 Task: Look for Airbnb options in Bistrita, Romania from 6th January 2024 to 15th January 2024 for 6 adults. Place can be entire room or private room with 6 bedrooms having 6 beds and 6 bathrooms. Property type can be house. Amenities needed are: wifi, TV, free parkinig on premises, gym, breakfast.
Action: Mouse moved to (425, 105)
Screenshot: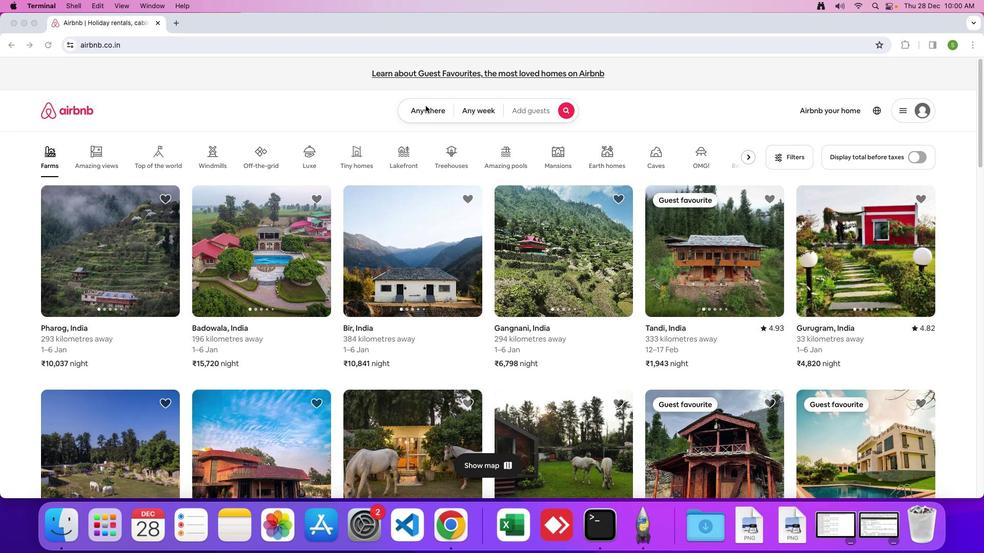 
Action: Mouse pressed left at (425, 105)
Screenshot: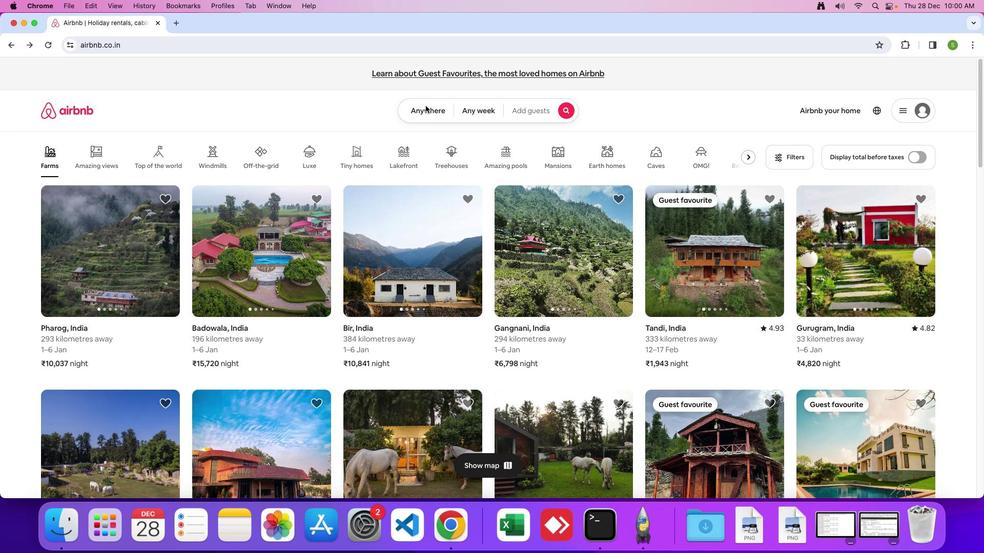 
Action: Mouse moved to (422, 106)
Screenshot: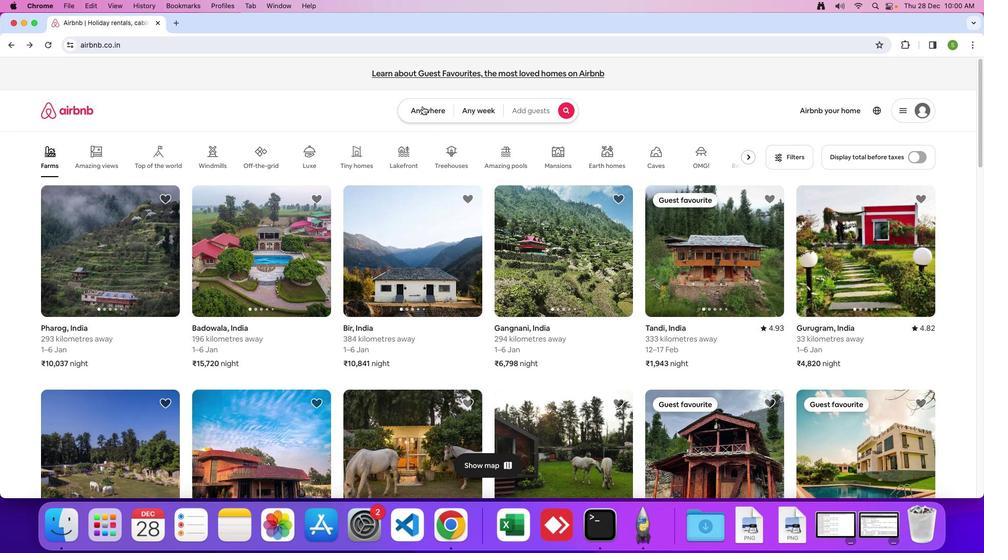 
Action: Mouse pressed left at (422, 106)
Screenshot: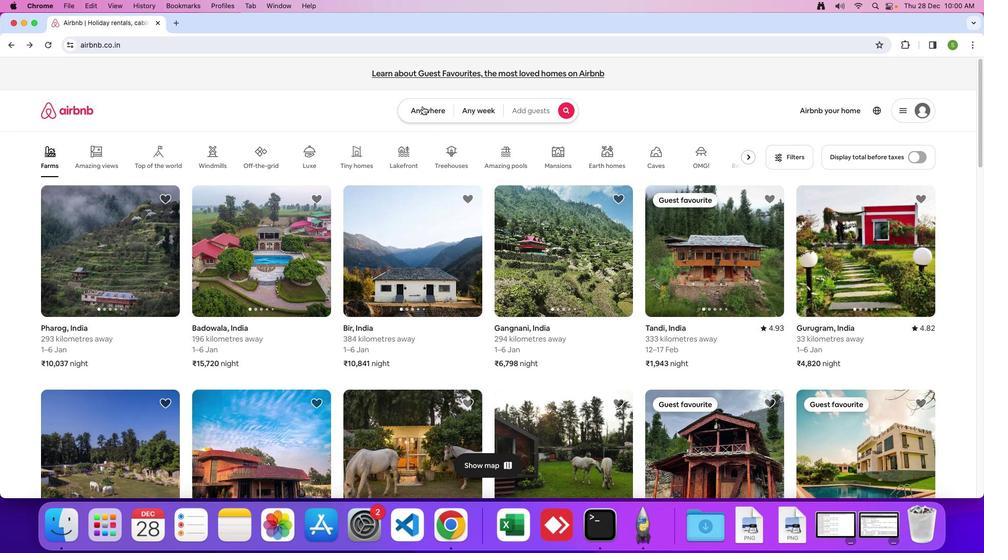 
Action: Mouse moved to (341, 144)
Screenshot: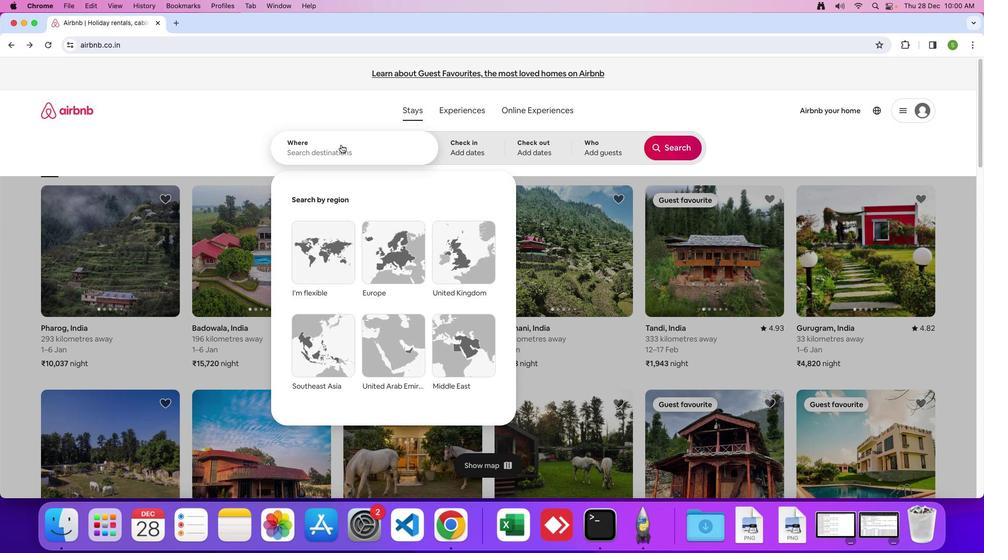 
Action: Mouse pressed left at (341, 144)
Screenshot: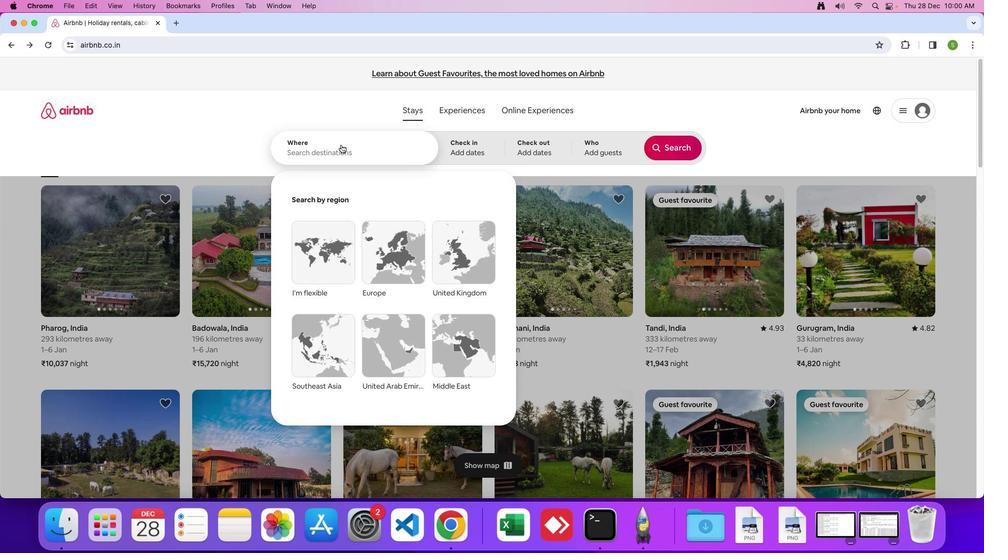 
Action: Key pressed 'B'Key.caps_lock'i''s''t''r''i''t''a'','Key.spaceKey.shift'R''o''m''a''n''i''a'Key.enter
Screenshot: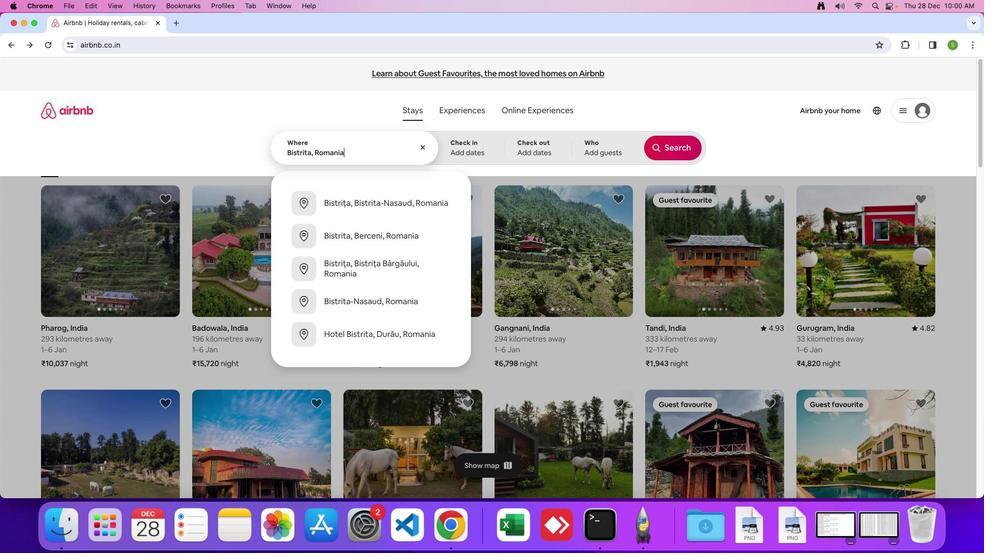
Action: Mouse moved to (656, 273)
Screenshot: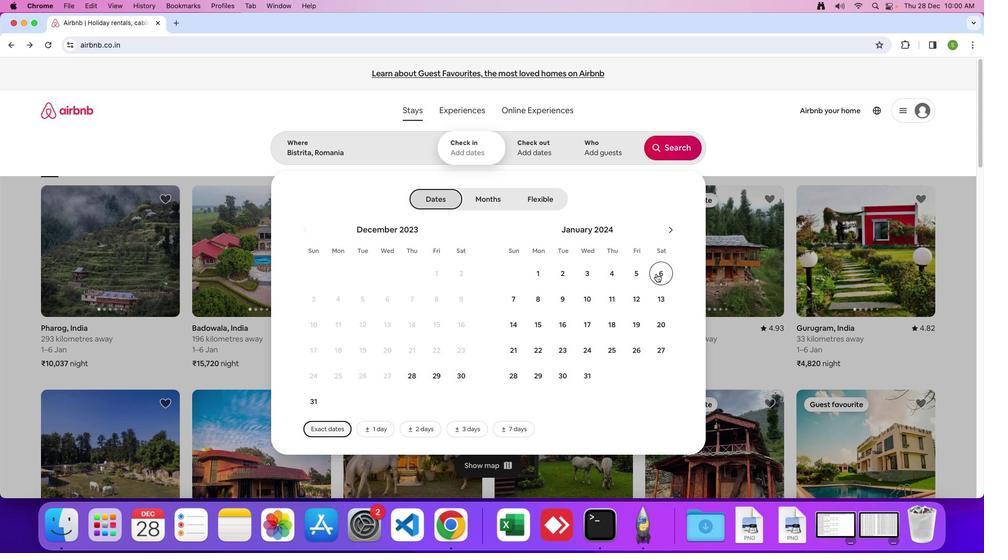 
Action: Mouse pressed left at (656, 273)
Screenshot: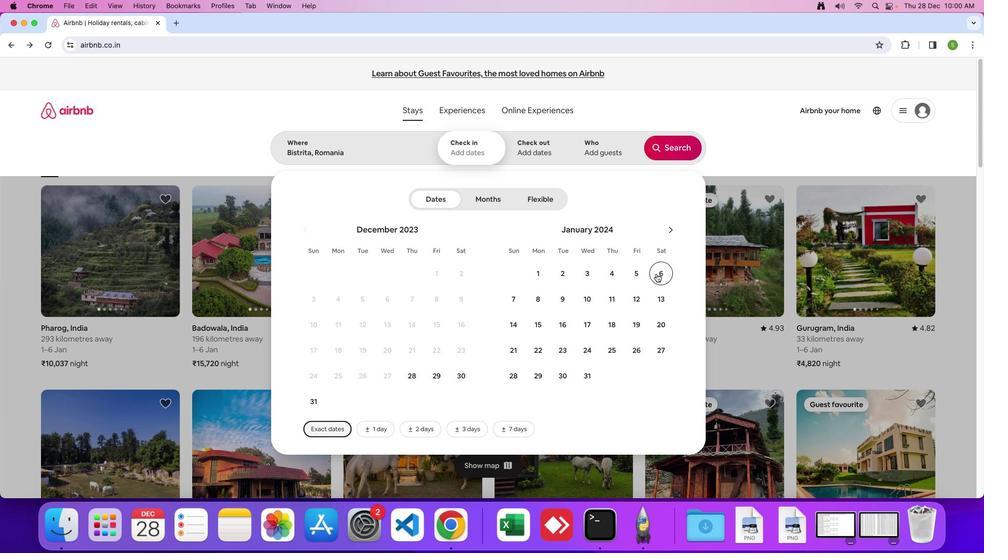 
Action: Mouse moved to (534, 326)
Screenshot: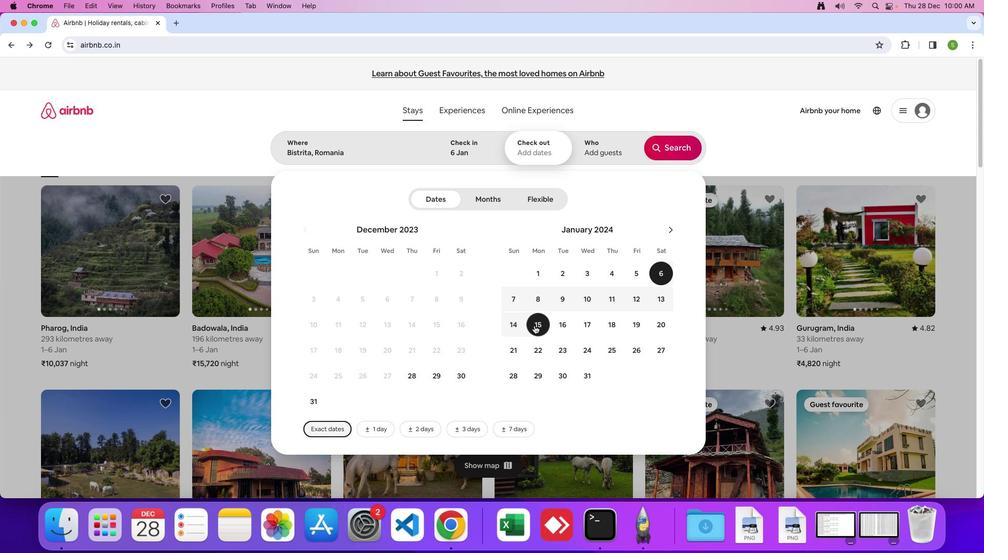 
Action: Mouse pressed left at (534, 326)
Screenshot: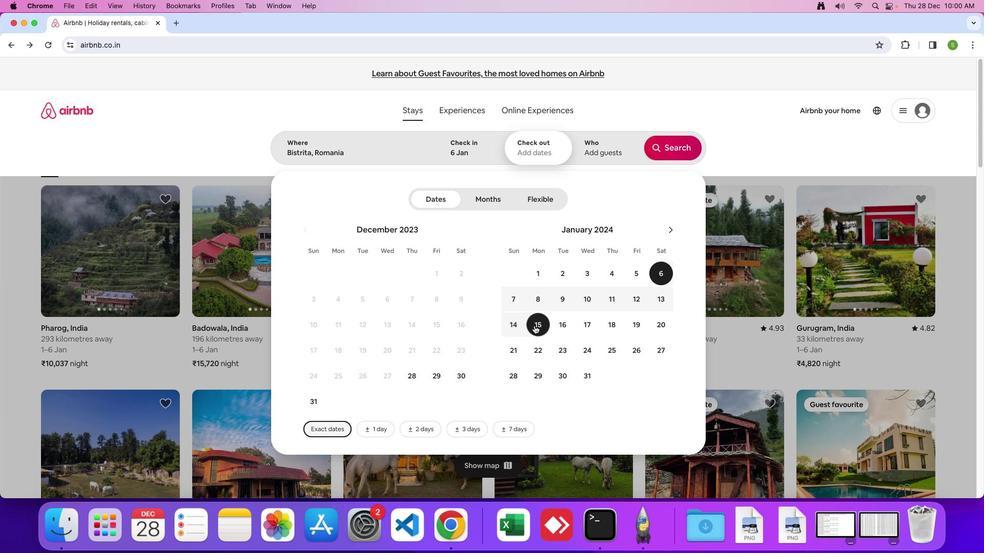 
Action: Mouse moved to (598, 140)
Screenshot: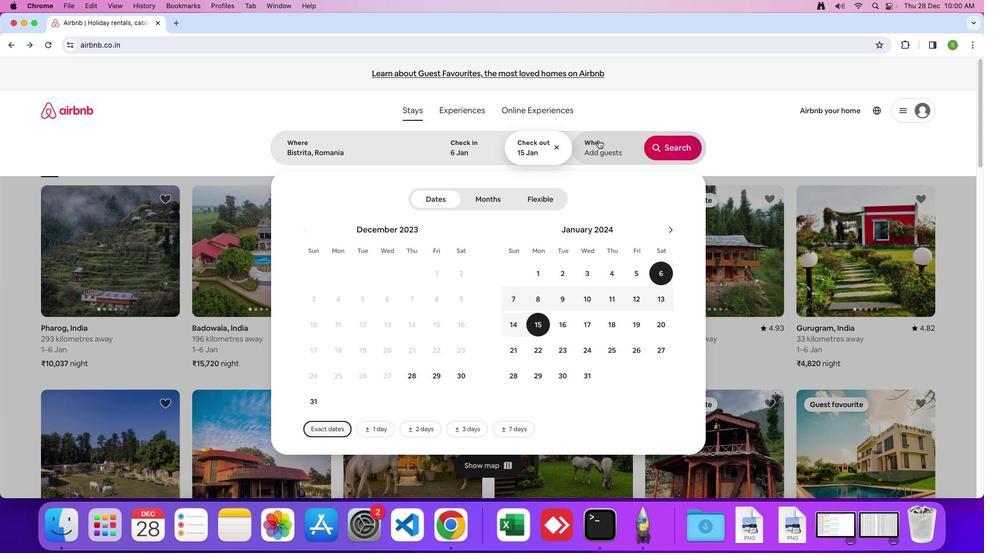 
Action: Mouse pressed left at (598, 140)
Screenshot: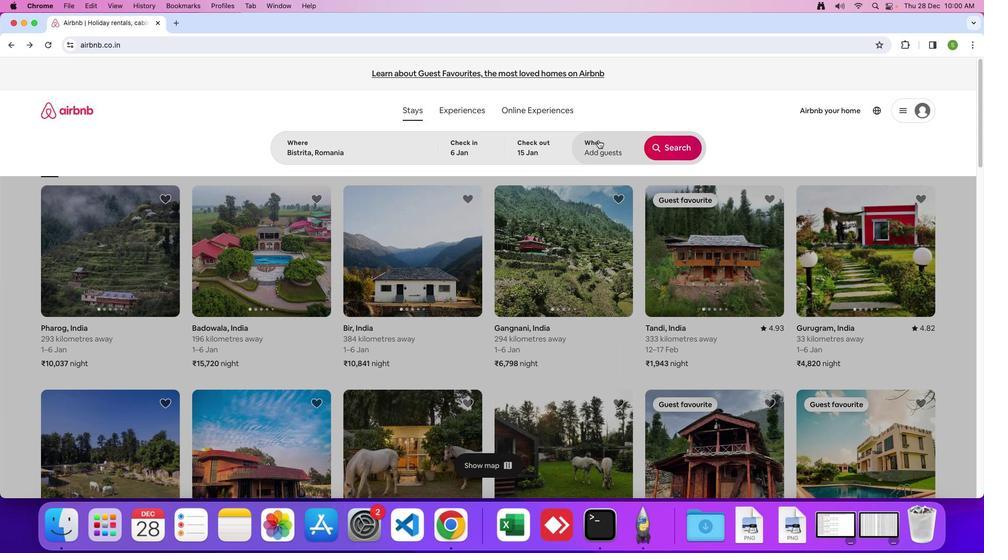 
Action: Mouse moved to (681, 204)
Screenshot: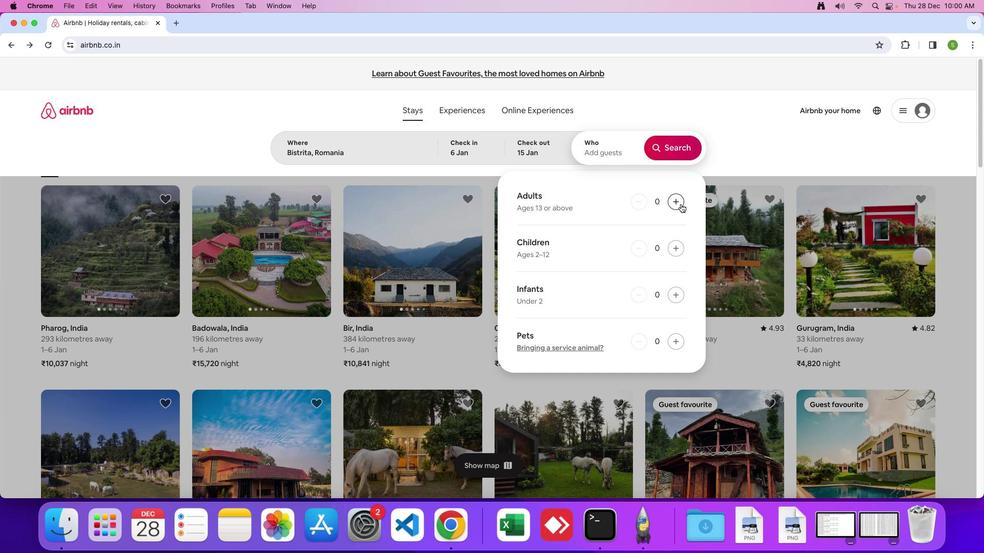 
Action: Mouse pressed left at (681, 204)
Screenshot: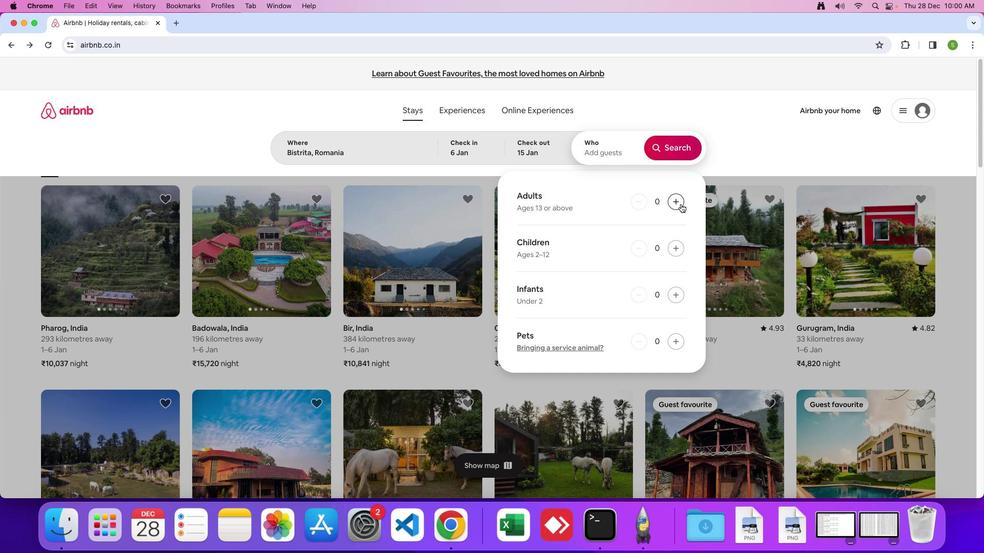 
Action: Mouse pressed left at (681, 204)
Screenshot: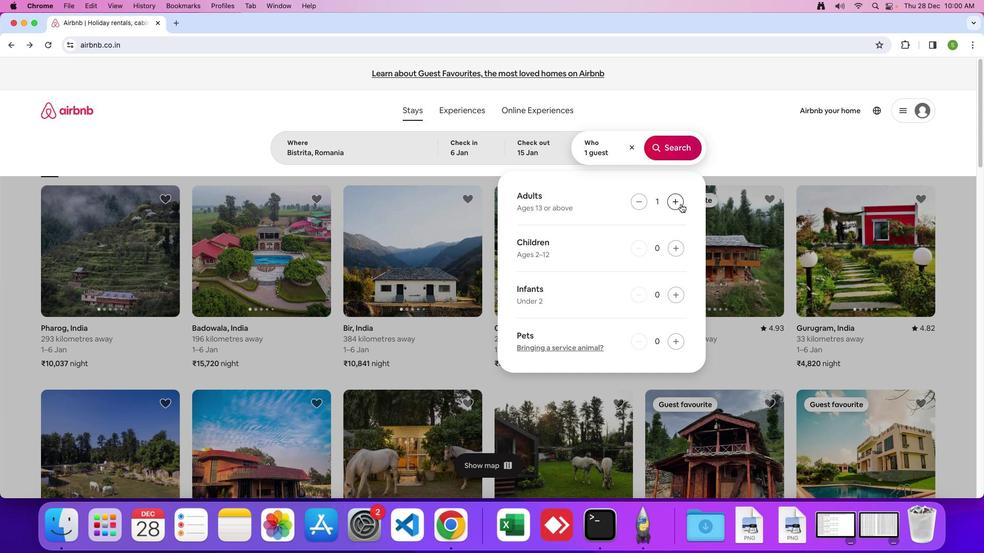 
Action: Mouse pressed left at (681, 204)
Screenshot: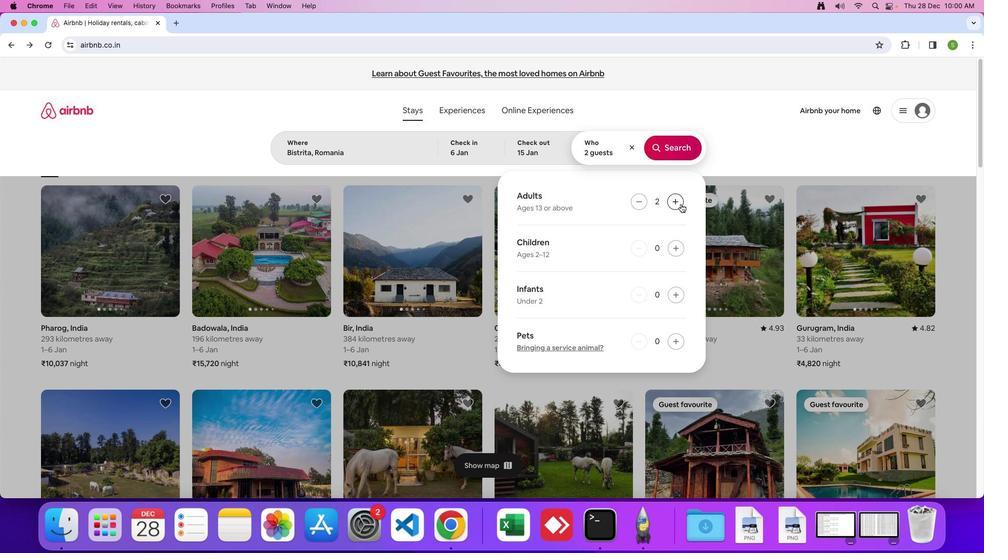 
Action: Mouse pressed left at (681, 204)
Screenshot: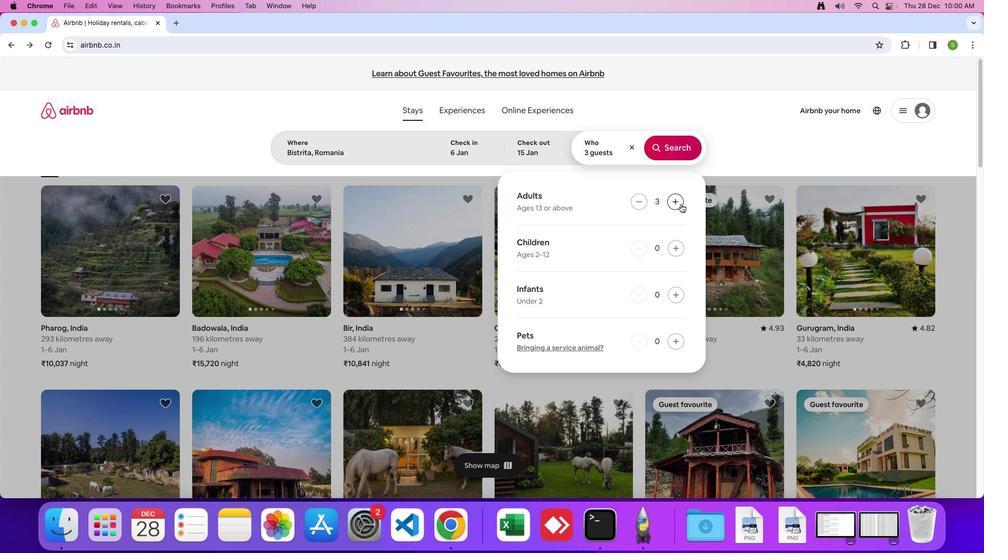 
Action: Mouse pressed left at (681, 204)
Screenshot: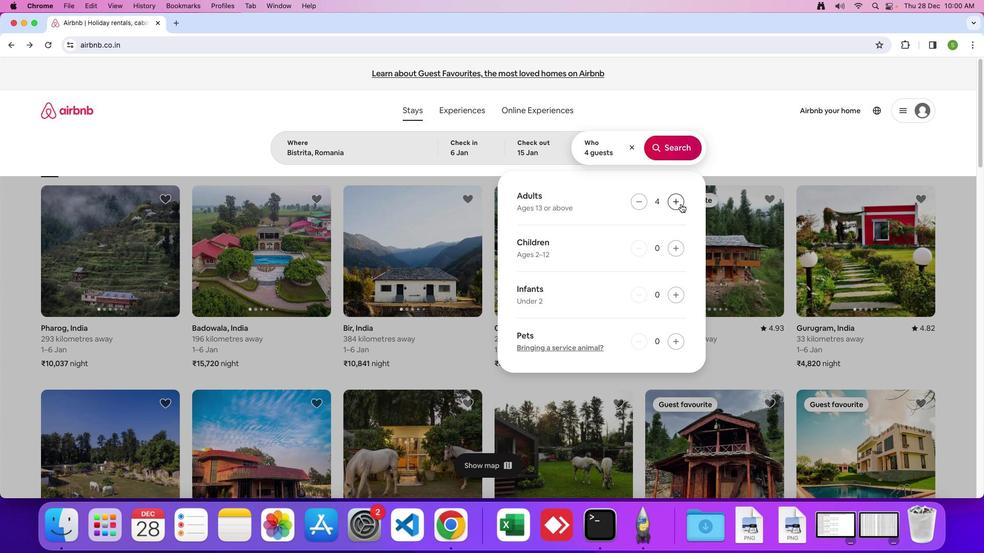 
Action: Mouse pressed left at (681, 204)
Screenshot: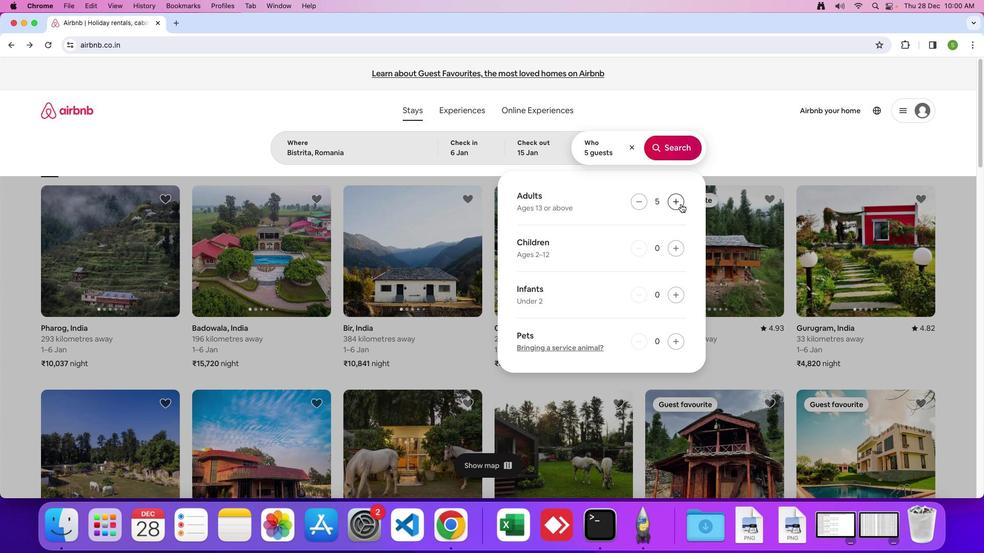 
Action: Mouse moved to (673, 144)
Screenshot: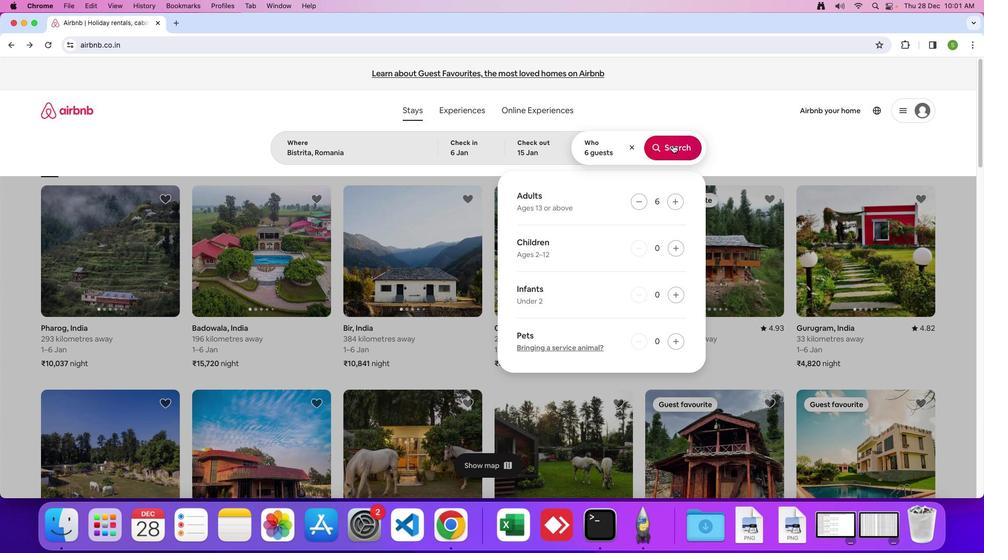 
Action: Mouse pressed left at (673, 144)
Screenshot: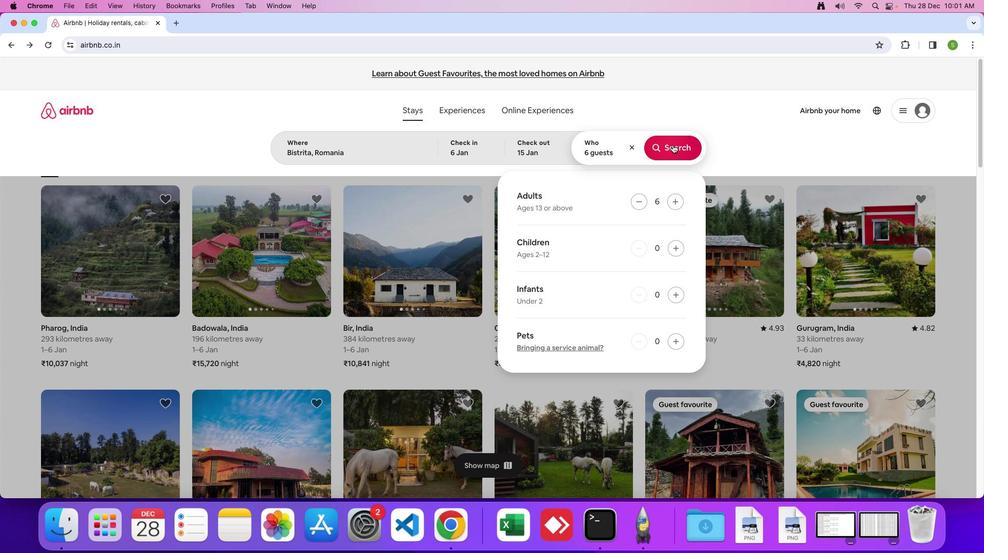 
Action: Mouse moved to (815, 124)
Screenshot: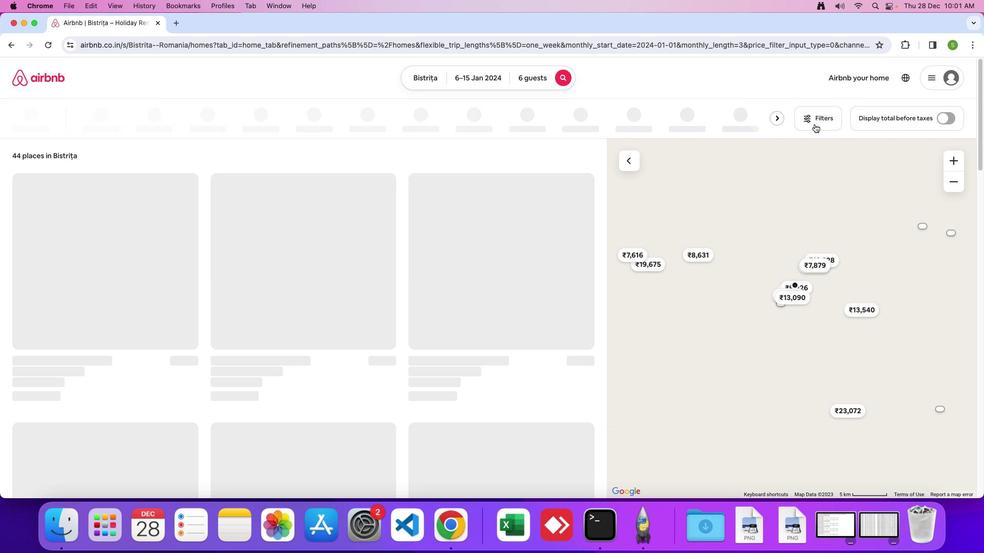 
Action: Mouse pressed left at (815, 124)
Screenshot: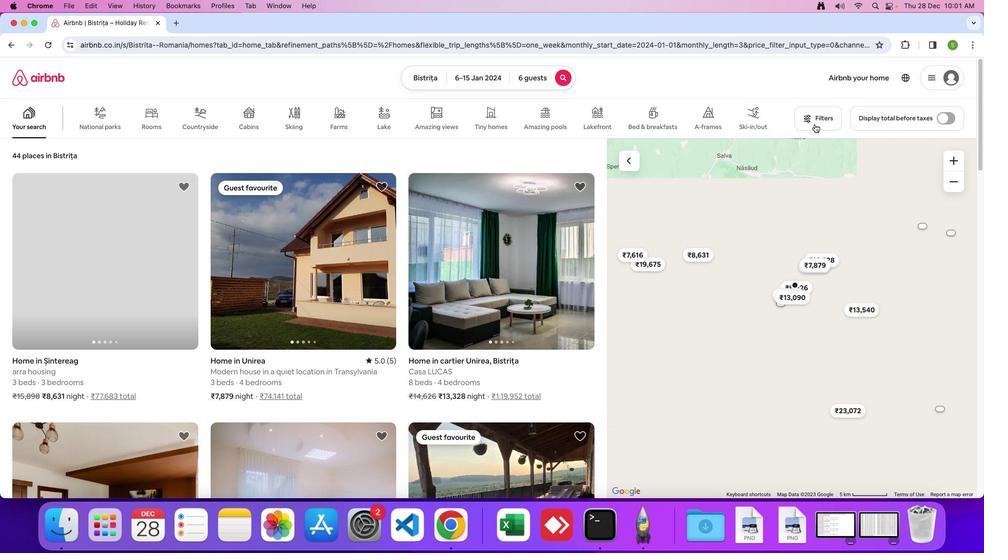 
Action: Mouse moved to (490, 346)
Screenshot: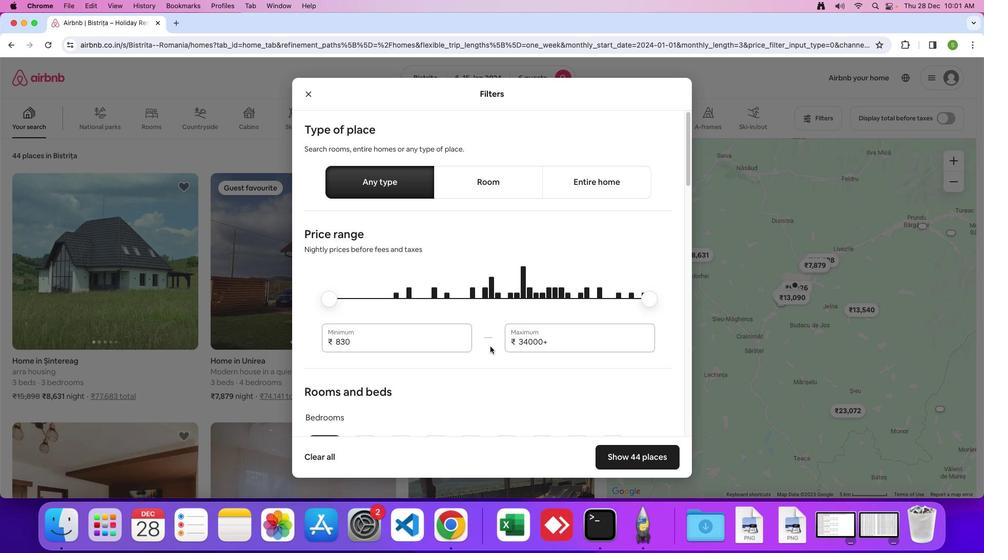 
Action: Mouse scrolled (490, 346) with delta (0, 0)
Screenshot: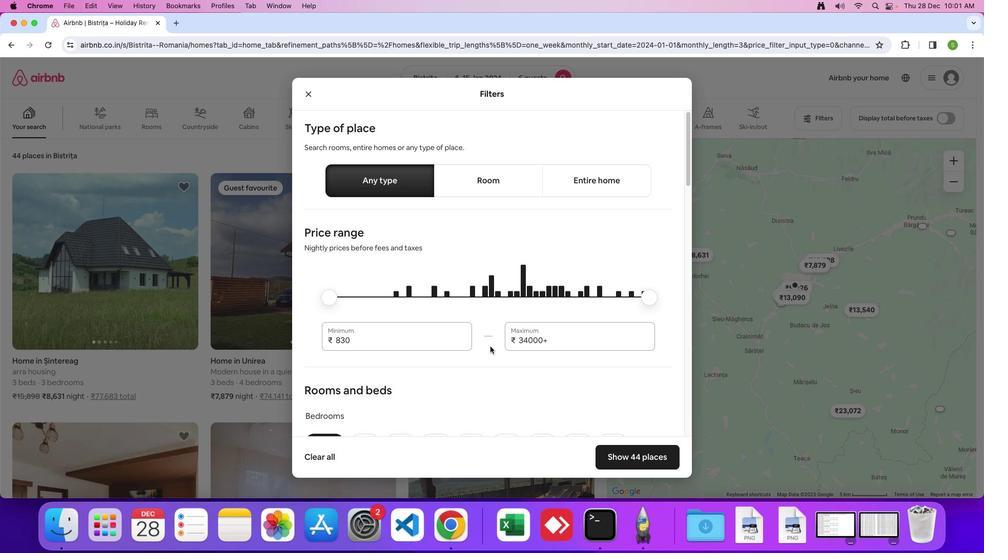 
Action: Mouse scrolled (490, 346) with delta (0, 0)
Screenshot: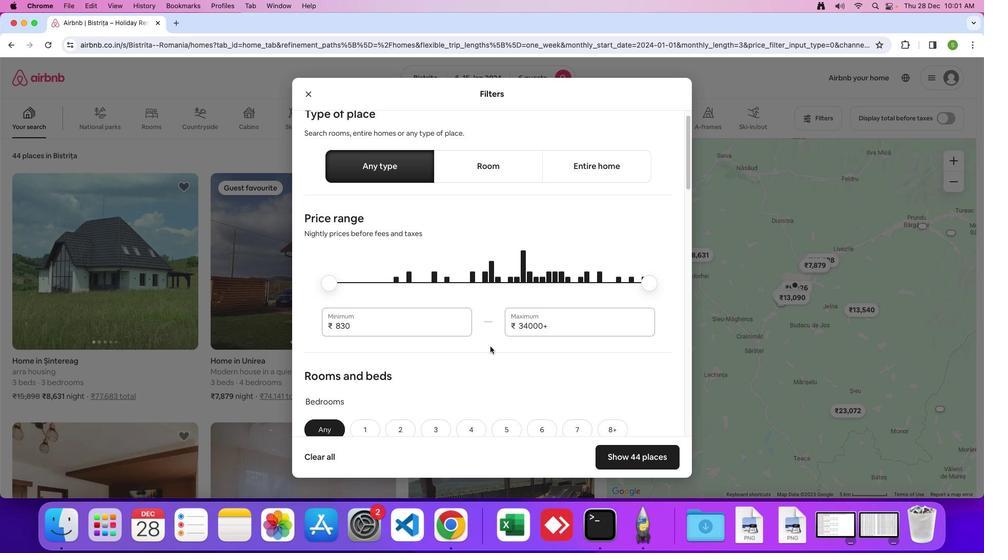 
Action: Mouse scrolled (490, 346) with delta (0, 0)
Screenshot: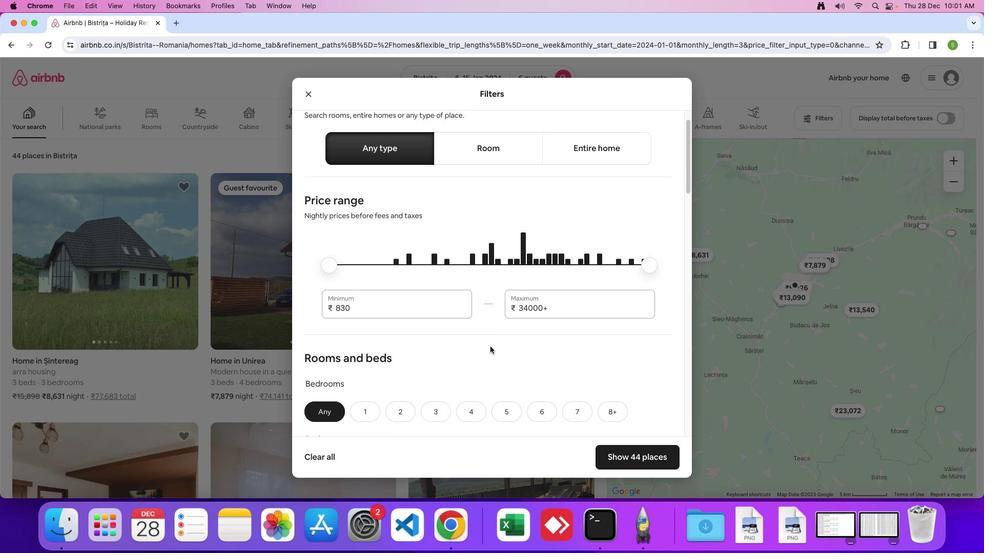 
Action: Mouse moved to (491, 346)
Screenshot: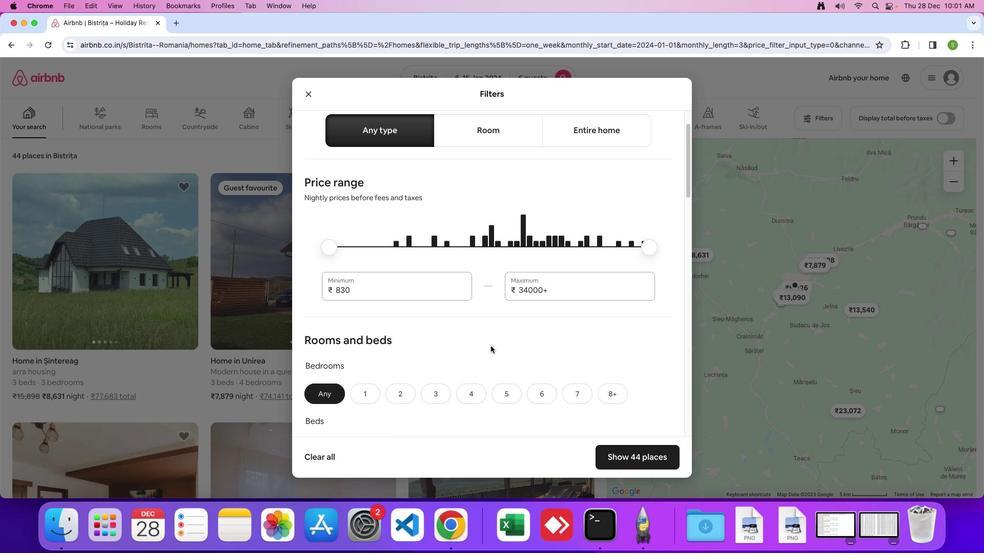 
Action: Mouse scrolled (491, 346) with delta (0, 0)
Screenshot: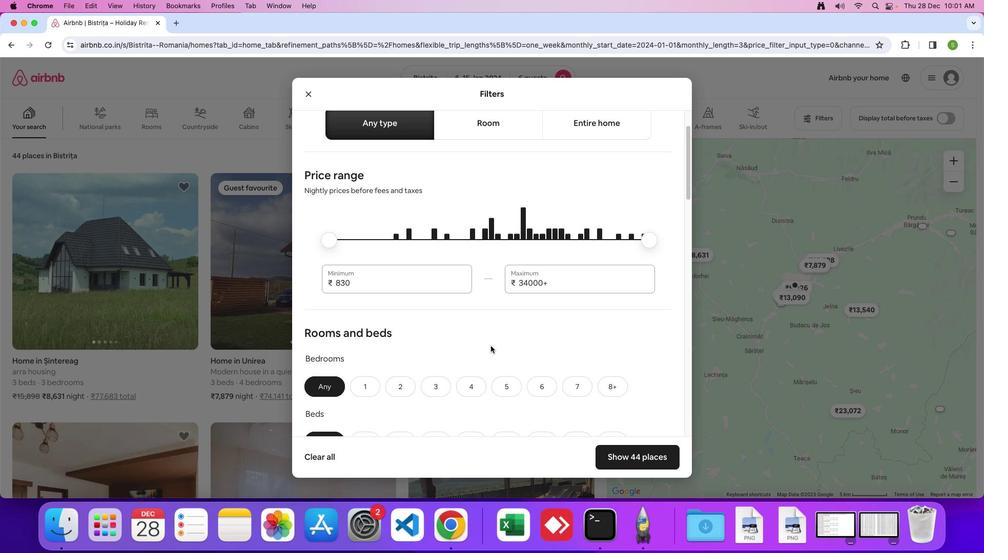 
Action: Mouse scrolled (491, 346) with delta (0, 0)
Screenshot: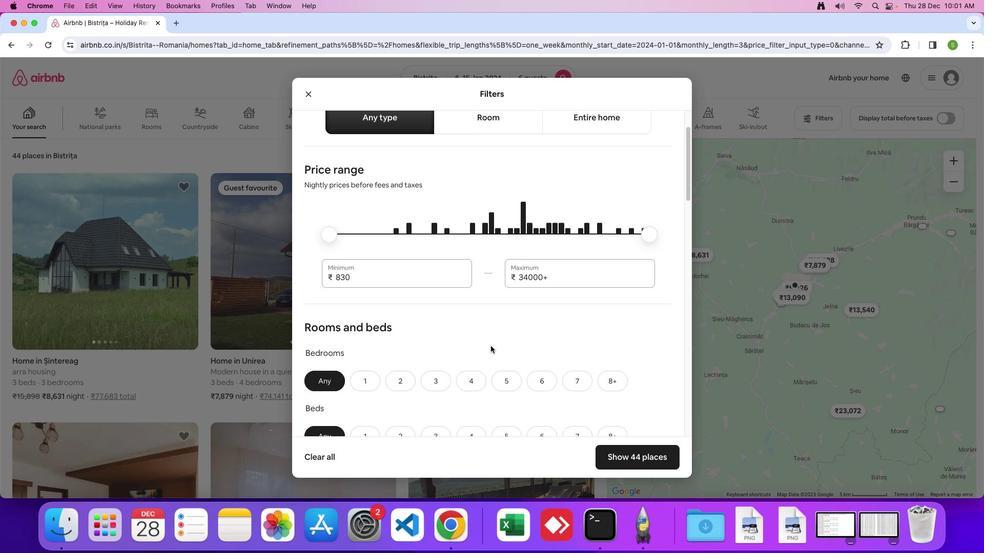 
Action: Mouse scrolled (491, 346) with delta (0, 0)
Screenshot: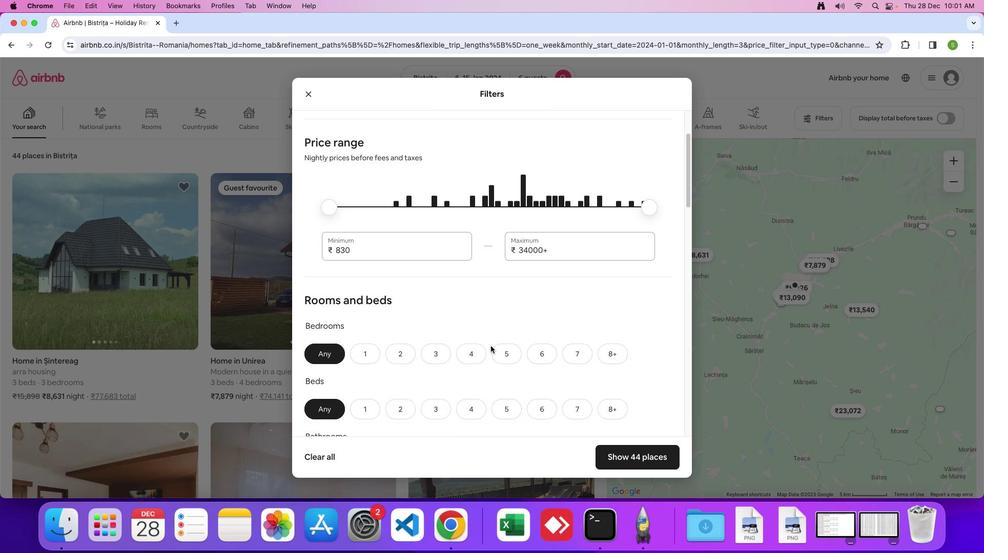 
Action: Mouse scrolled (491, 346) with delta (0, 0)
Screenshot: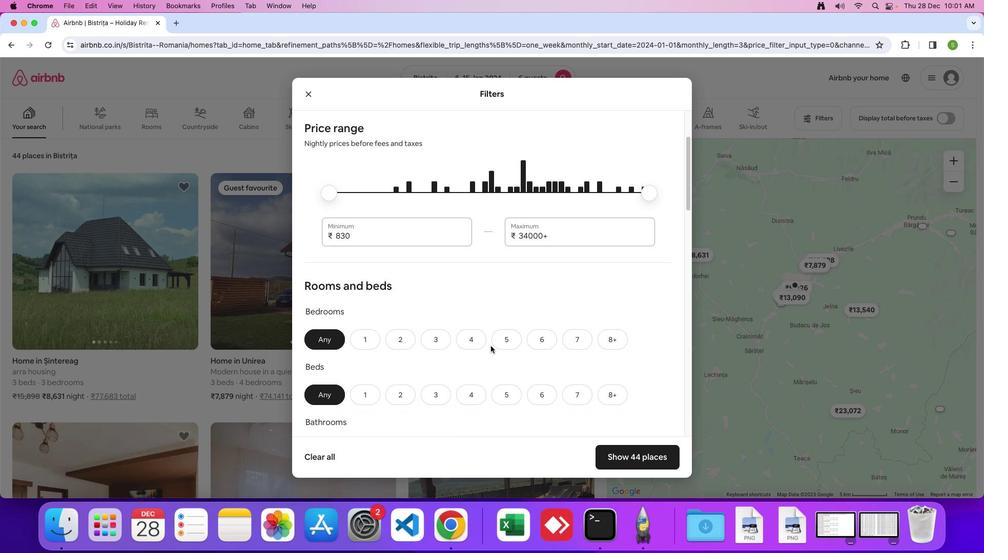 
Action: Mouse scrolled (491, 346) with delta (0, 0)
Screenshot: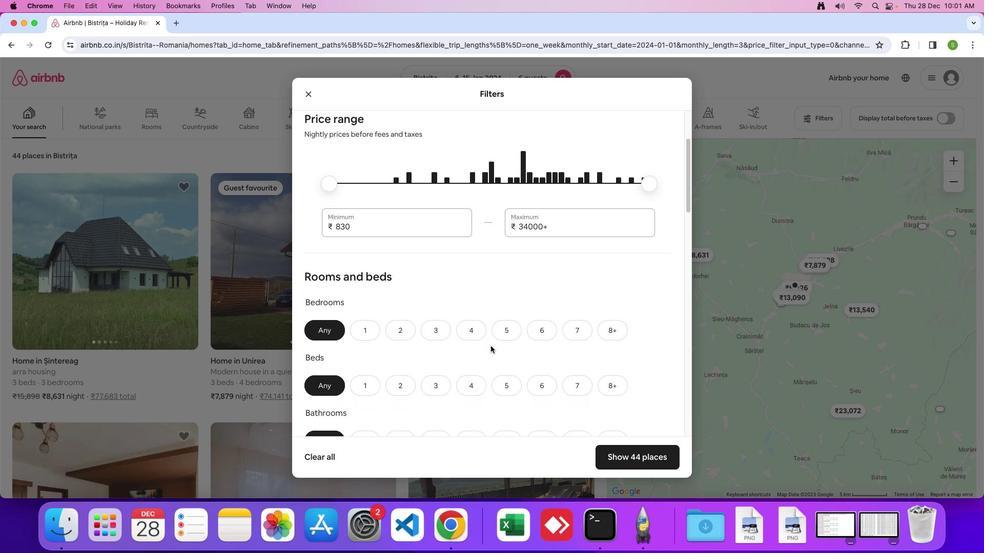 
Action: Mouse scrolled (491, 346) with delta (0, 0)
Screenshot: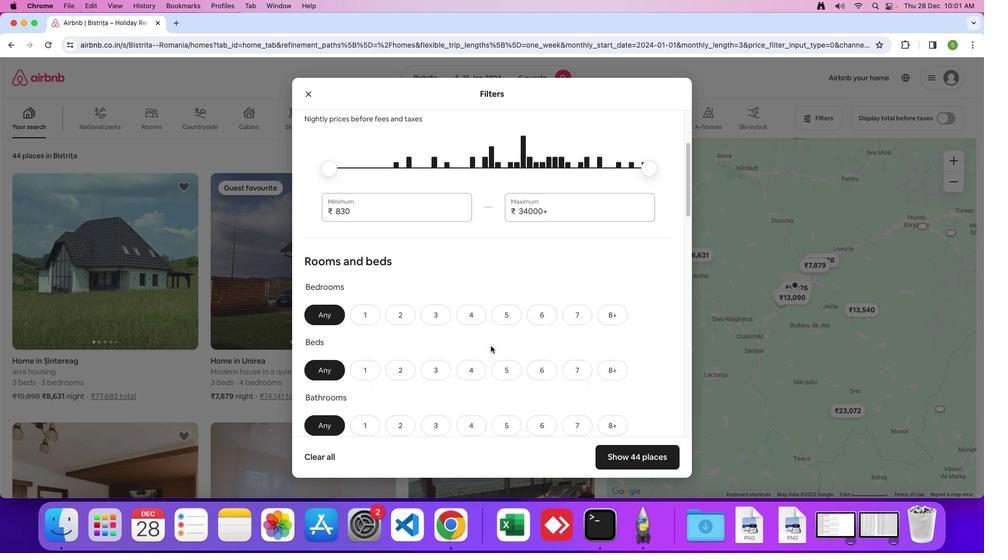 
Action: Mouse scrolled (491, 346) with delta (0, 0)
Screenshot: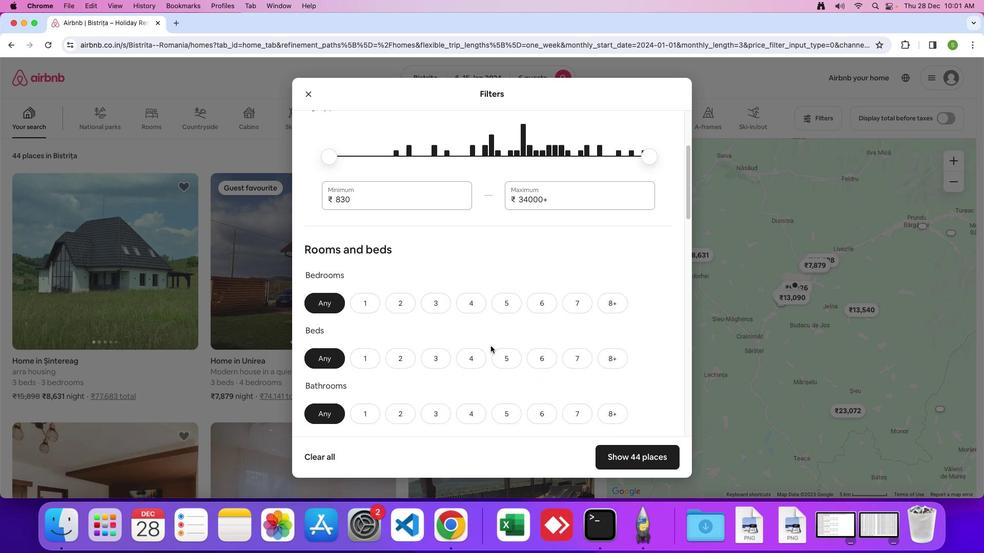 
Action: Mouse scrolled (491, 346) with delta (0, 0)
Screenshot: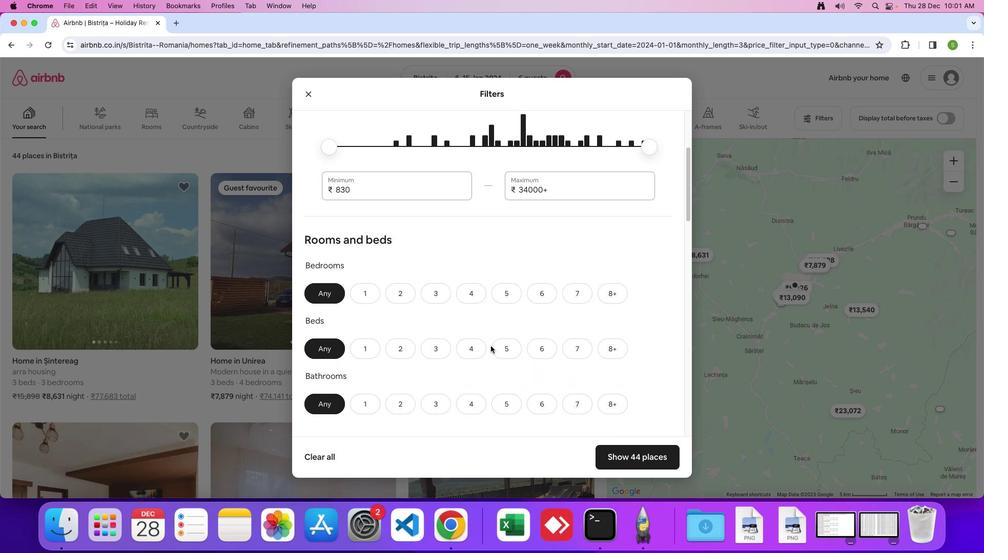 
Action: Mouse scrolled (491, 346) with delta (0, 0)
Screenshot: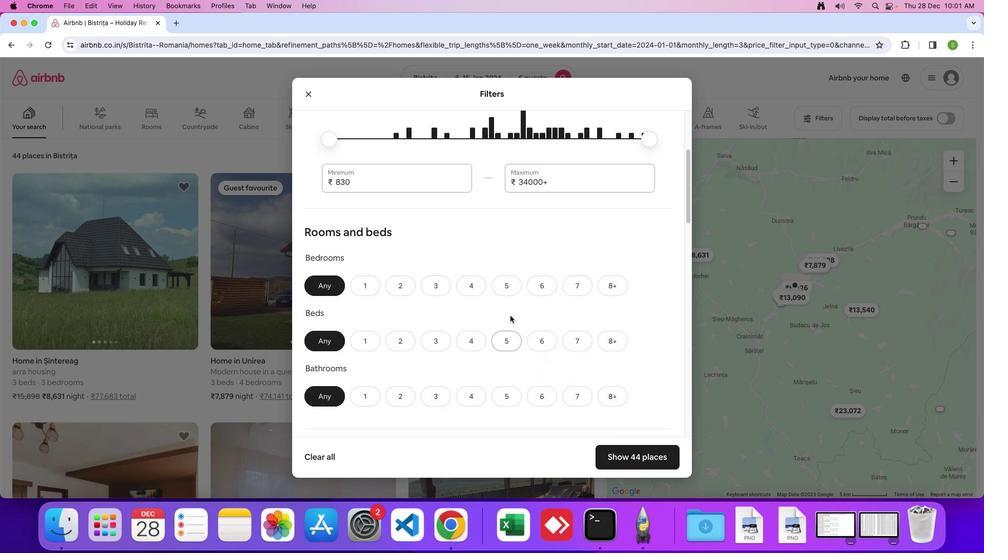 
Action: Mouse moved to (545, 280)
Screenshot: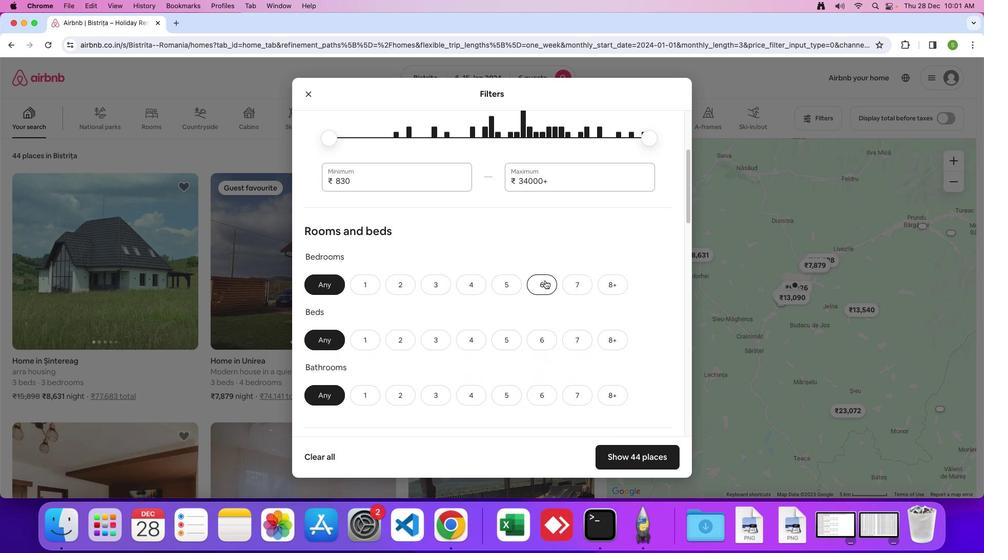 
Action: Mouse pressed left at (545, 280)
Screenshot: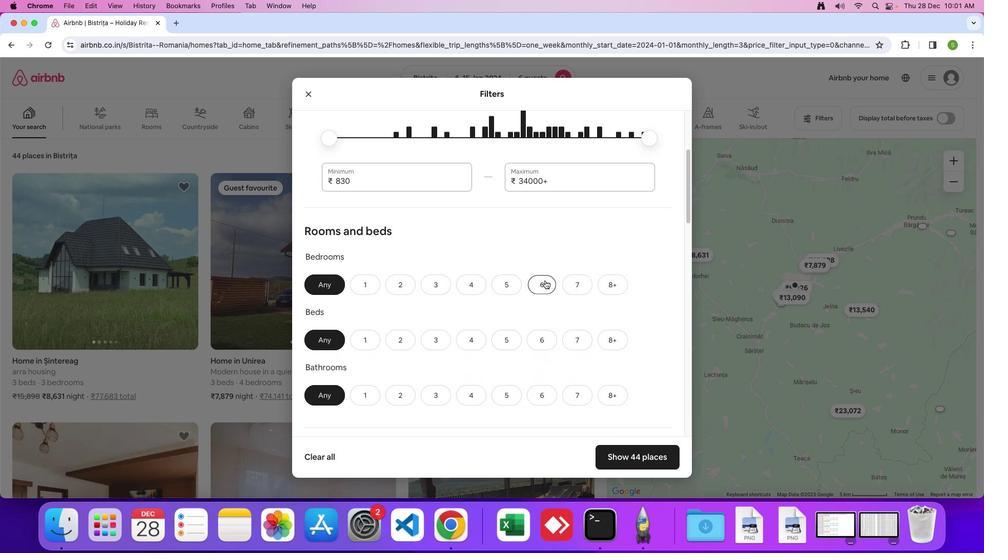 
Action: Mouse moved to (532, 339)
Screenshot: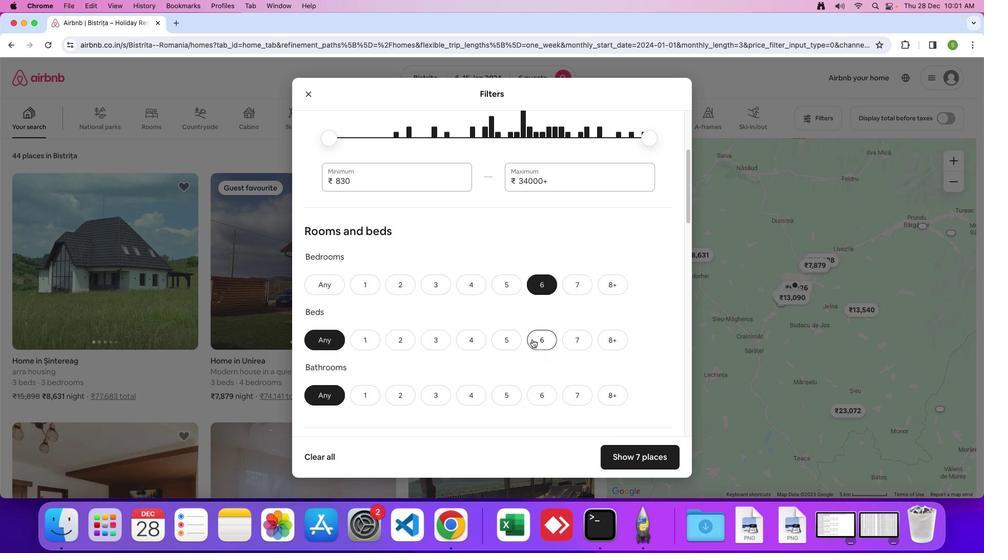 
Action: Mouse pressed left at (532, 339)
Screenshot: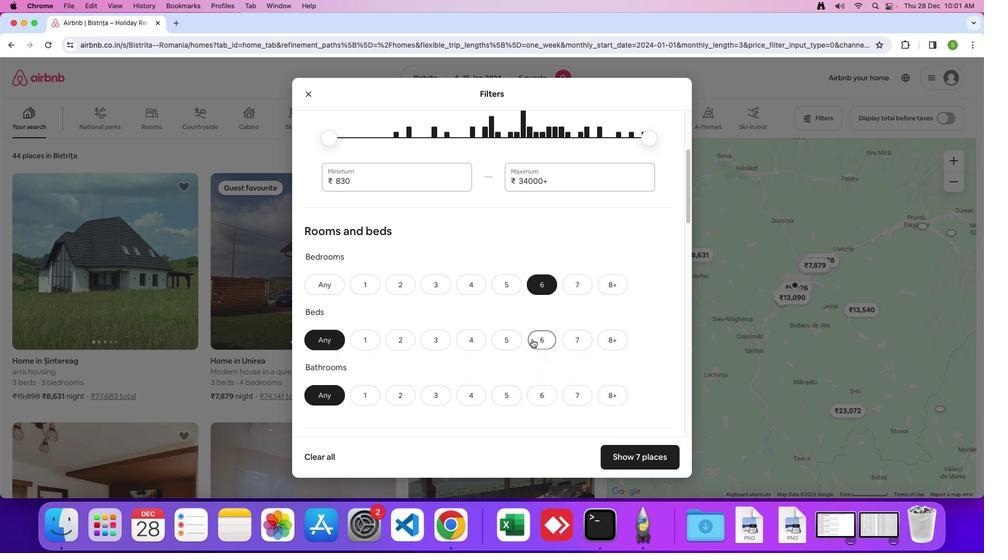 
Action: Mouse moved to (551, 392)
Screenshot: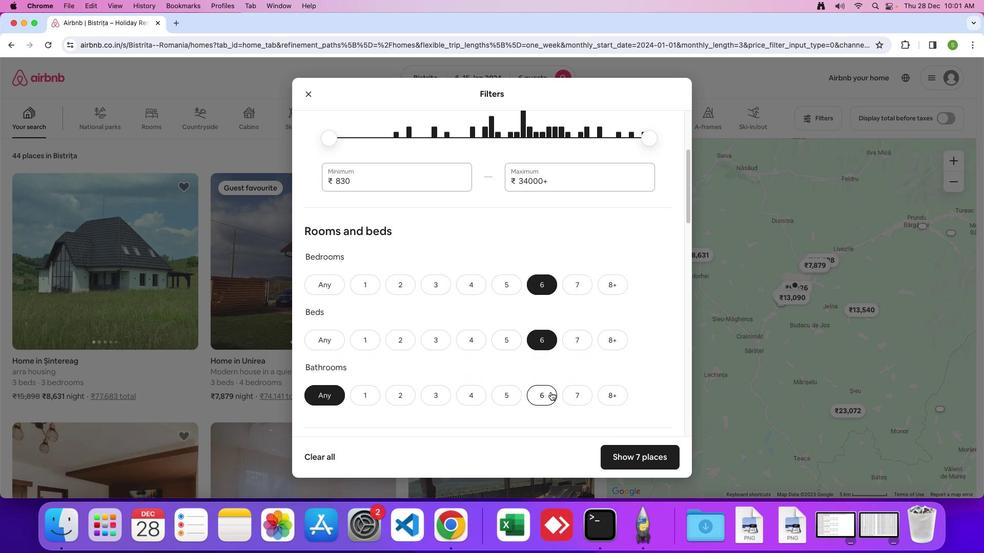 
Action: Mouse pressed left at (551, 392)
Screenshot: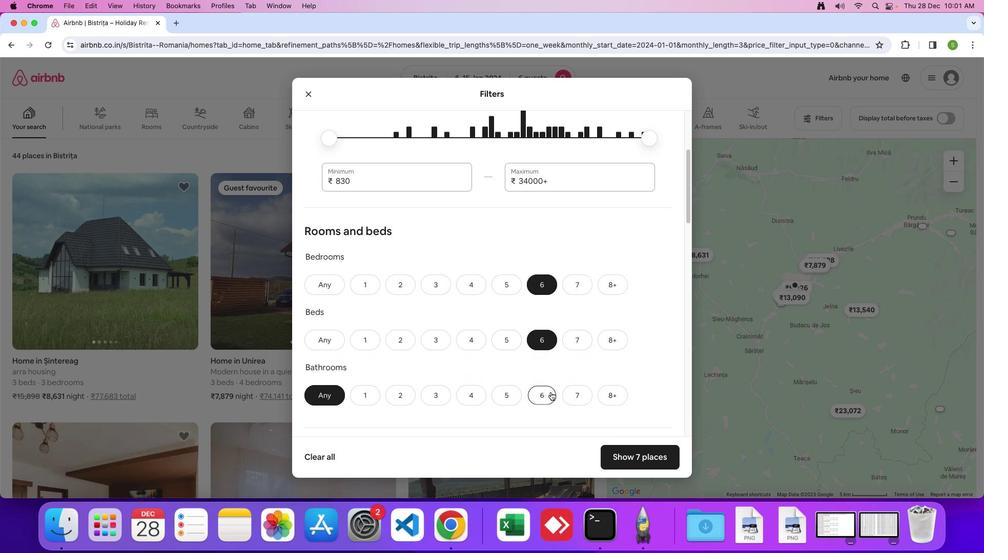 
Action: Mouse moved to (497, 359)
Screenshot: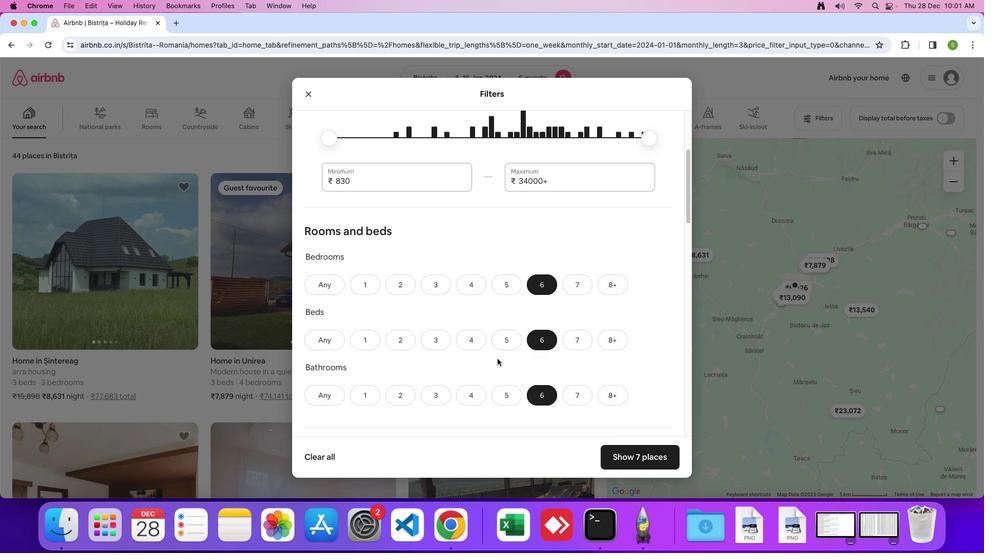 
Action: Mouse scrolled (497, 359) with delta (0, 0)
Screenshot: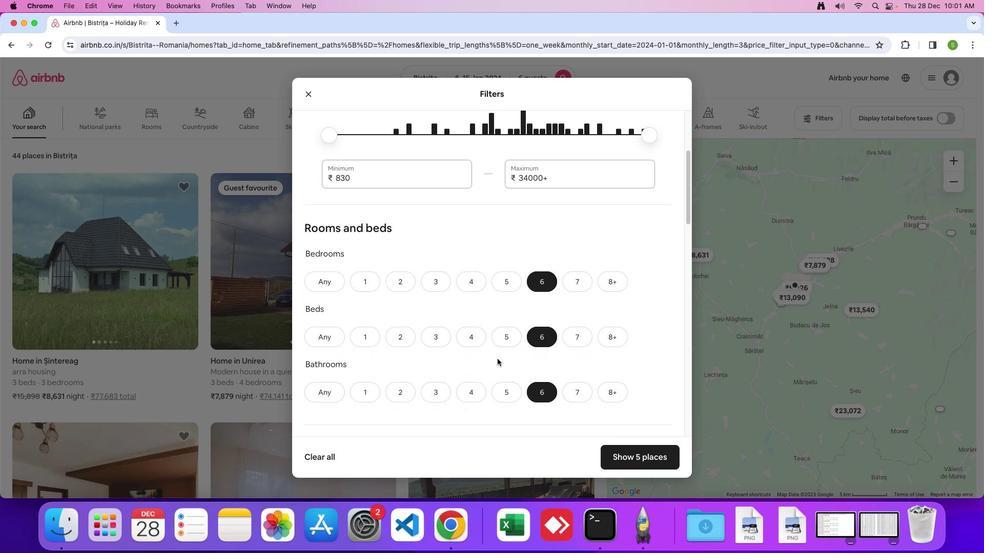 
Action: Mouse scrolled (497, 359) with delta (0, 0)
Screenshot: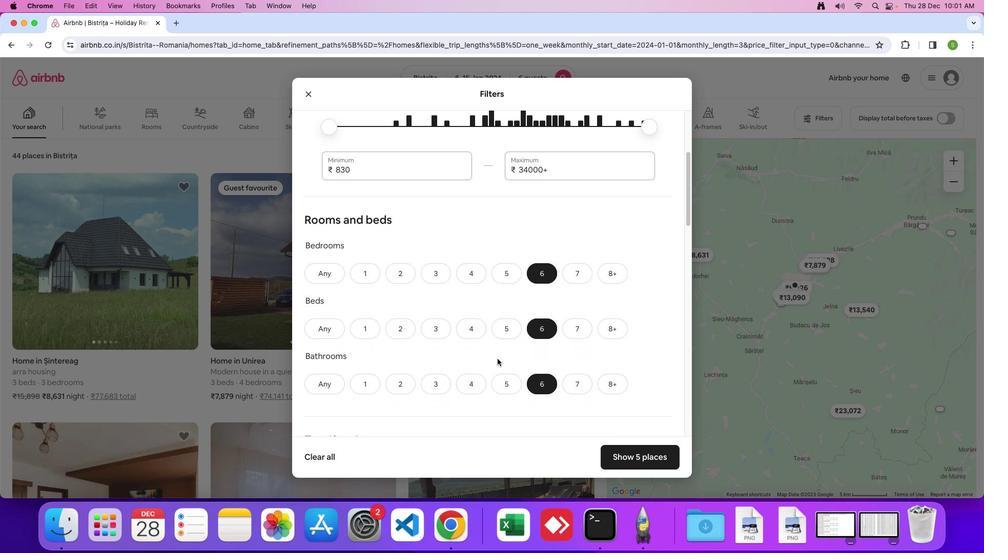 
Action: Mouse scrolled (497, 359) with delta (0, 0)
Screenshot: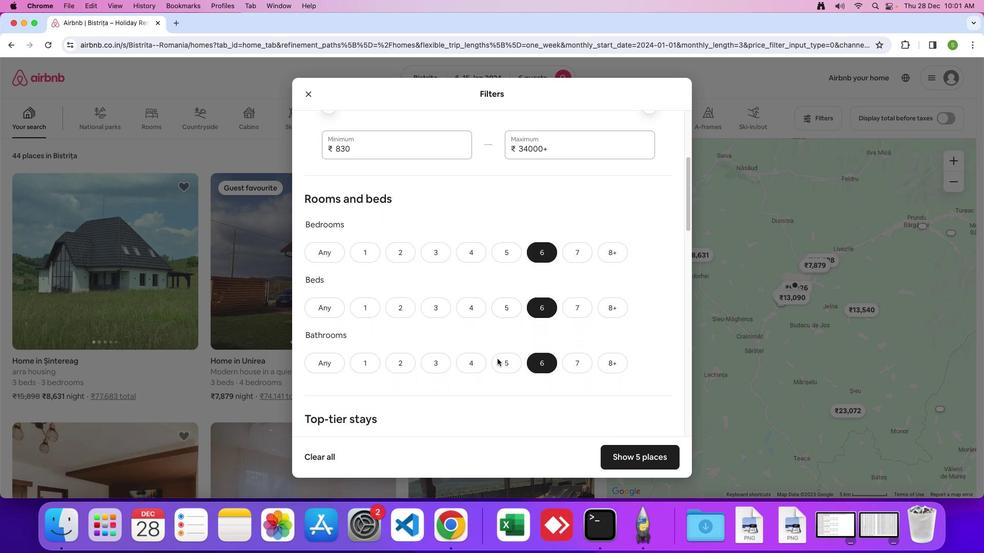 
Action: Mouse scrolled (497, 359) with delta (0, 0)
Screenshot: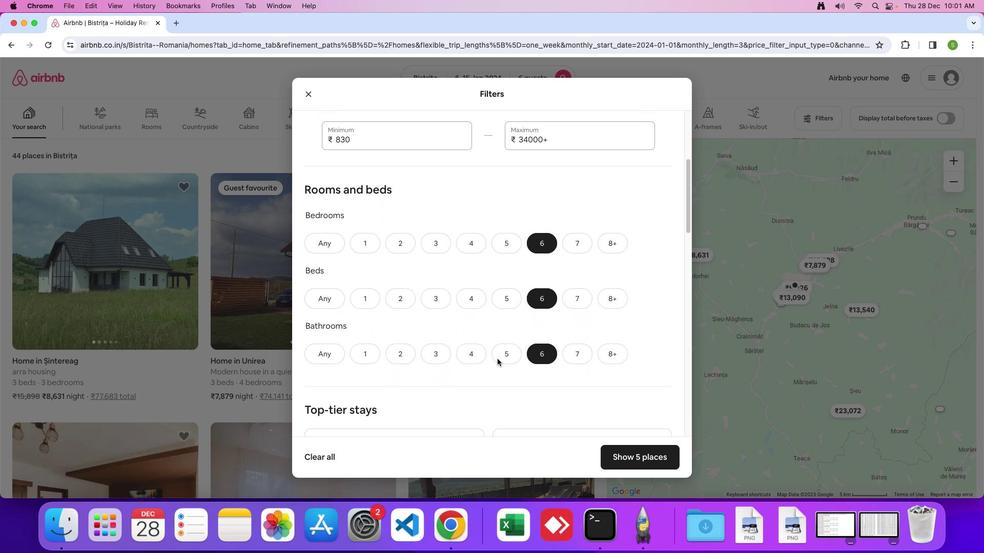 
Action: Mouse scrolled (497, 359) with delta (0, 0)
Screenshot: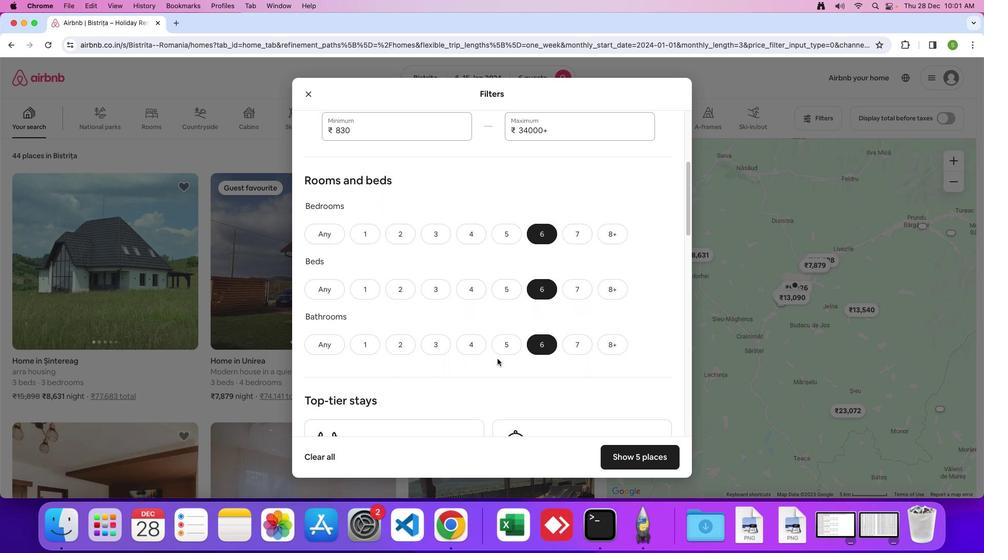 
Action: Mouse moved to (497, 359)
Screenshot: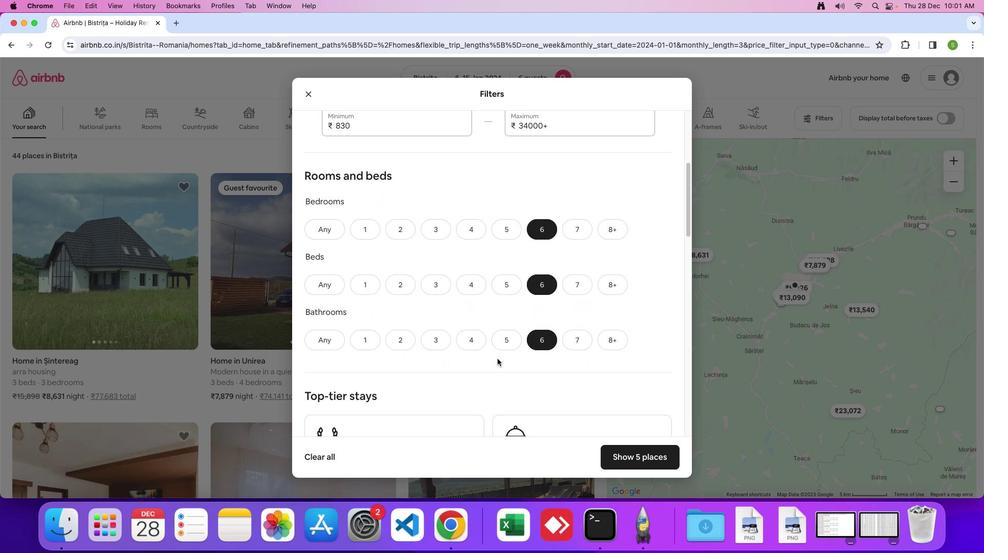
Action: Mouse scrolled (497, 359) with delta (0, 0)
Screenshot: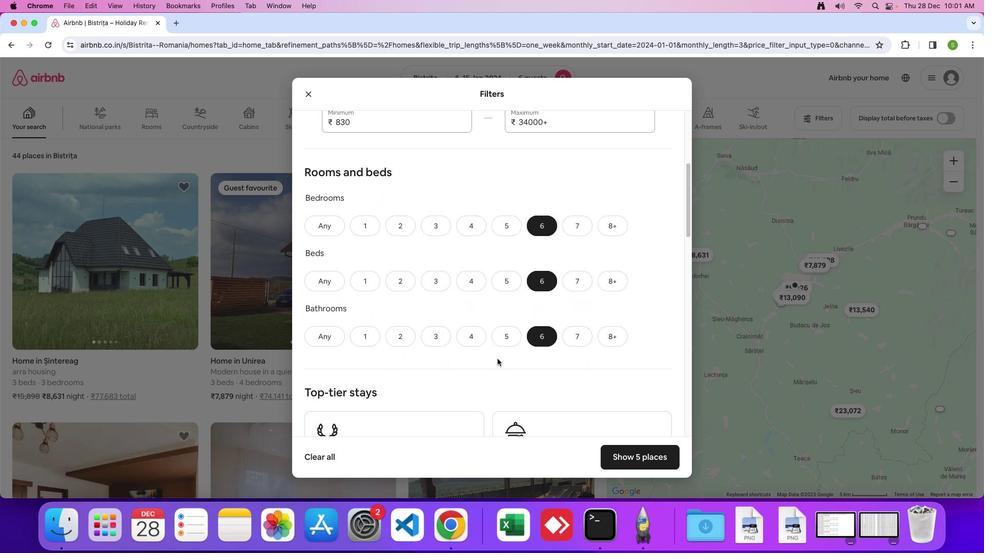 
Action: Mouse scrolled (497, 359) with delta (0, 0)
Screenshot: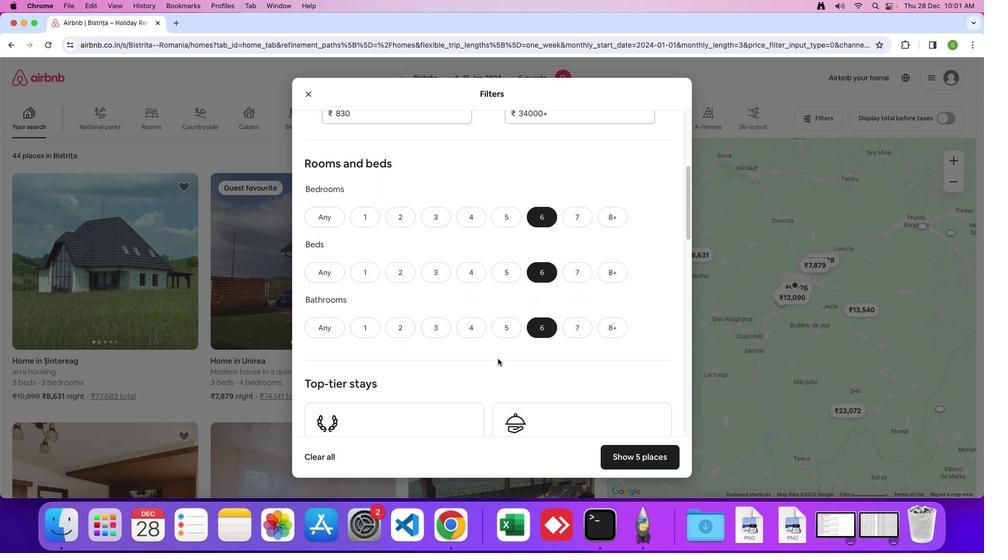 
Action: Mouse moved to (497, 358)
Screenshot: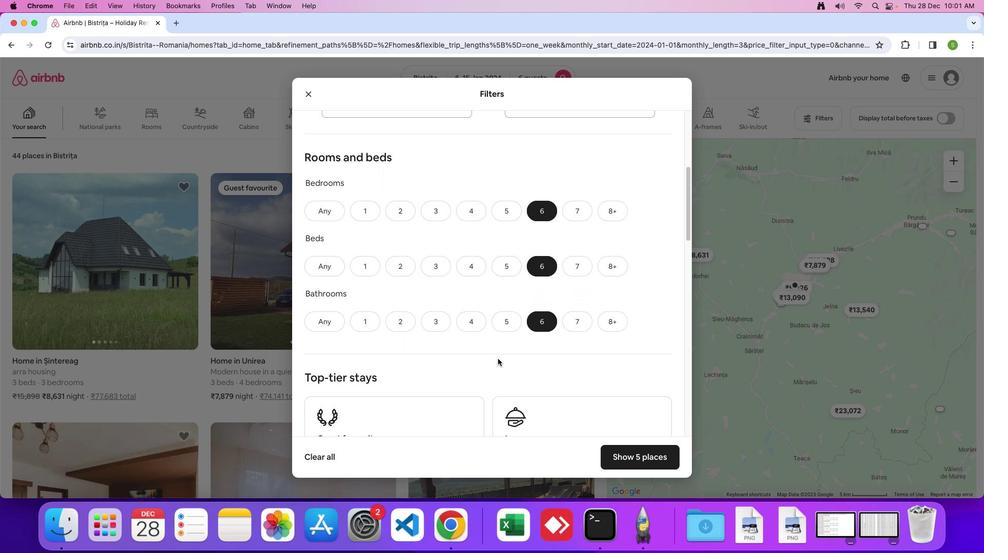 
Action: Mouse scrolled (497, 358) with delta (0, 0)
Screenshot: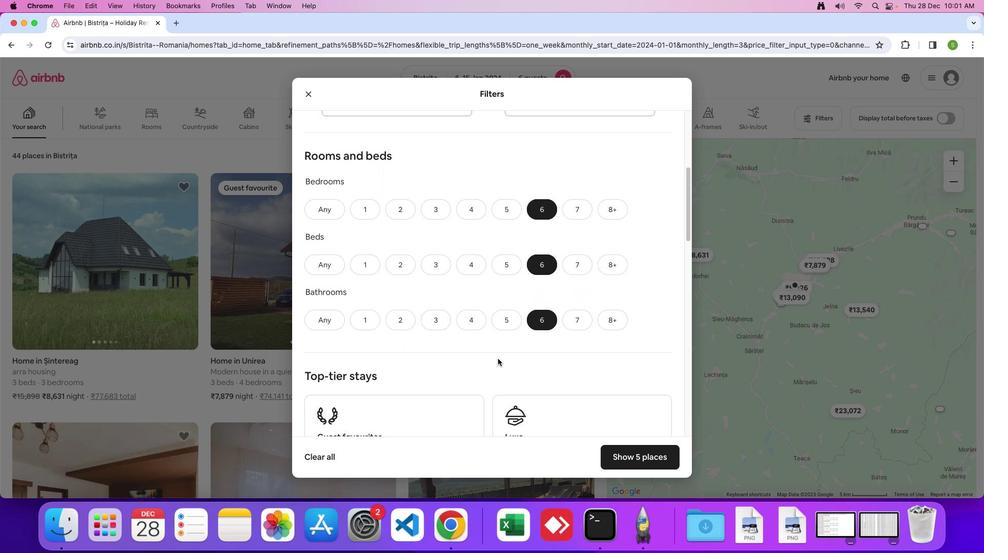 
Action: Mouse moved to (498, 358)
Screenshot: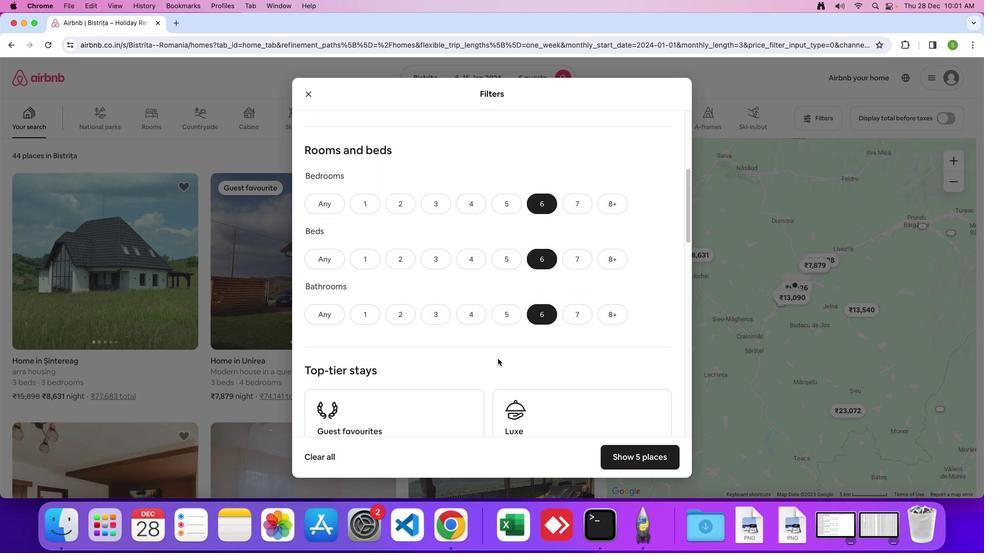 
Action: Mouse scrolled (498, 358) with delta (0, 0)
Screenshot: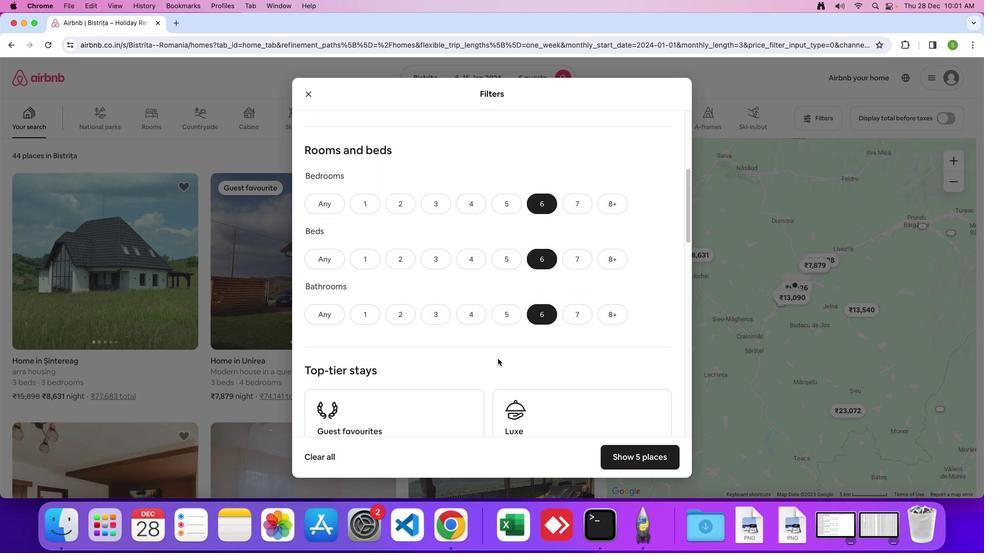 
Action: Mouse scrolled (498, 358) with delta (0, 0)
Screenshot: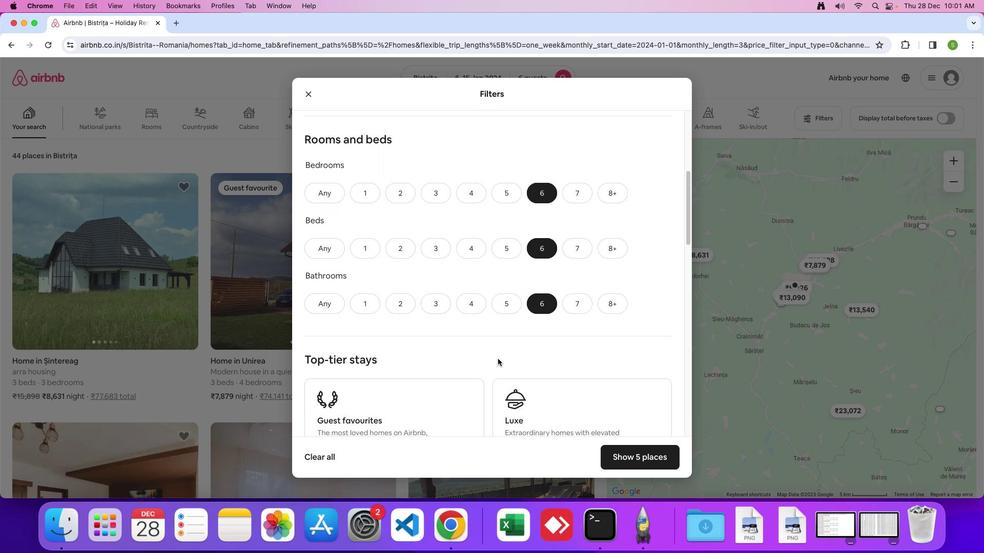 
Action: Mouse scrolled (498, 358) with delta (0, 0)
Screenshot: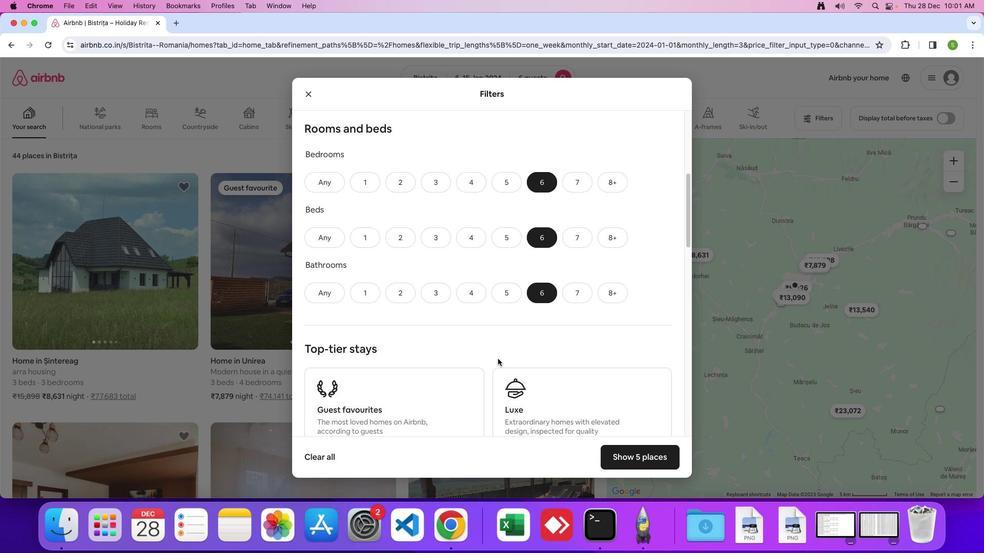 
Action: Mouse scrolled (498, 358) with delta (0, 0)
Screenshot: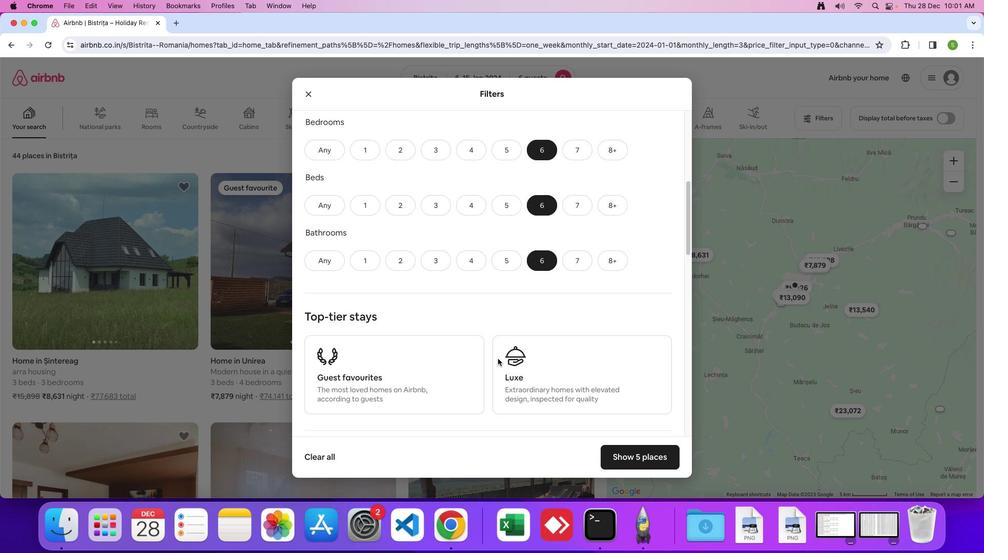 
Action: Mouse scrolled (498, 358) with delta (0, 0)
Screenshot: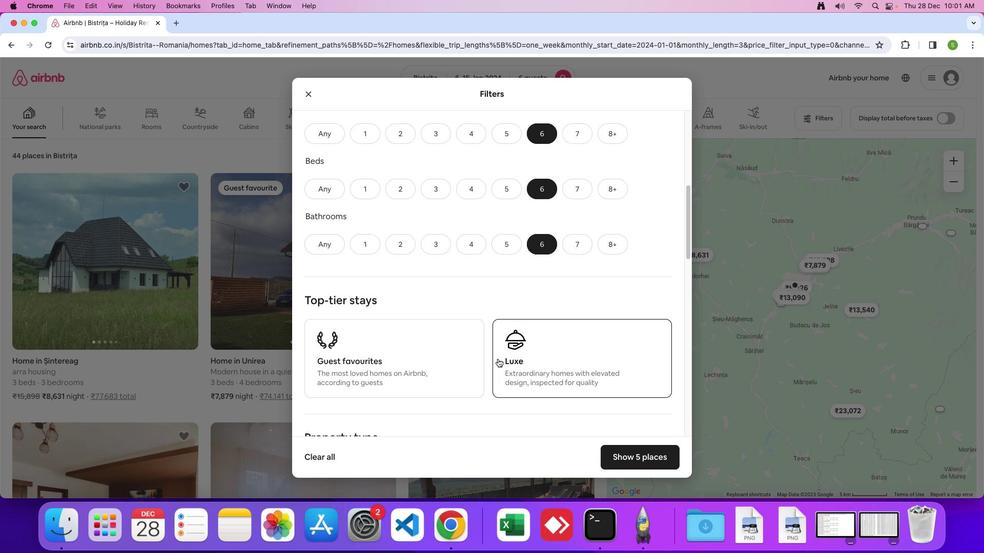 
Action: Mouse scrolled (498, 358) with delta (0, 0)
Screenshot: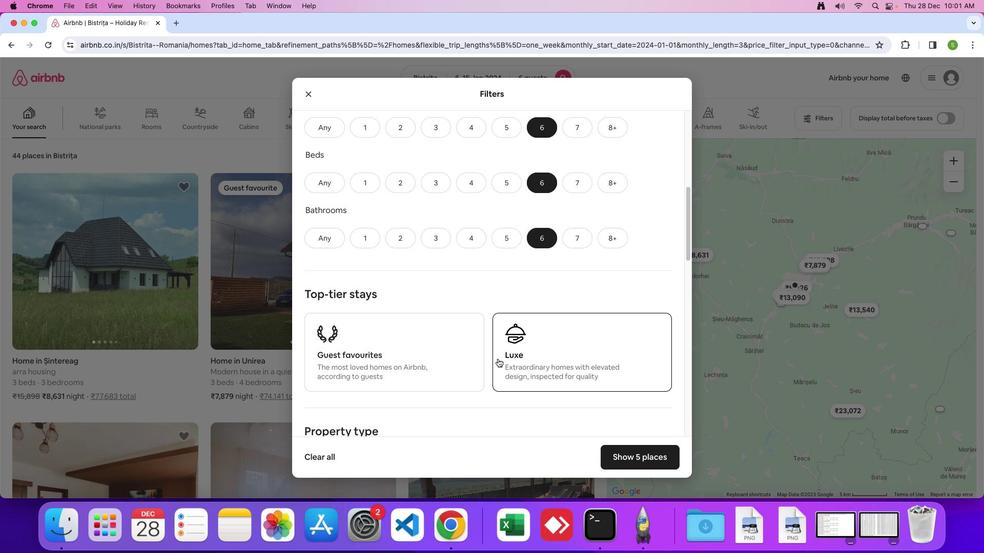 
Action: Mouse scrolled (498, 358) with delta (0, -1)
Screenshot: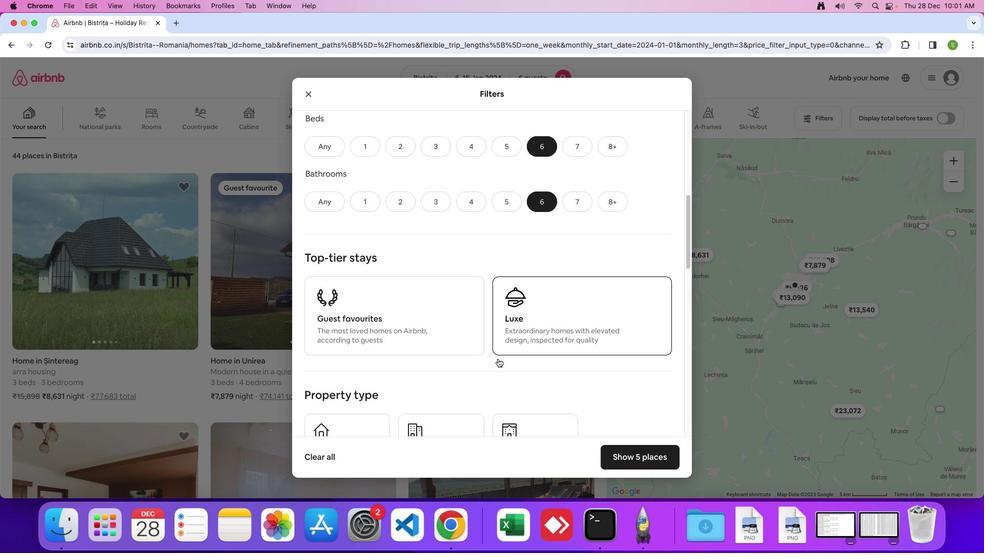
Action: Mouse scrolled (498, 358) with delta (0, 0)
Screenshot: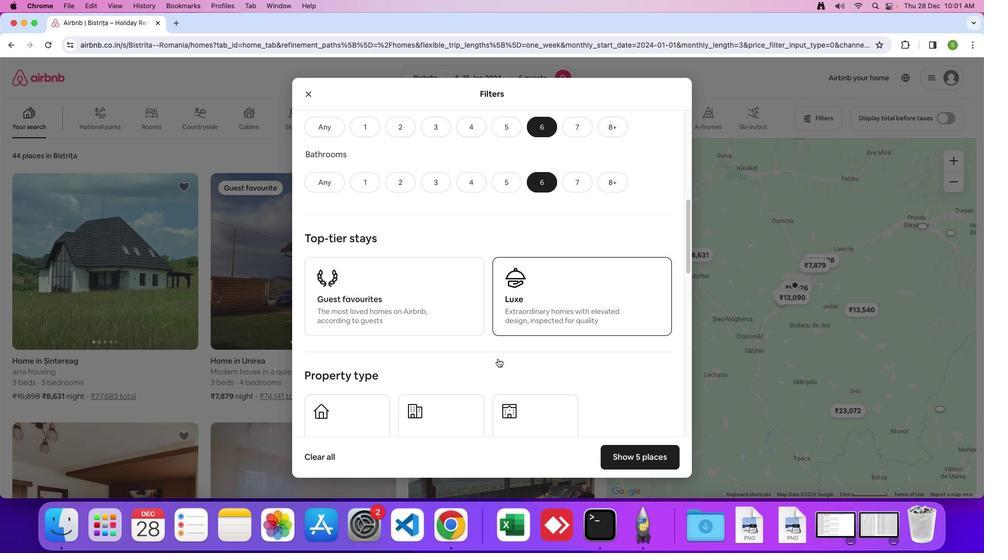 
Action: Mouse scrolled (498, 358) with delta (0, 0)
Screenshot: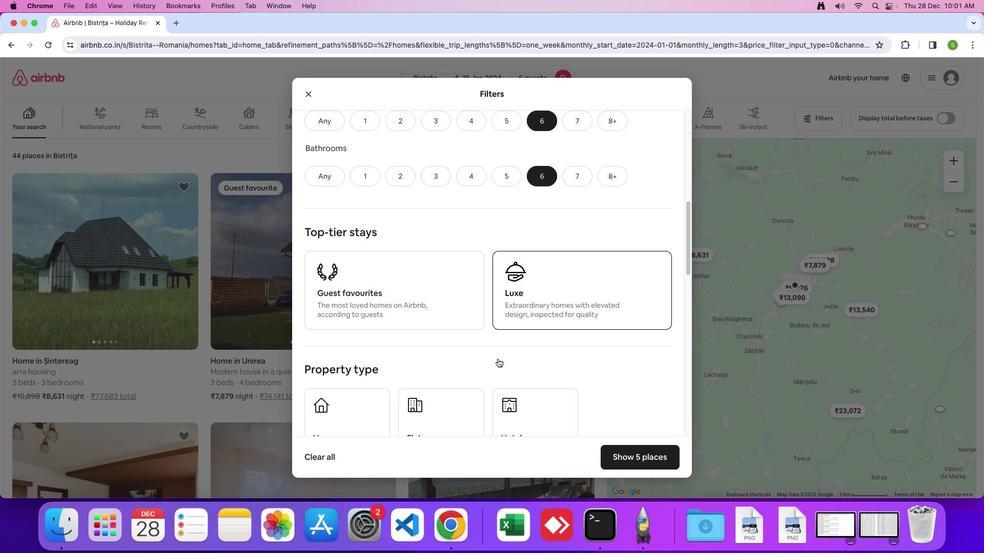 
Action: Mouse scrolled (498, 358) with delta (0, 0)
Screenshot: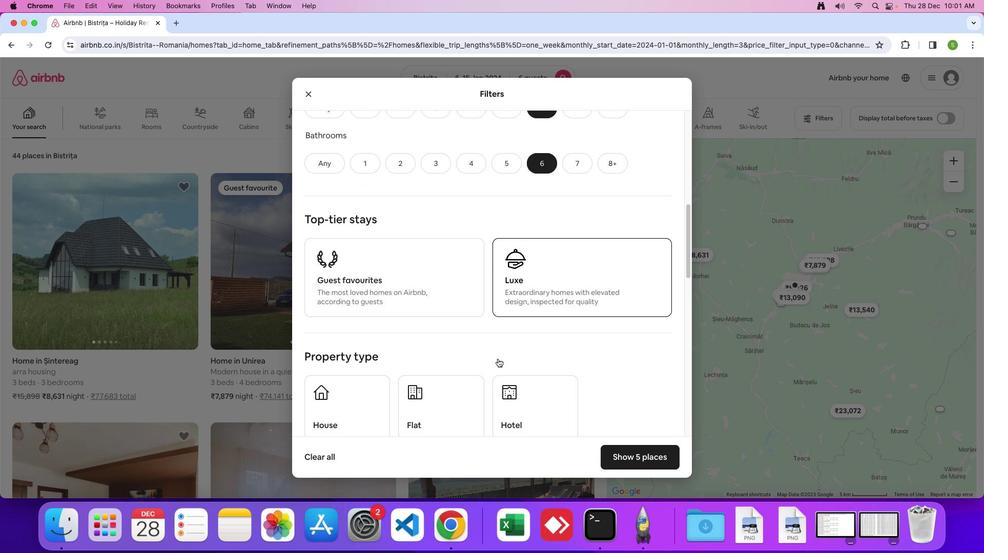 
Action: Mouse scrolled (498, 358) with delta (0, 0)
Screenshot: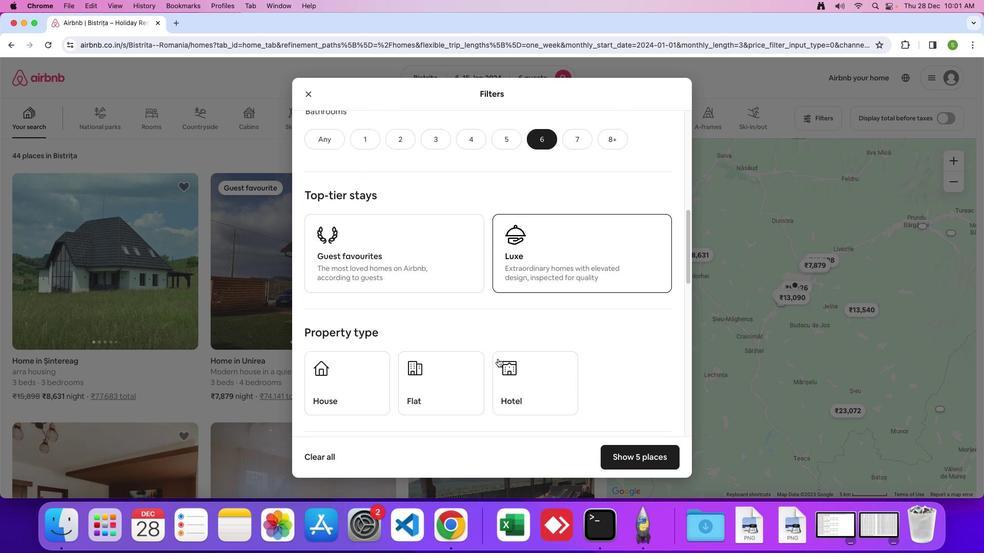 
Action: Mouse scrolled (498, 358) with delta (0, -1)
Screenshot: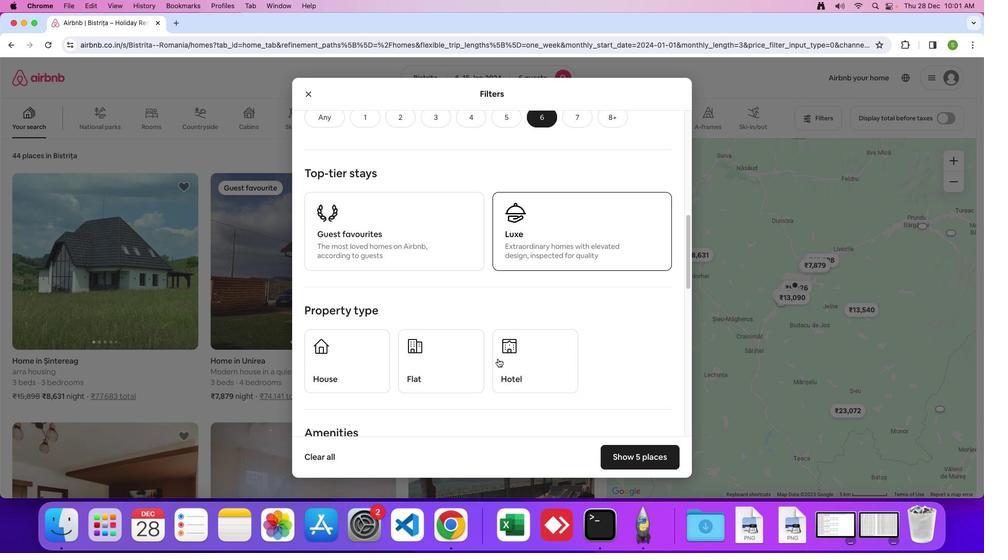
Action: Mouse moved to (364, 342)
Screenshot: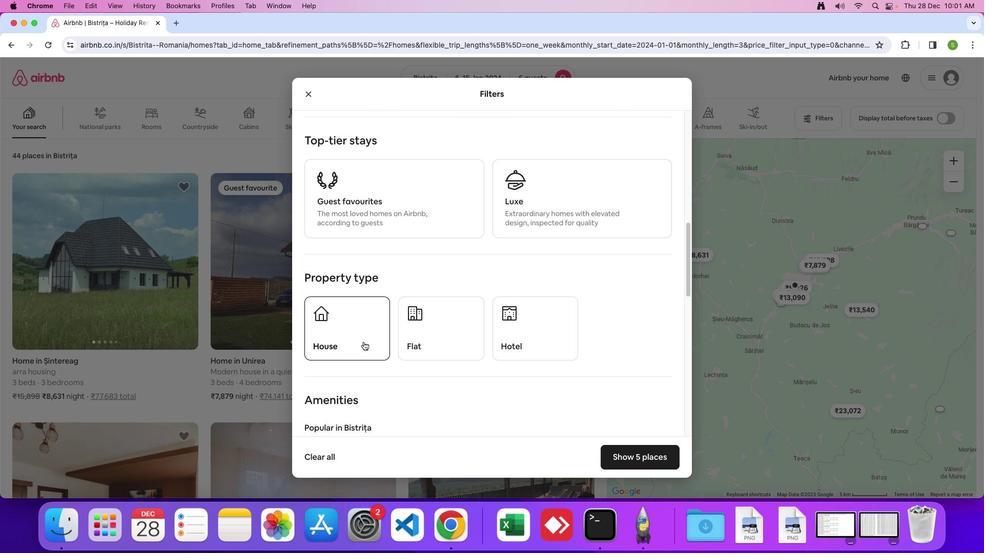 
Action: Mouse pressed left at (364, 342)
Screenshot: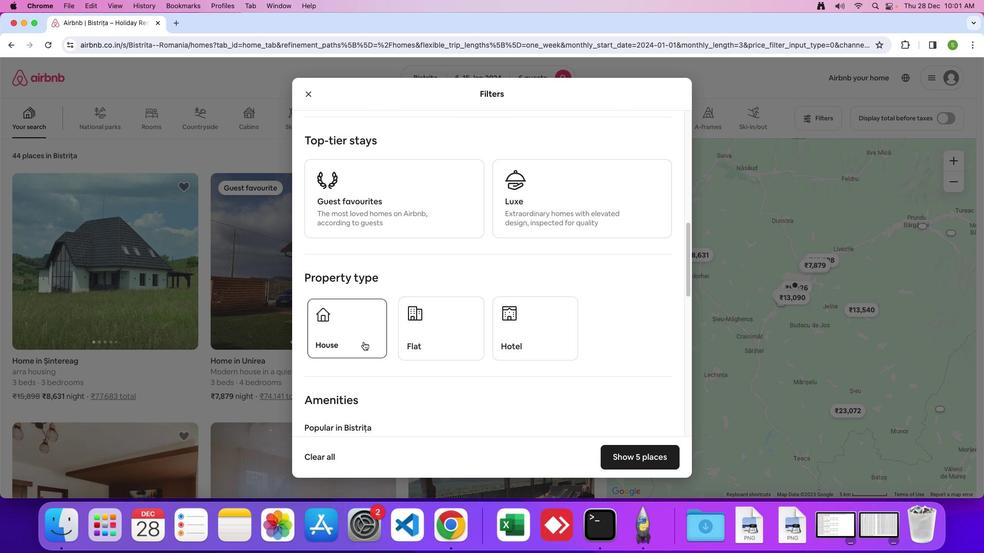 
Action: Mouse moved to (485, 381)
Screenshot: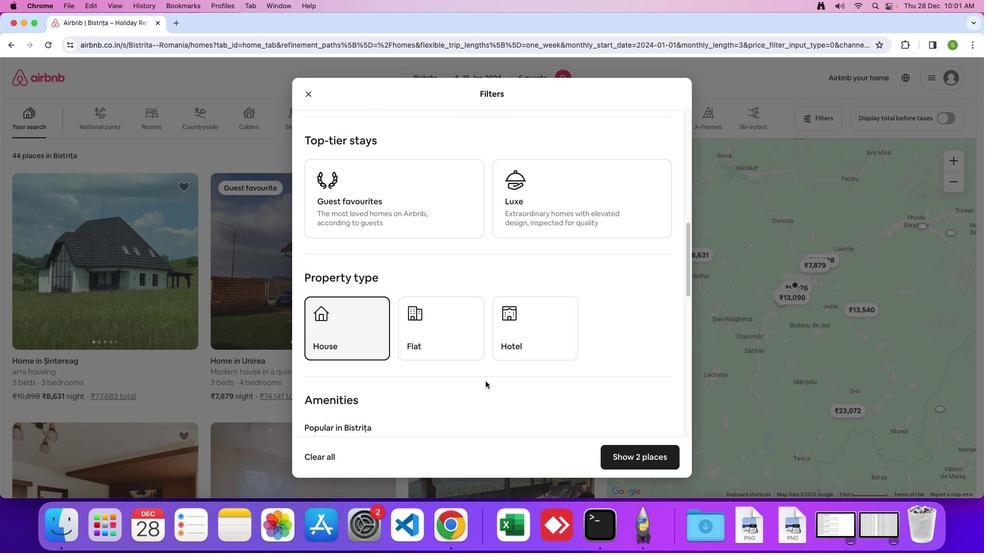 
Action: Mouse scrolled (485, 381) with delta (0, 0)
Screenshot: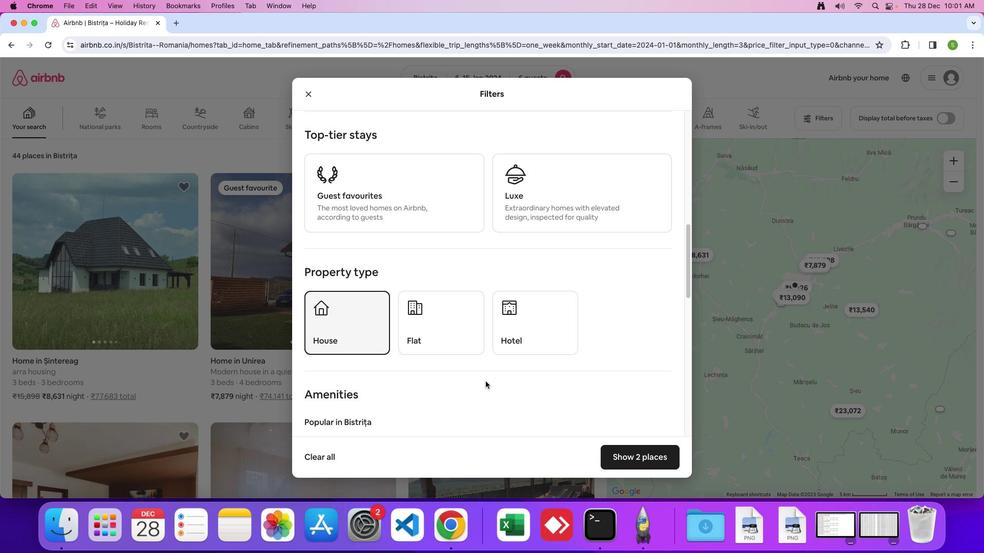 
Action: Mouse scrolled (485, 381) with delta (0, 0)
Screenshot: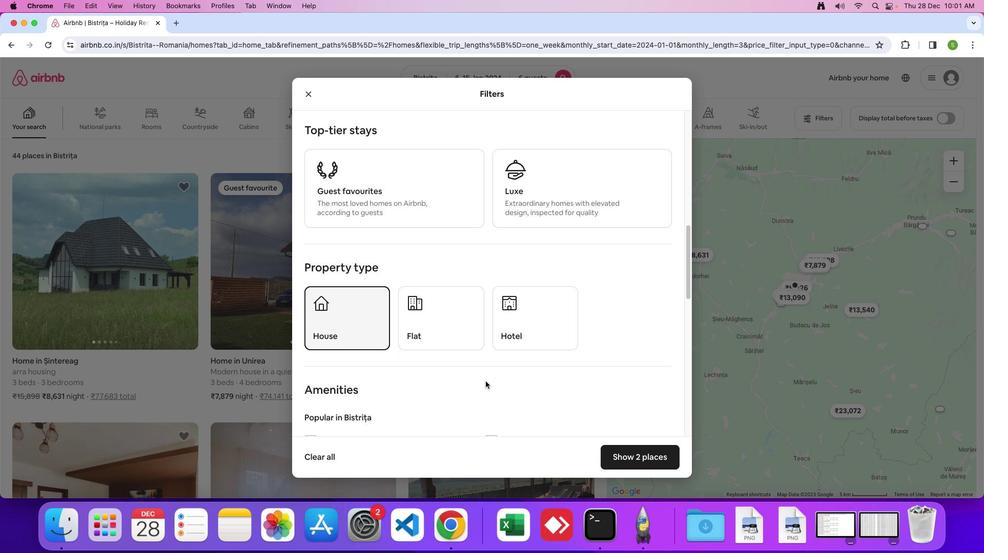 
Action: Mouse scrolled (485, 381) with delta (0, 0)
Screenshot: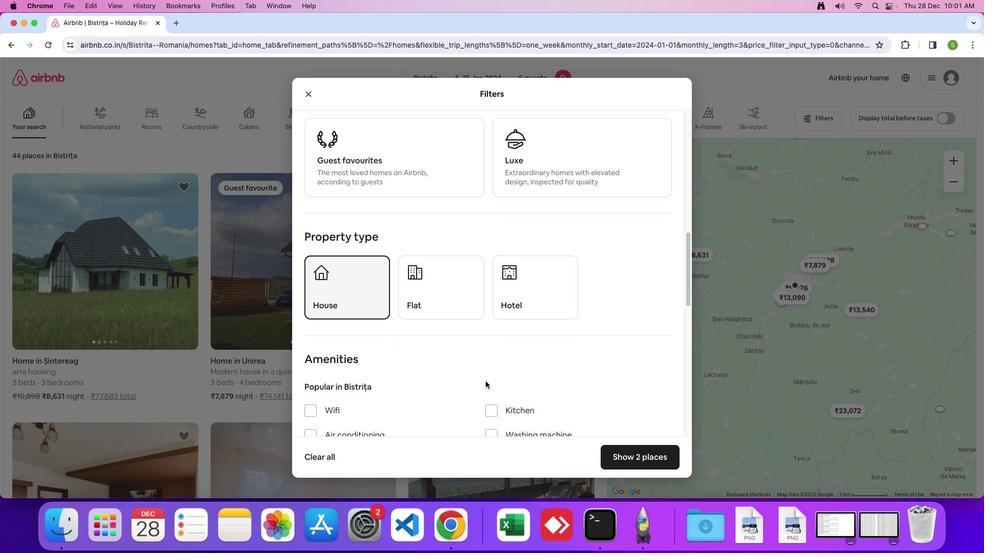 
Action: Mouse scrolled (485, 381) with delta (0, 0)
Screenshot: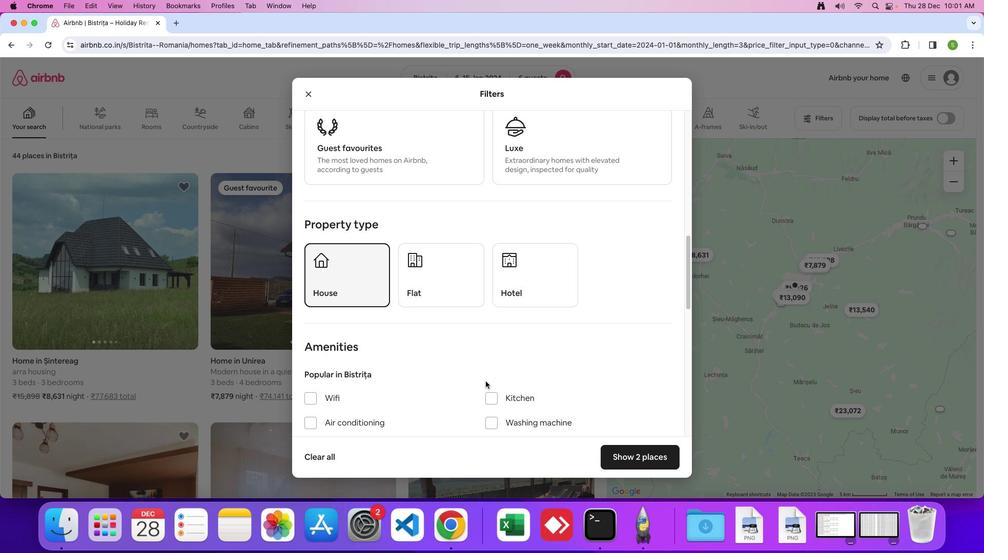 
Action: Mouse scrolled (485, 381) with delta (0, 0)
Screenshot: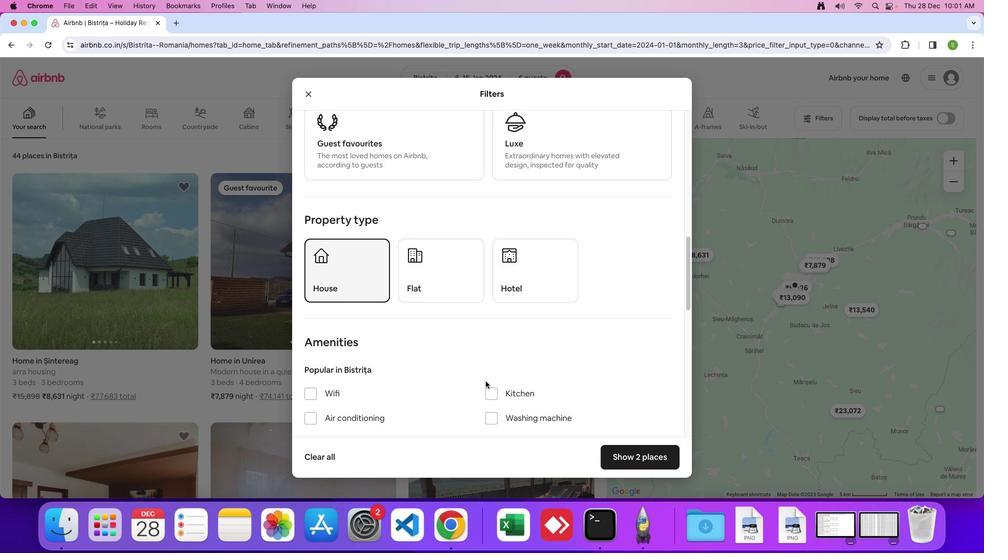 
Action: Mouse scrolled (485, 381) with delta (0, 0)
Screenshot: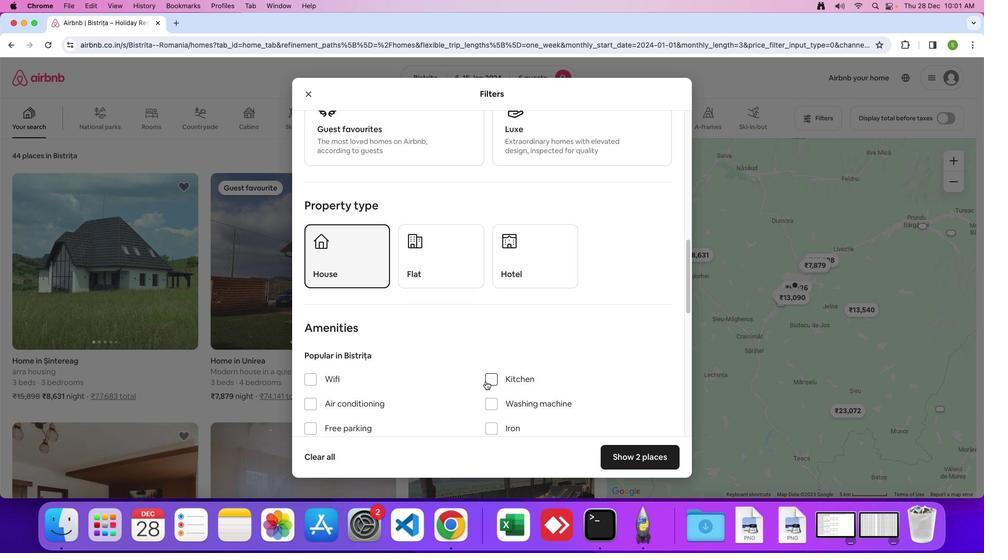 
Action: Mouse scrolled (485, 381) with delta (0, 0)
Screenshot: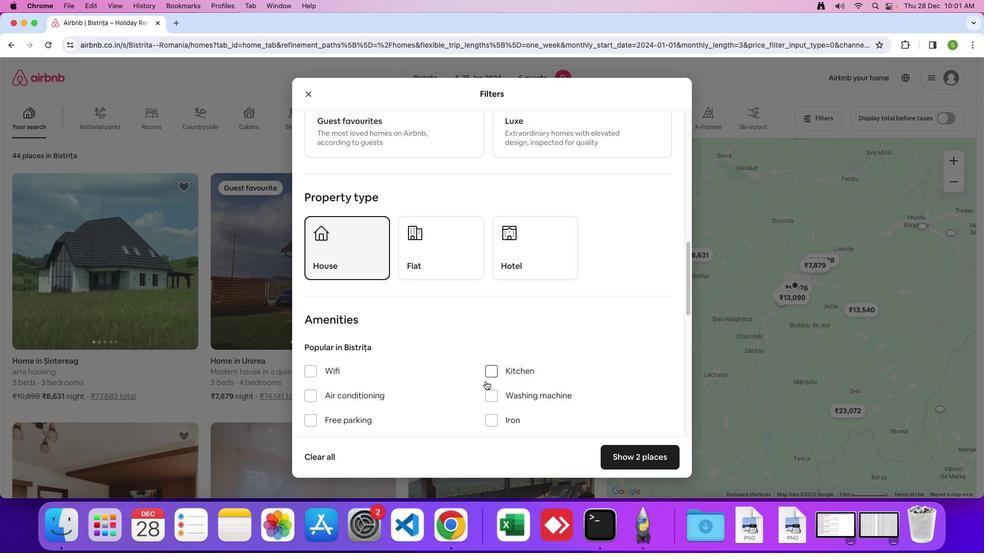 
Action: Mouse scrolled (485, 381) with delta (0, -1)
Screenshot: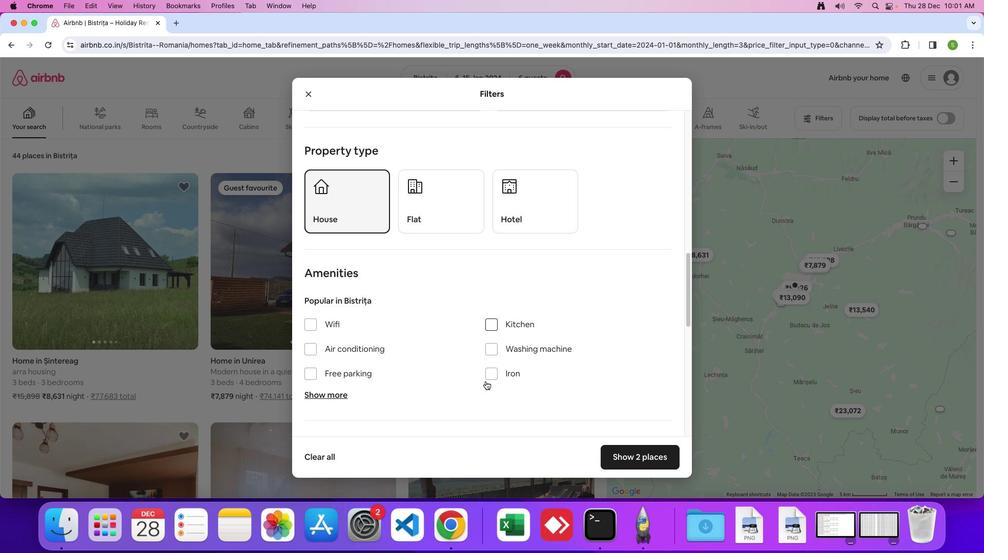 
Action: Mouse scrolled (485, 381) with delta (0, 0)
Screenshot: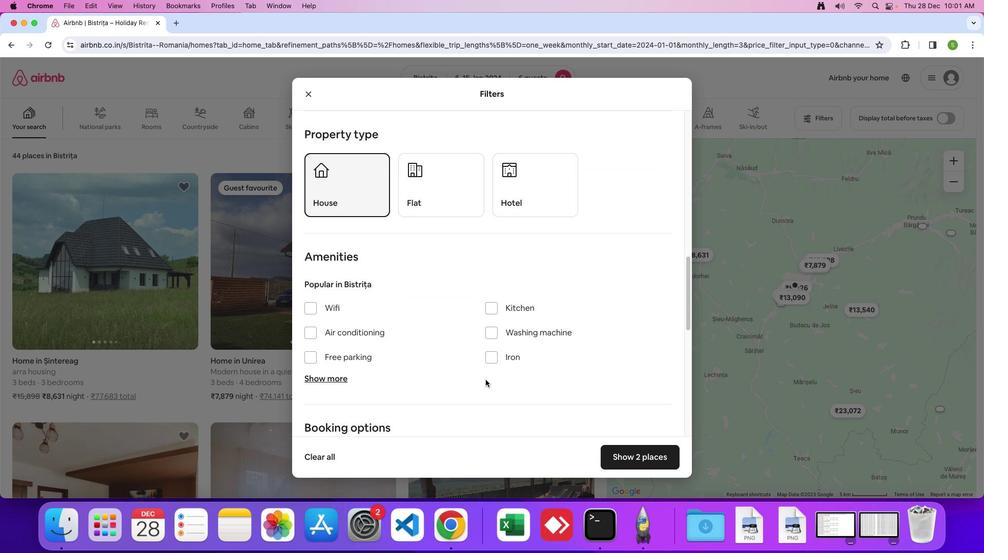 
Action: Mouse scrolled (485, 381) with delta (0, 0)
Screenshot: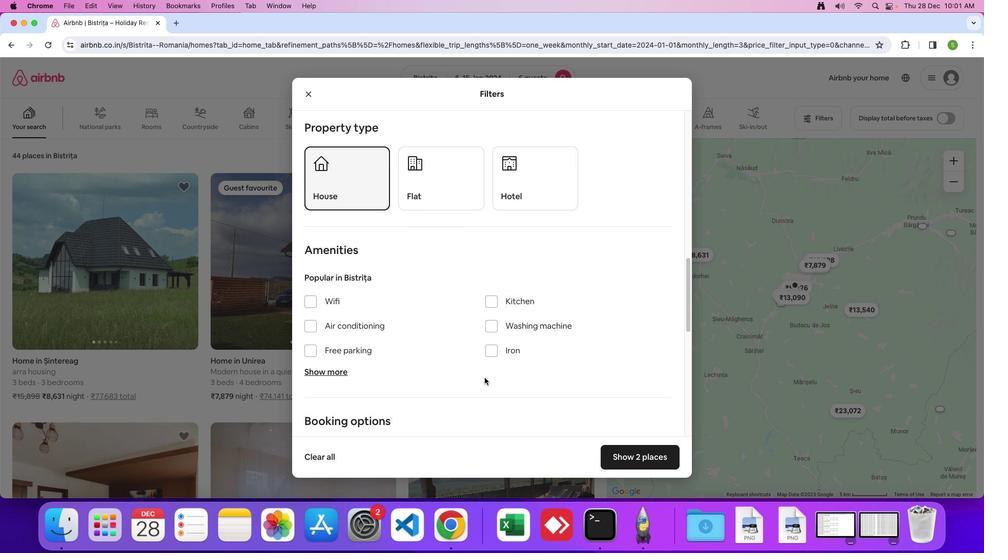 
Action: Mouse moved to (315, 302)
Screenshot: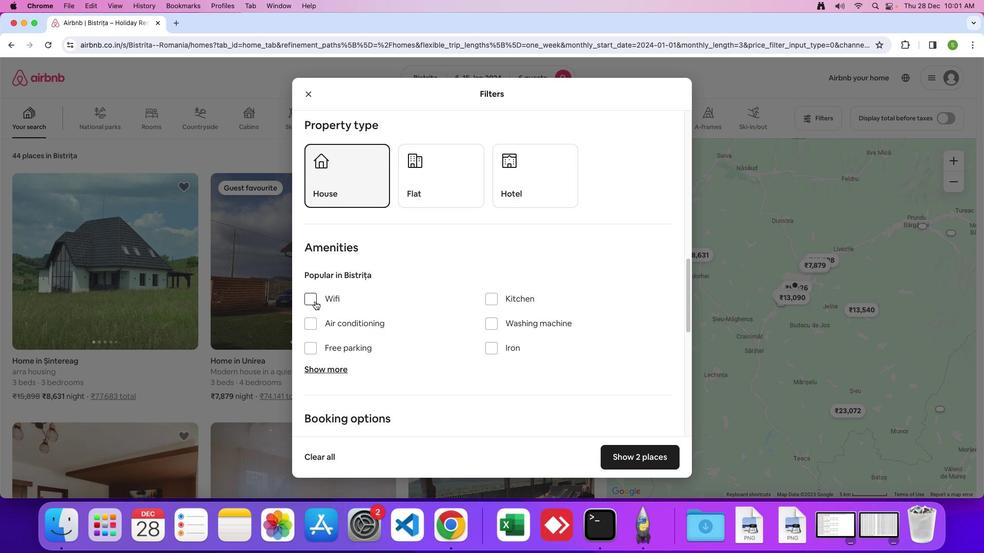 
Action: Mouse pressed left at (315, 302)
Screenshot: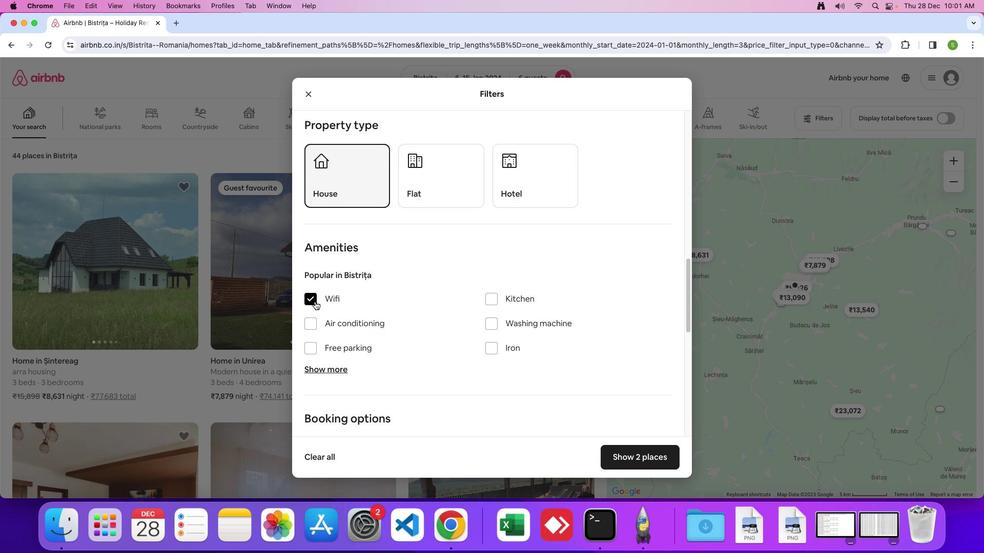 
Action: Mouse moved to (313, 347)
Screenshot: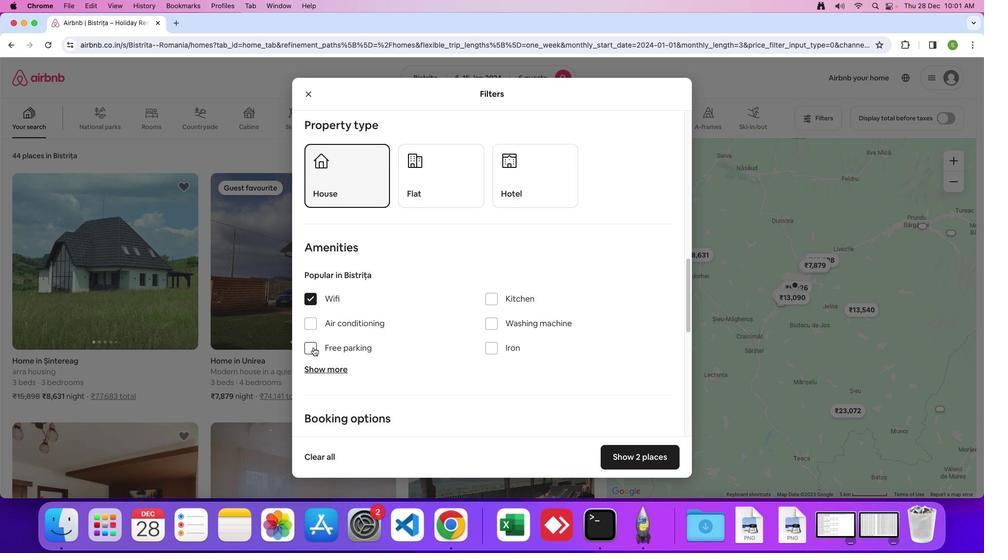 
Action: Mouse pressed left at (313, 347)
Screenshot: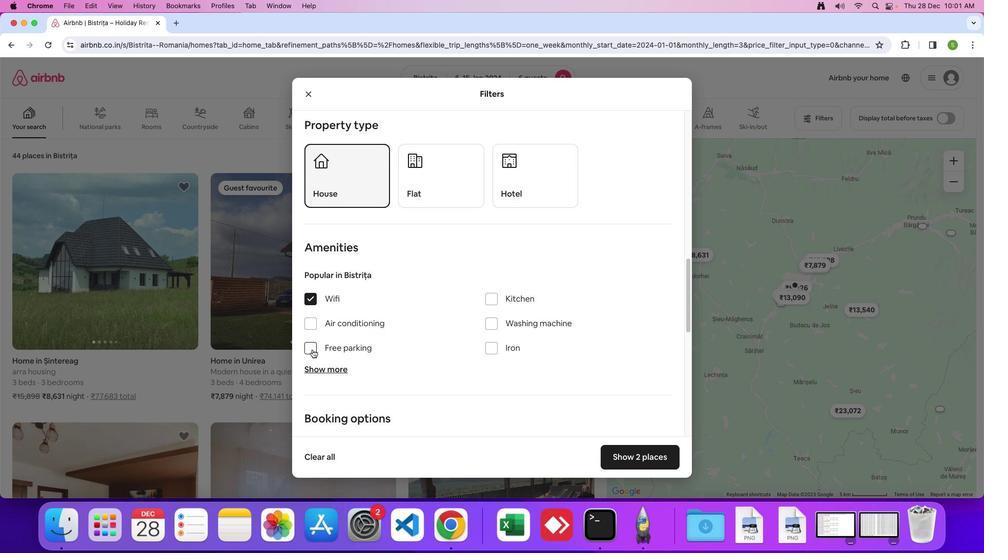 
Action: Mouse moved to (315, 371)
Screenshot: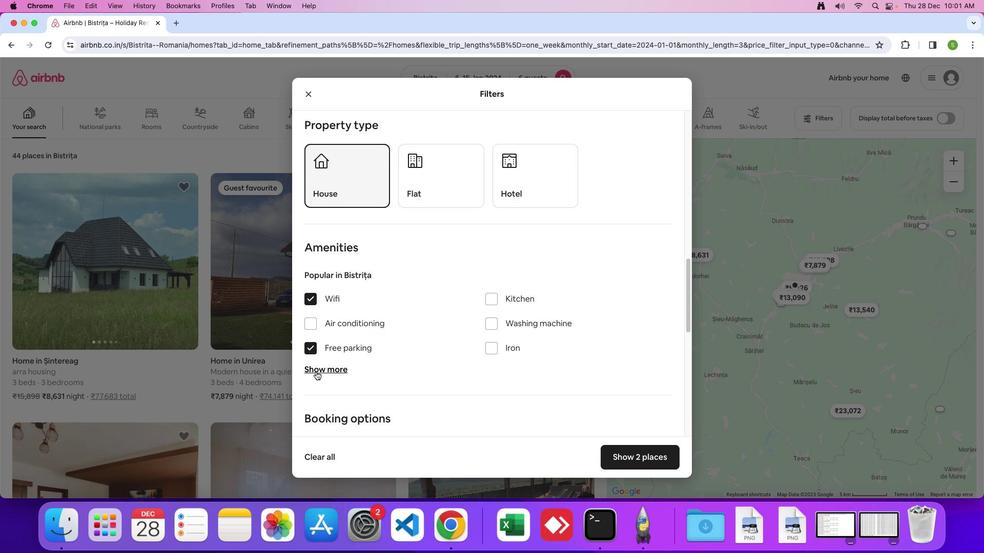 
Action: Mouse pressed left at (315, 371)
Screenshot: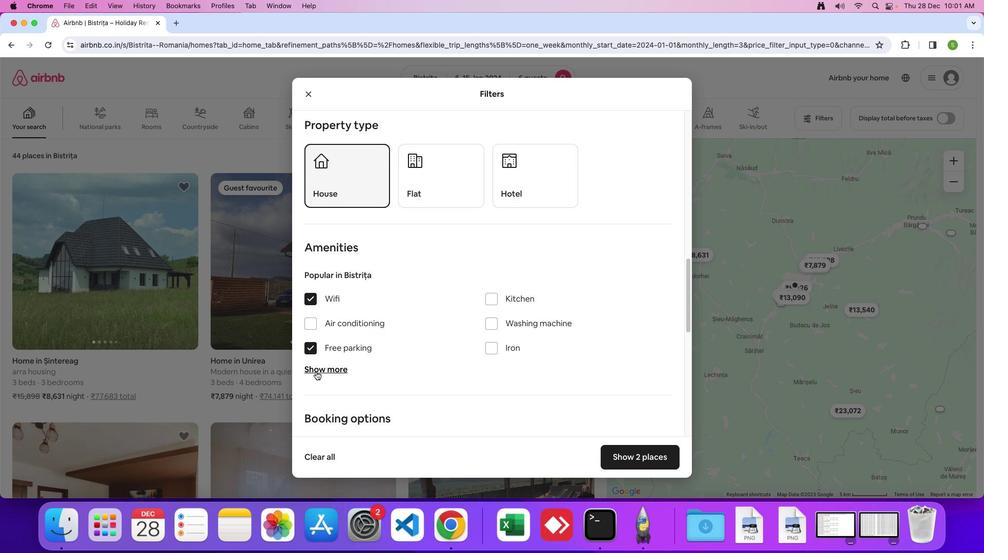 
Action: Mouse moved to (440, 353)
Screenshot: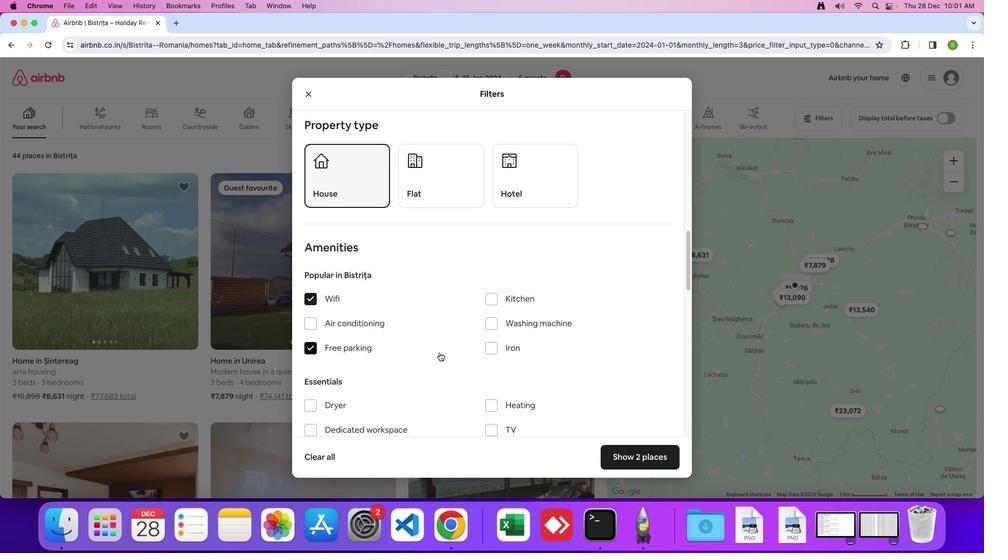 
Action: Mouse scrolled (440, 353) with delta (0, 0)
Screenshot: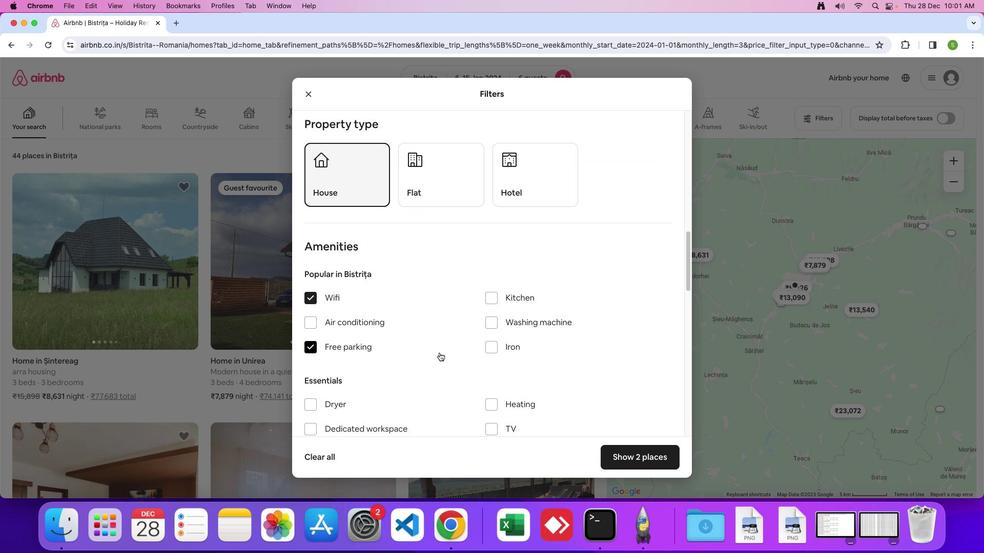 
Action: Mouse scrolled (440, 353) with delta (0, 0)
Screenshot: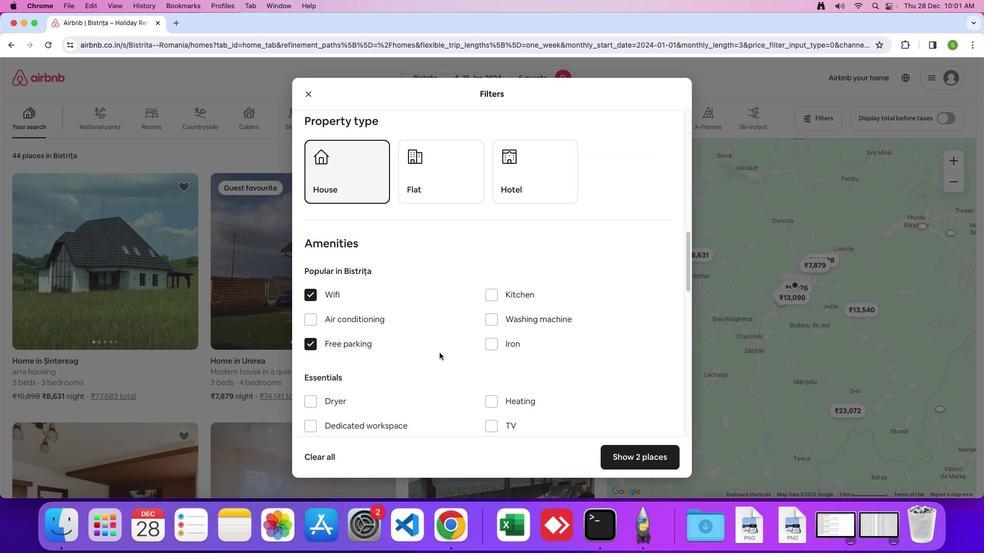 
Action: Mouse scrolled (440, 353) with delta (0, 0)
Screenshot: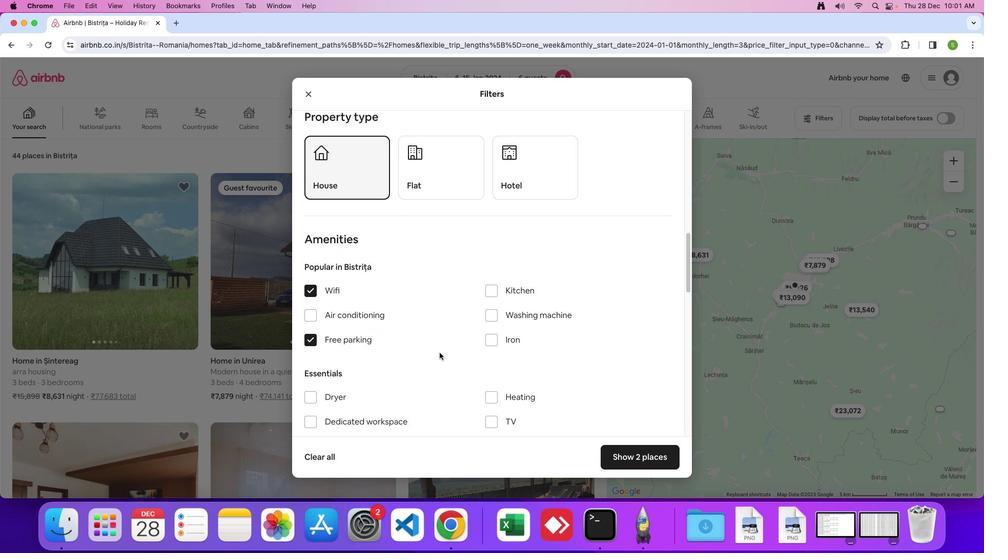 
Action: Mouse scrolled (440, 353) with delta (0, 0)
Screenshot: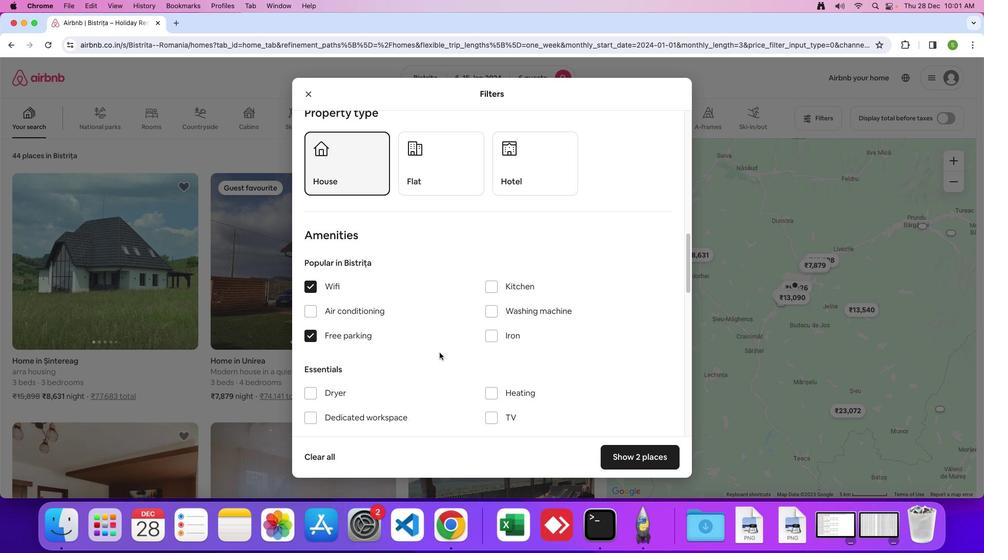 
Action: Mouse scrolled (440, 353) with delta (0, 0)
Screenshot: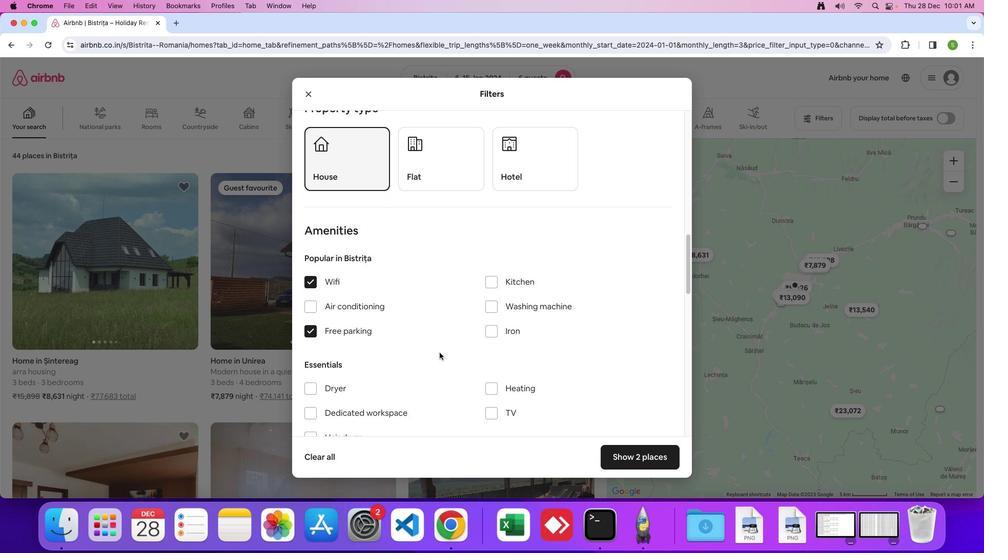 
Action: Mouse scrolled (440, 353) with delta (0, 0)
Screenshot: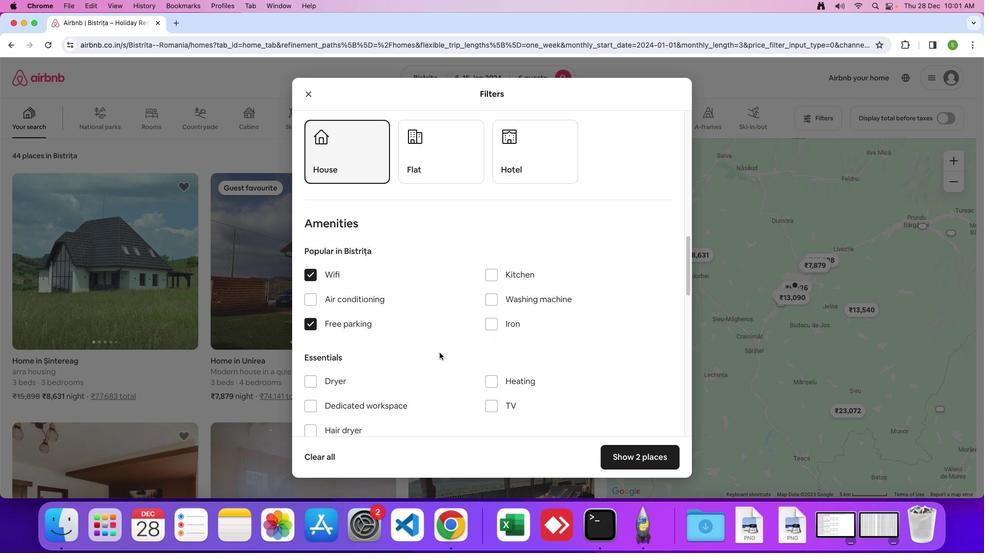 
Action: Mouse scrolled (440, 353) with delta (0, 0)
Screenshot: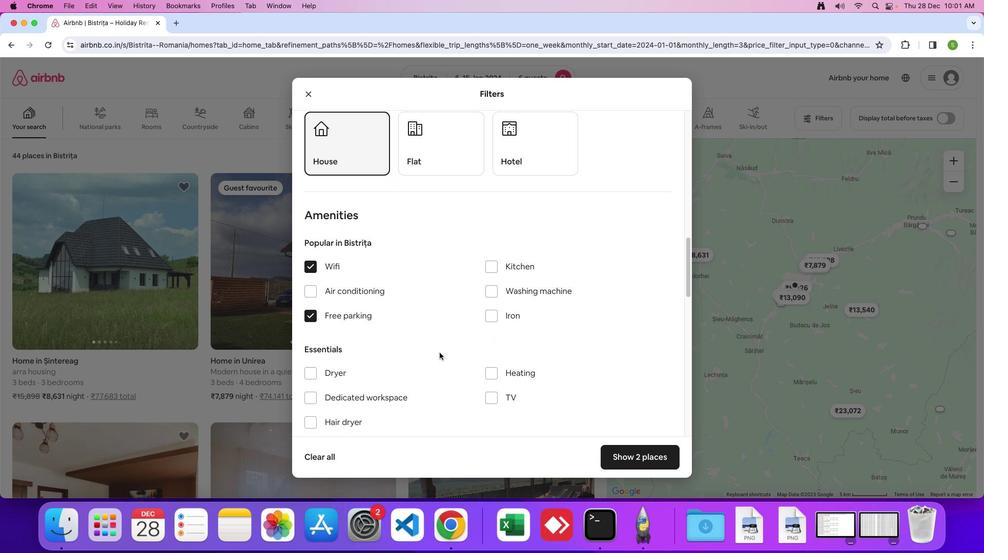 
Action: Mouse moved to (495, 396)
Screenshot: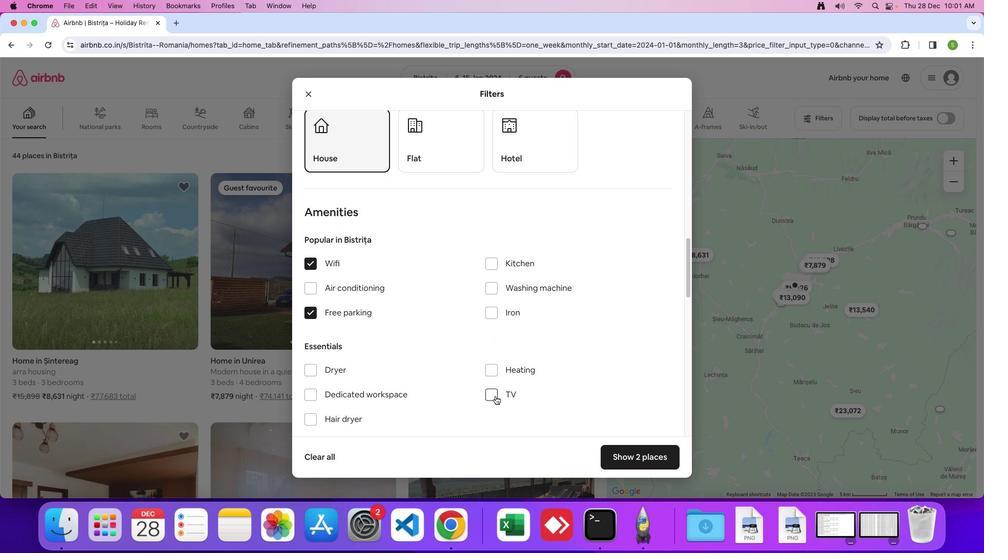 
Action: Mouse pressed left at (495, 396)
Screenshot: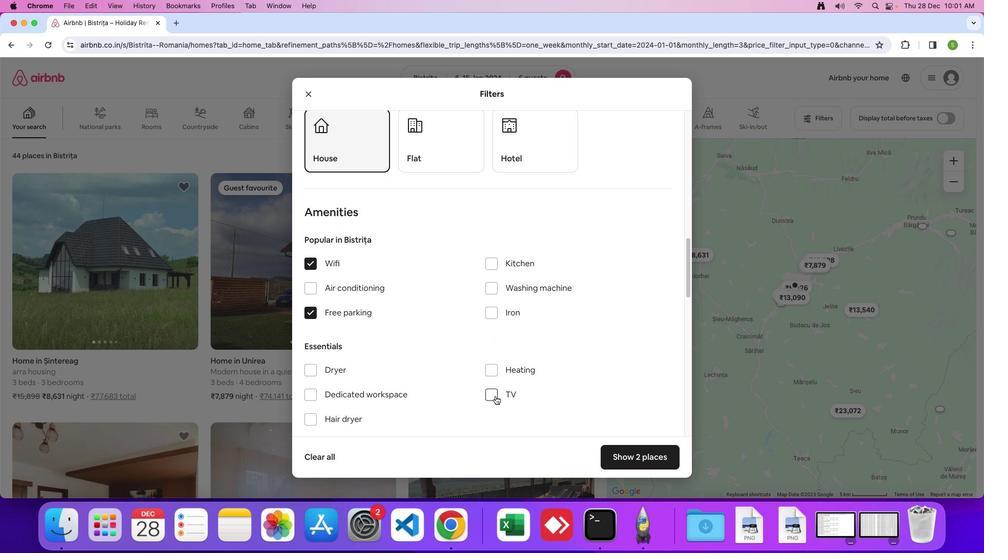 
Action: Mouse moved to (396, 343)
Screenshot: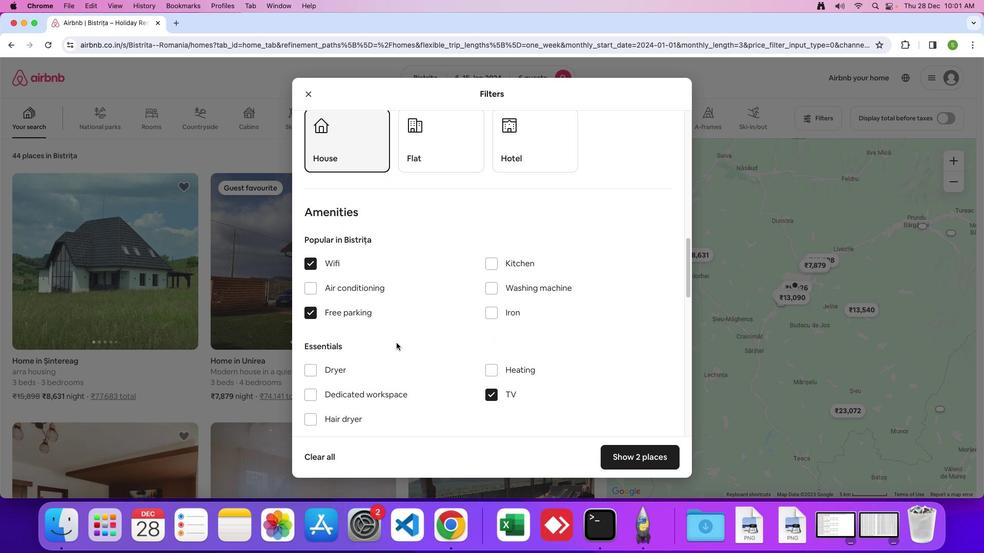 
Action: Mouse scrolled (396, 343) with delta (0, 0)
Screenshot: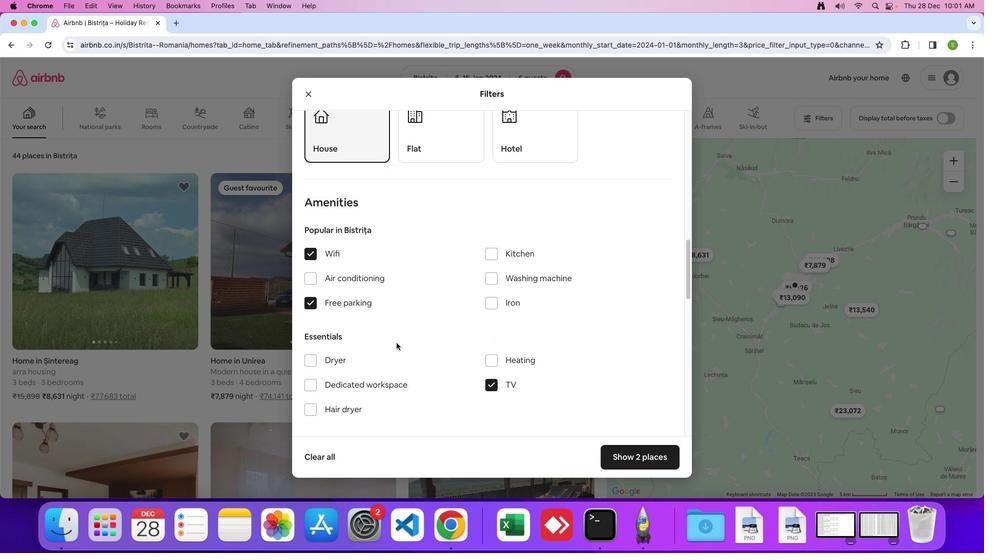 
Action: Mouse scrolled (396, 343) with delta (0, 0)
Screenshot: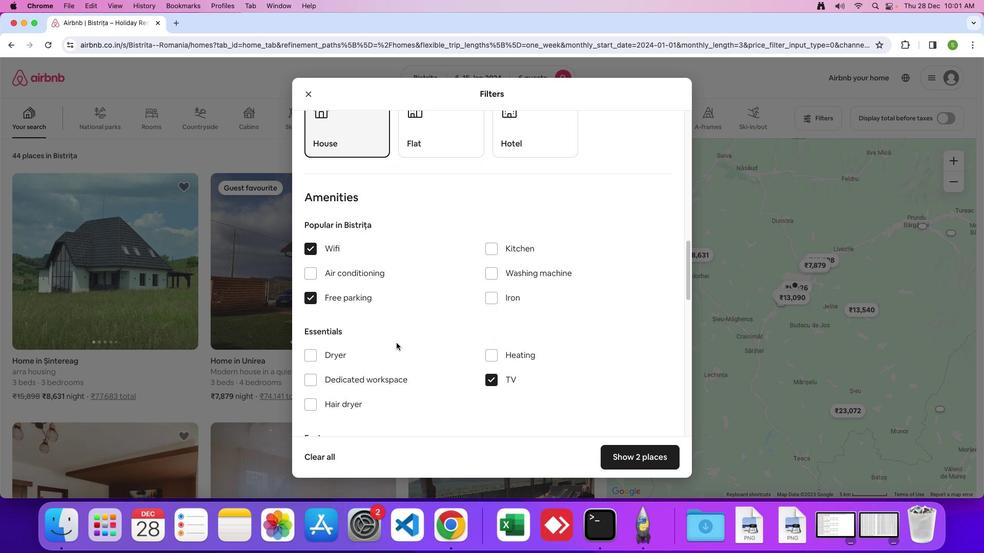 
Action: Mouse moved to (396, 343)
Screenshot: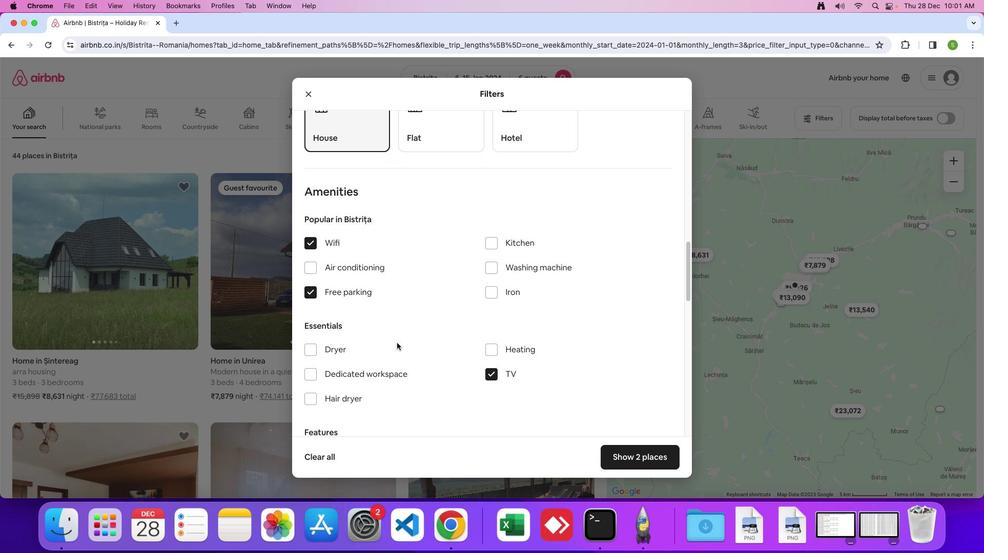 
Action: Mouse scrolled (396, 343) with delta (0, 0)
Screenshot: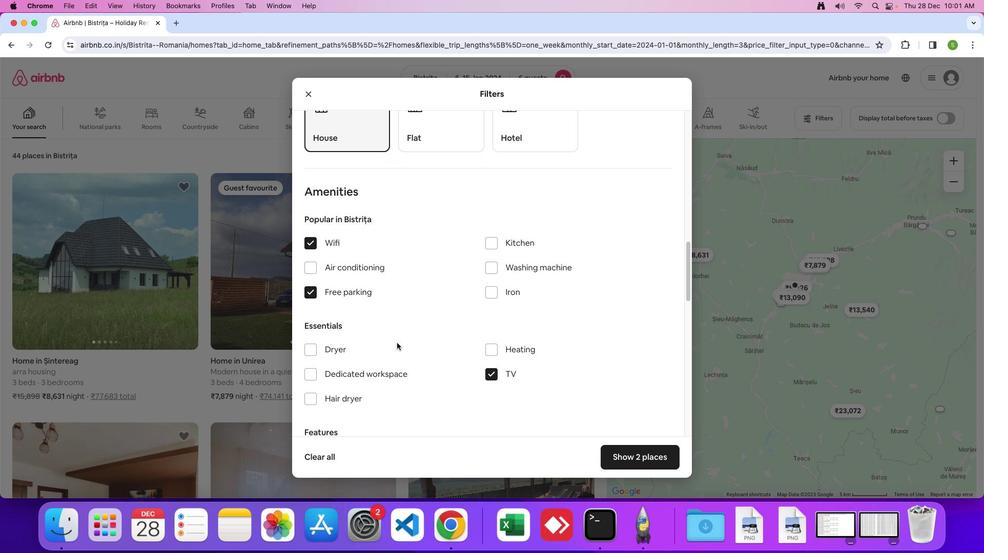 
Action: Mouse scrolled (396, 343) with delta (0, 0)
Screenshot: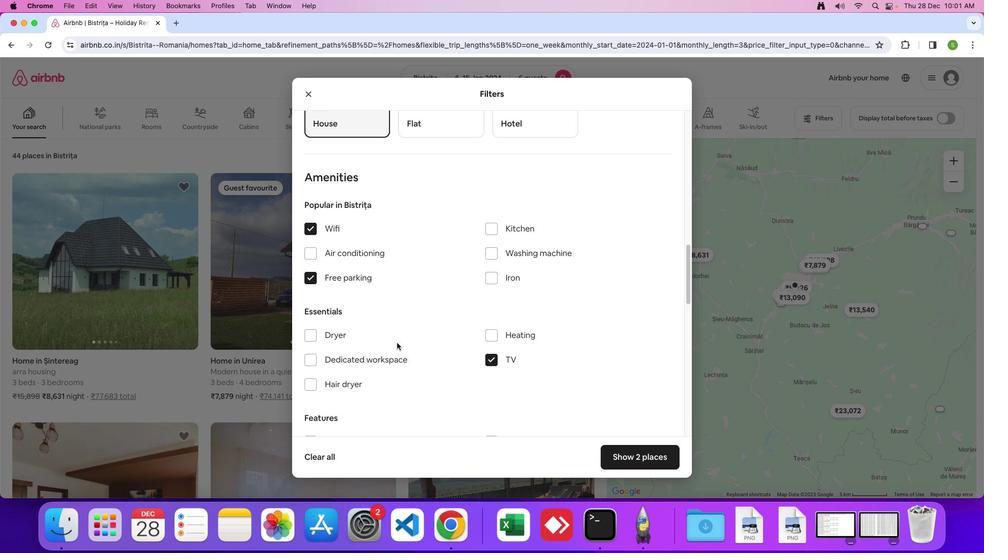 
Action: Mouse scrolled (396, 343) with delta (0, 0)
Screenshot: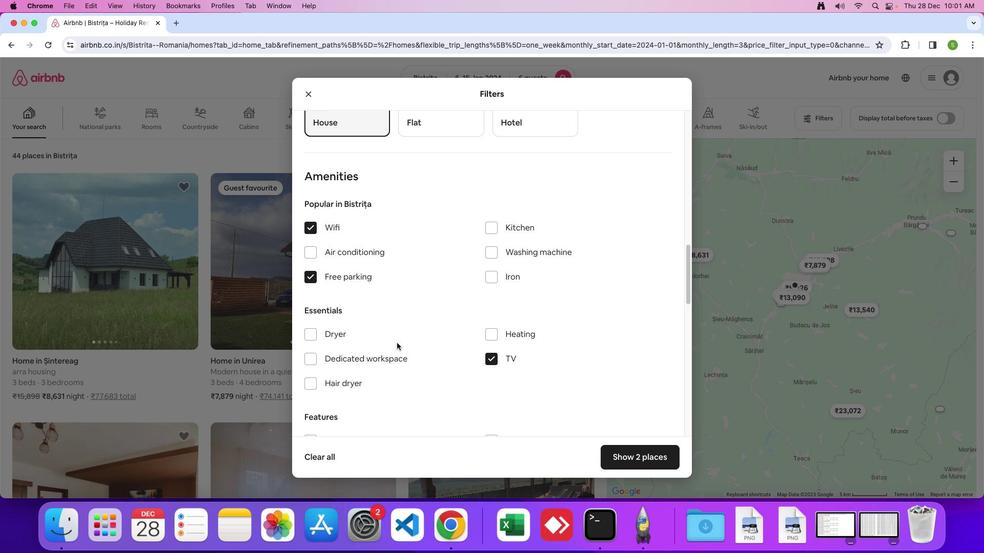 
Action: Mouse scrolled (396, 343) with delta (0, 0)
Screenshot: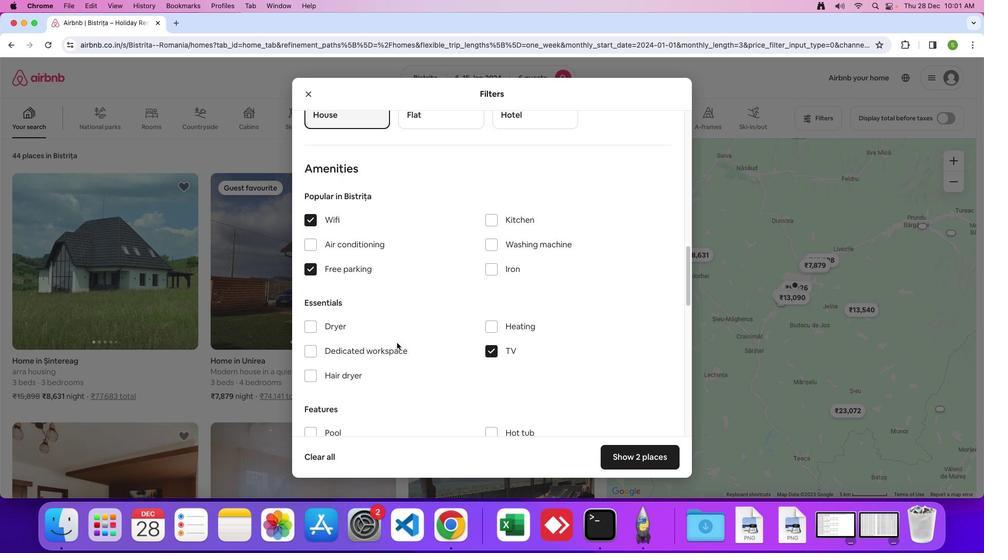 
Action: Mouse scrolled (396, 343) with delta (0, 0)
Screenshot: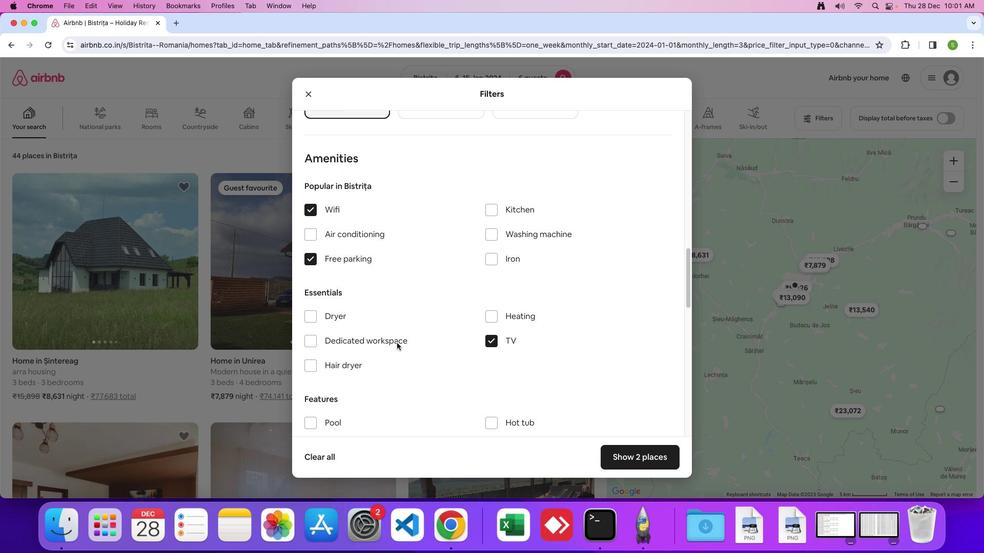 
Action: Mouse scrolled (396, 343) with delta (0, 0)
Screenshot: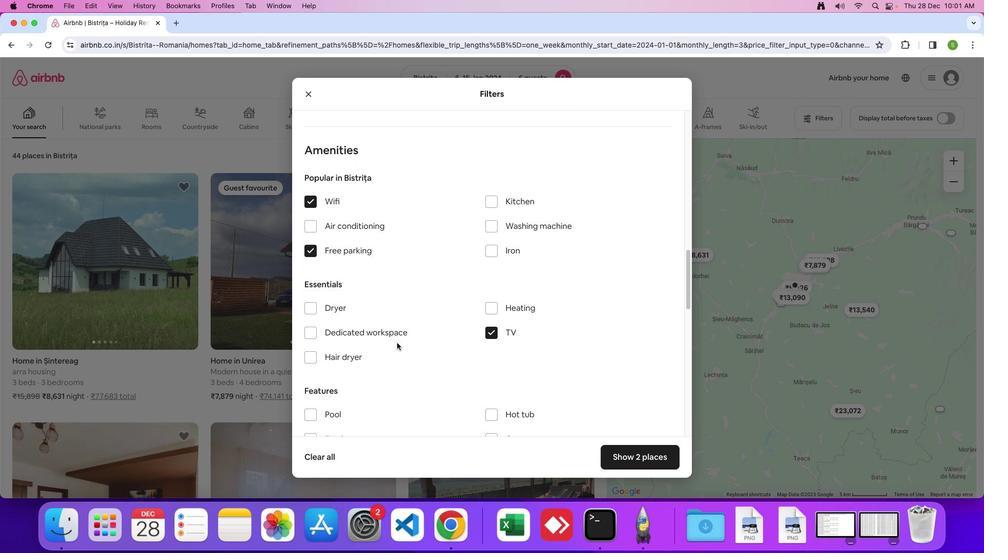 
Action: Mouse scrolled (396, 343) with delta (0, 0)
Screenshot: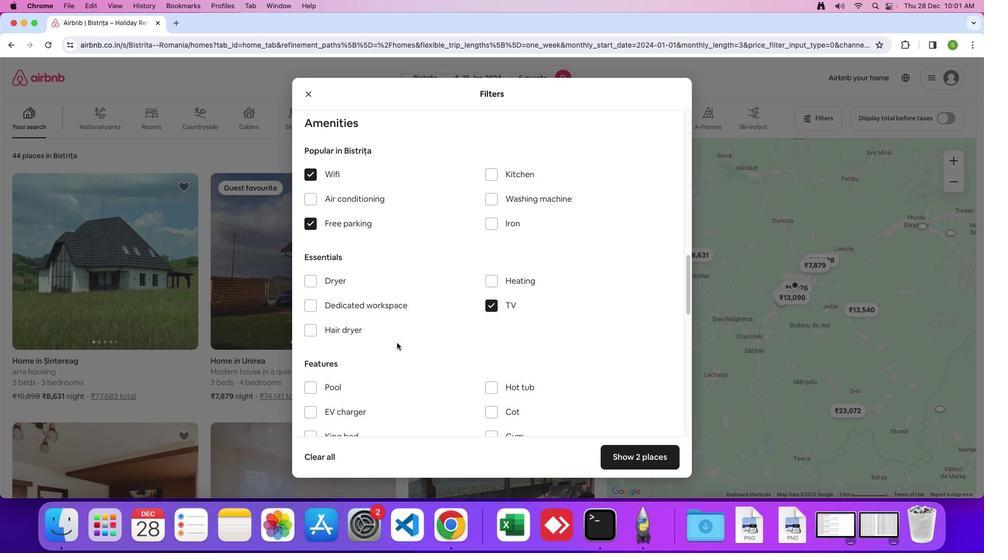 
Action: Mouse scrolled (396, 343) with delta (0, -1)
Screenshot: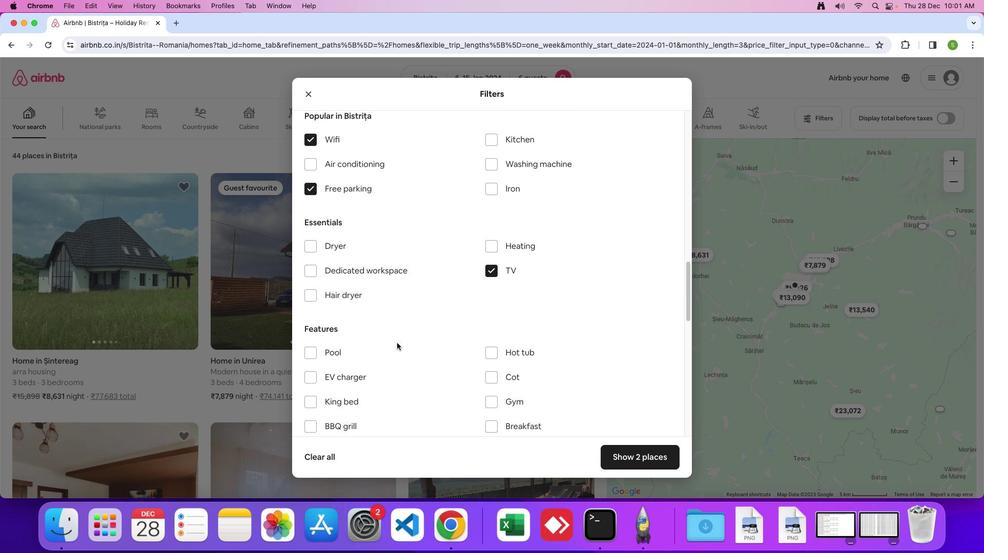 
Action: Mouse scrolled (396, 343) with delta (0, 0)
Screenshot: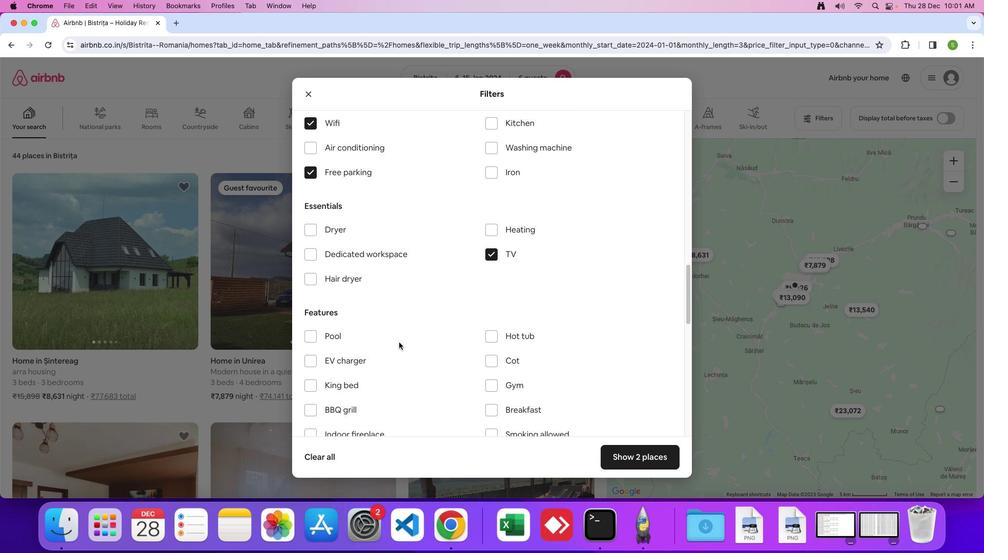 
Action: Mouse scrolled (396, 343) with delta (0, 0)
Screenshot: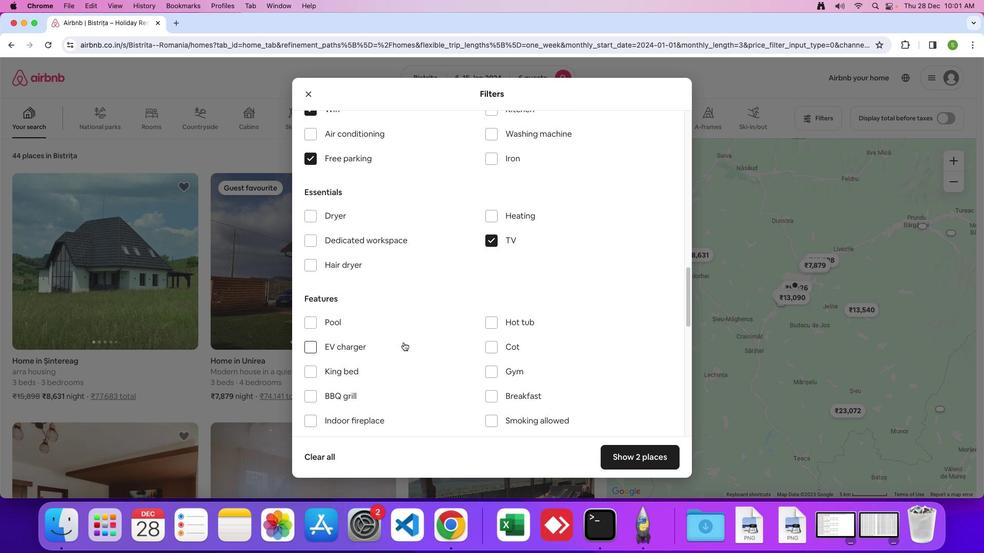 
Action: Mouse scrolled (396, 343) with delta (0, -1)
Screenshot: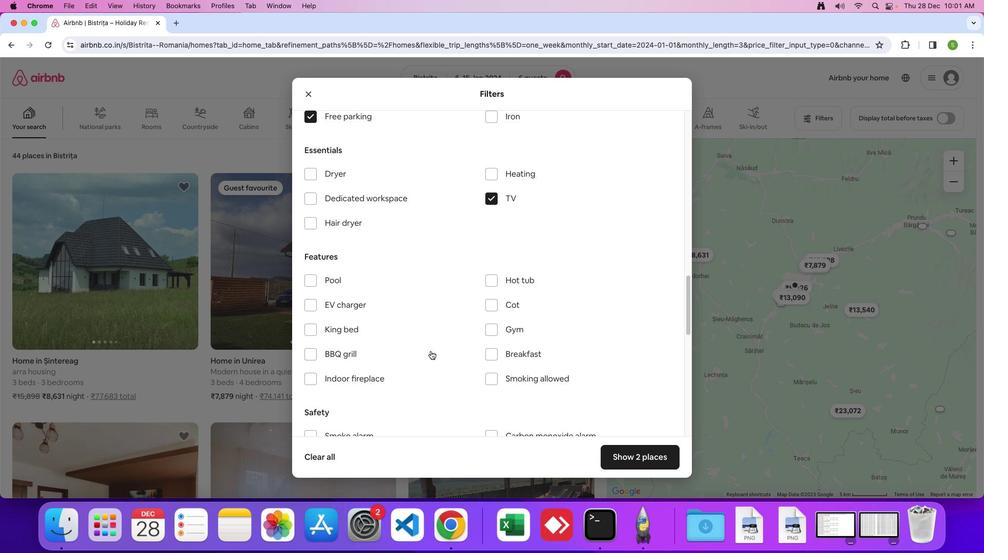 
Action: Mouse moved to (489, 307)
Screenshot: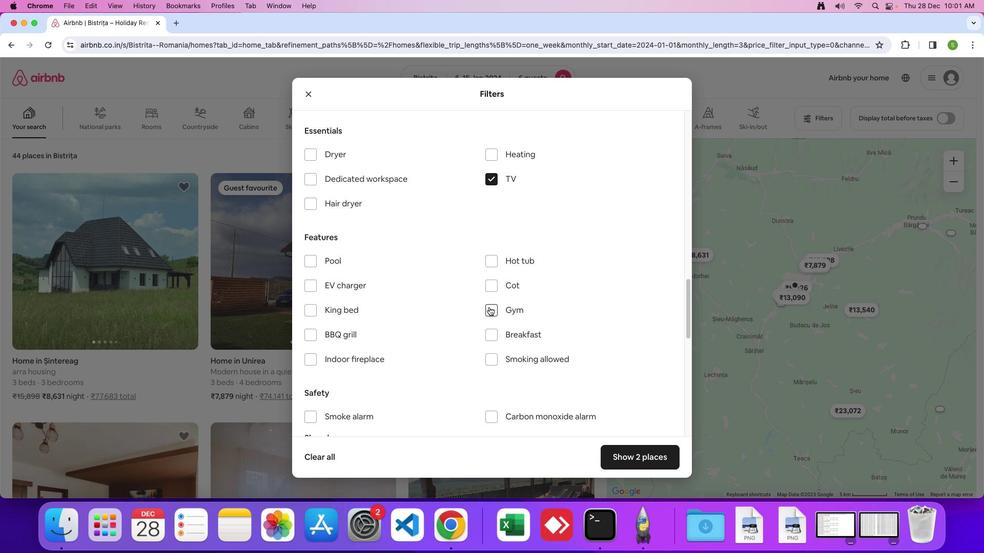 
Action: Mouse pressed left at (489, 307)
Screenshot: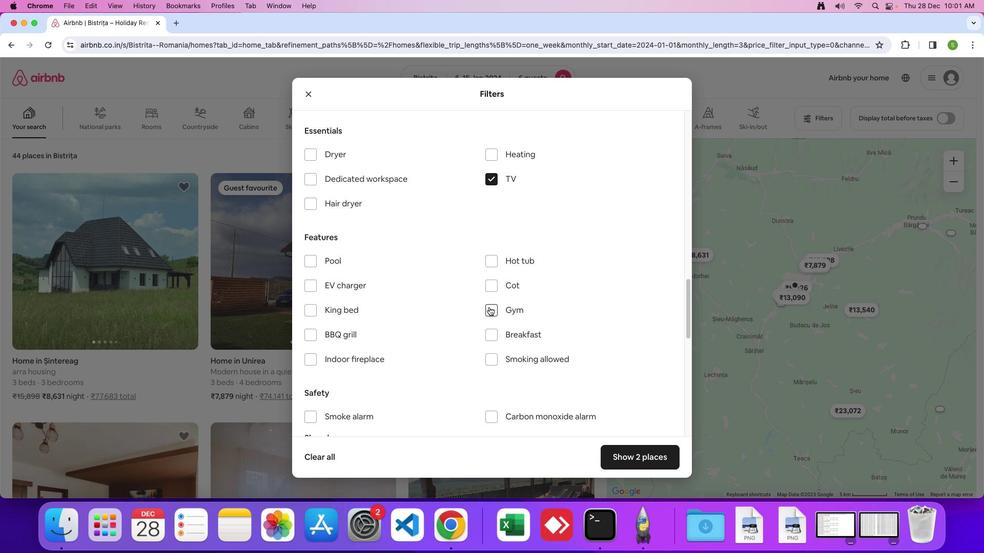 
Action: Mouse moved to (488, 334)
Screenshot: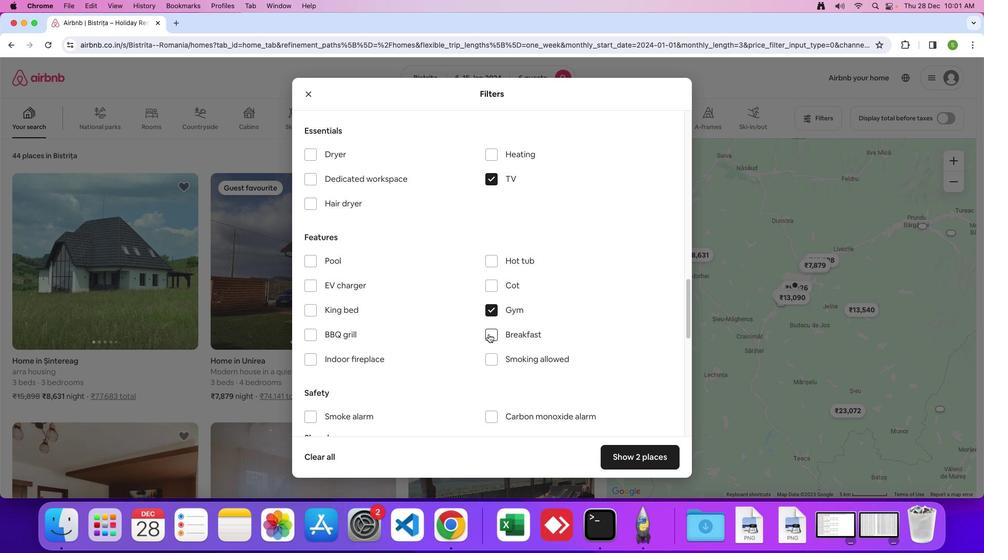 
Action: Mouse pressed left at (488, 334)
Screenshot: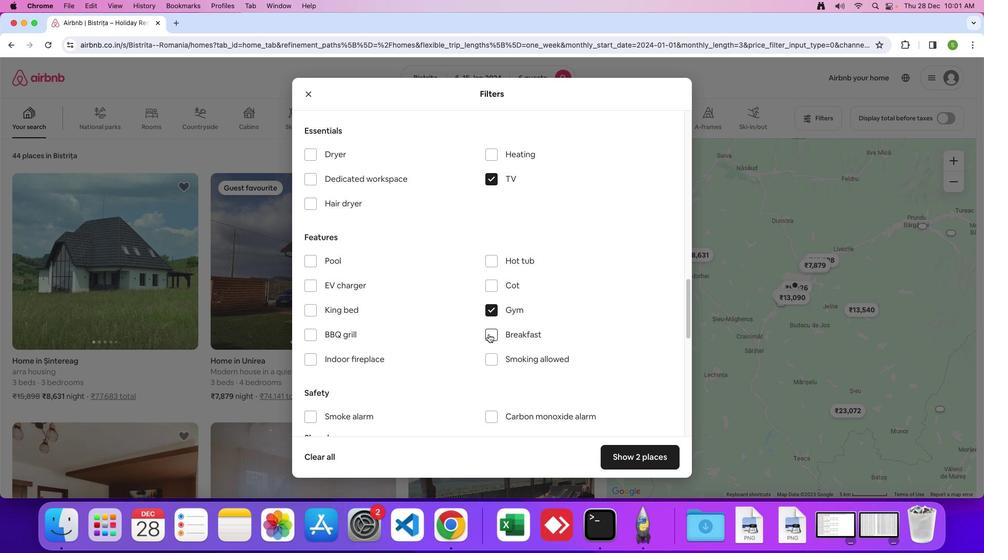 
Action: Mouse moved to (446, 337)
Screenshot: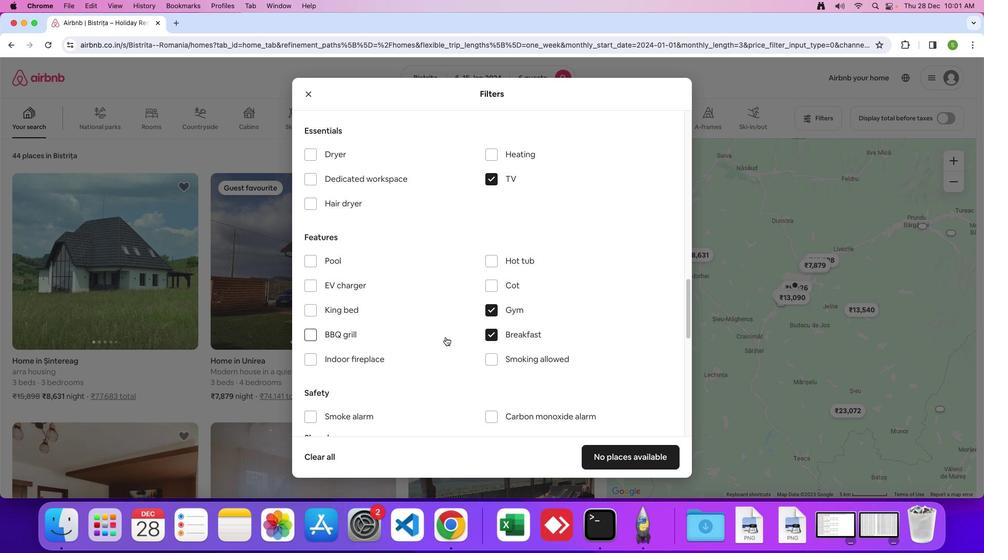 
Action: Mouse scrolled (446, 337) with delta (0, 0)
Screenshot: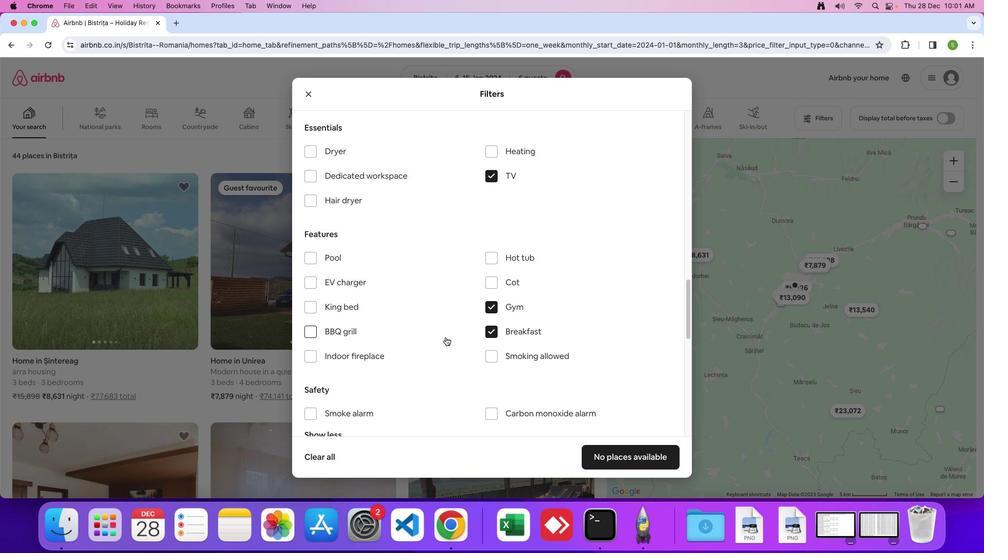 
Action: Mouse scrolled (446, 337) with delta (0, 0)
Screenshot: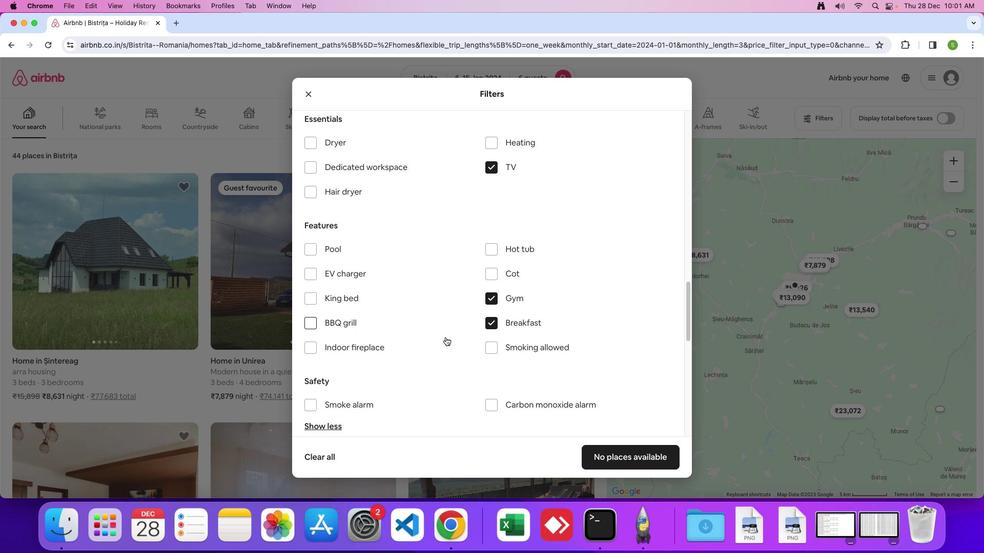 
Action: Mouse scrolled (446, 337) with delta (0, 0)
Screenshot: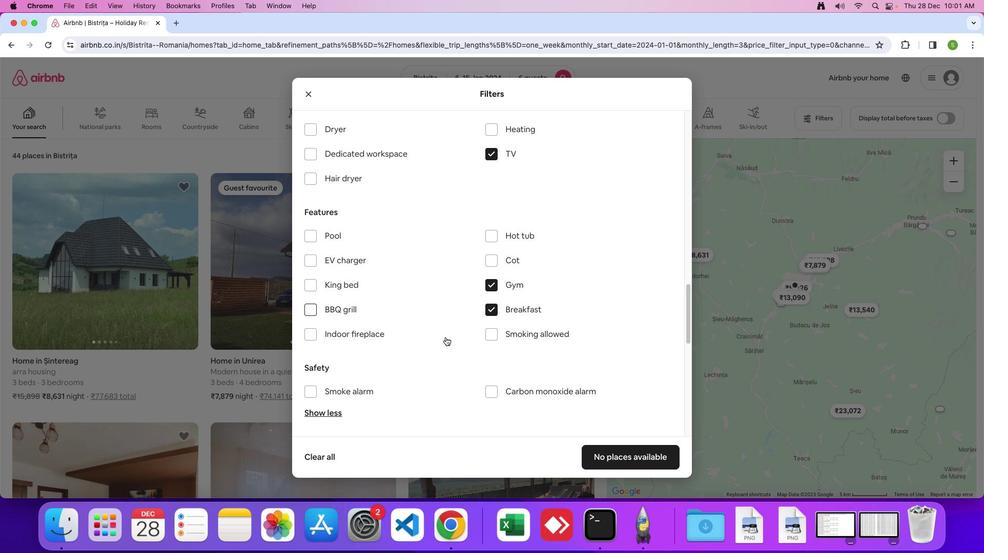 
Action: Mouse scrolled (446, 337) with delta (0, 0)
Screenshot: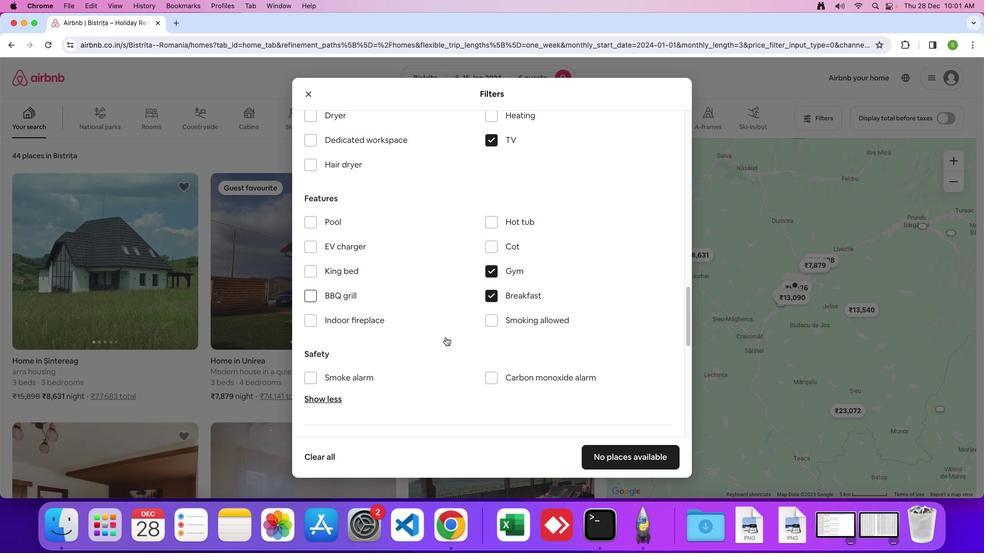 
Action: Mouse scrolled (446, 337) with delta (0, 0)
Screenshot: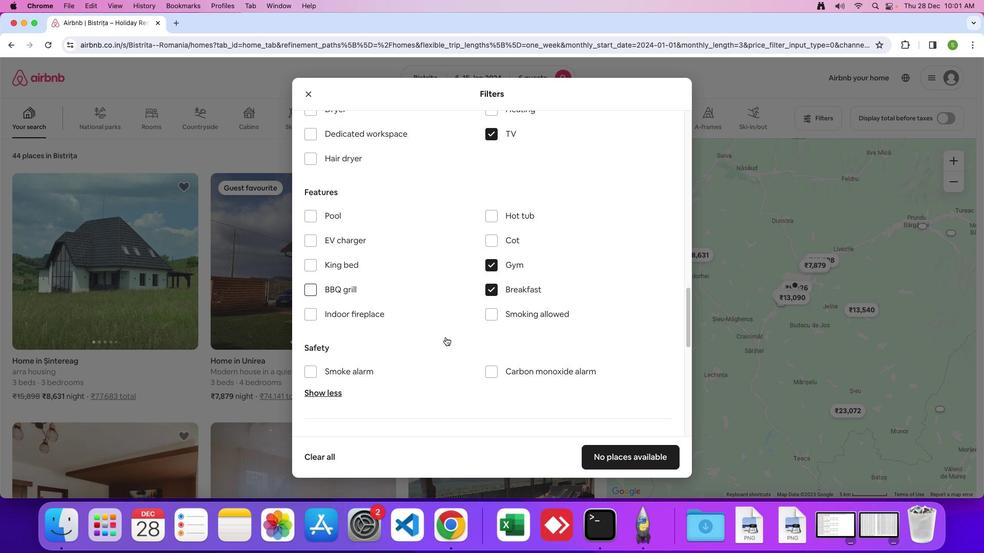 
Action: Mouse scrolled (446, 337) with delta (0, 0)
Screenshot: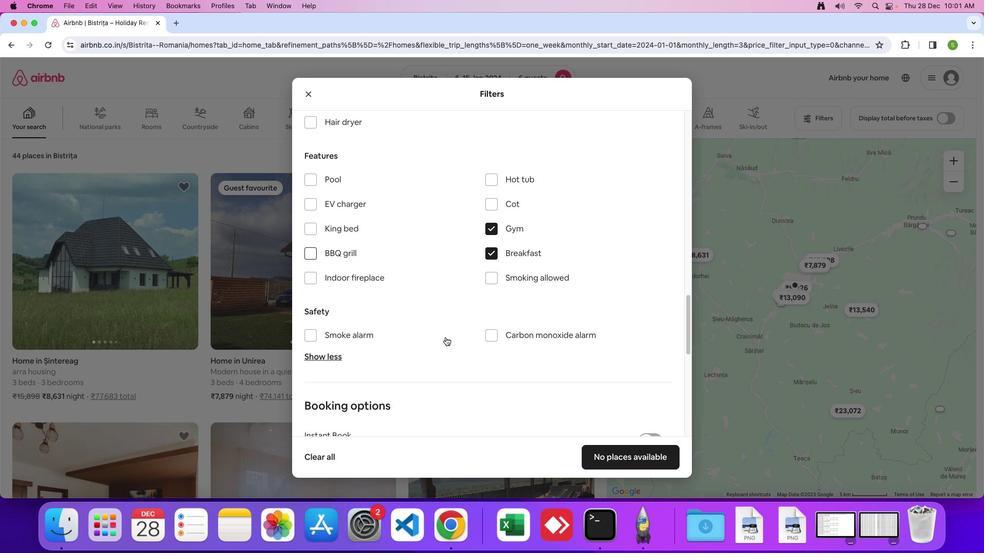 
Action: Mouse scrolled (446, 337) with delta (0, 0)
Screenshot: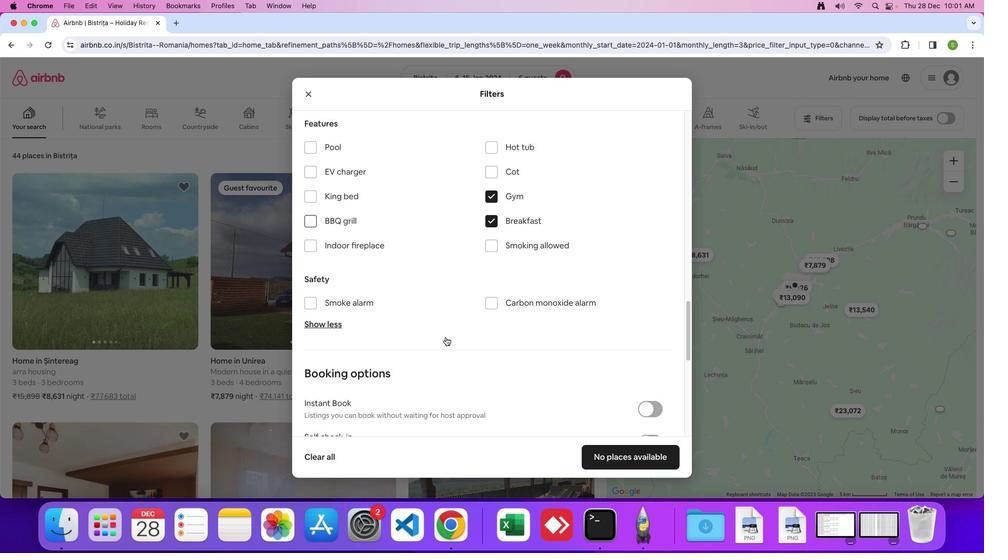 
Action: Mouse scrolled (446, 337) with delta (0, -2)
Screenshot: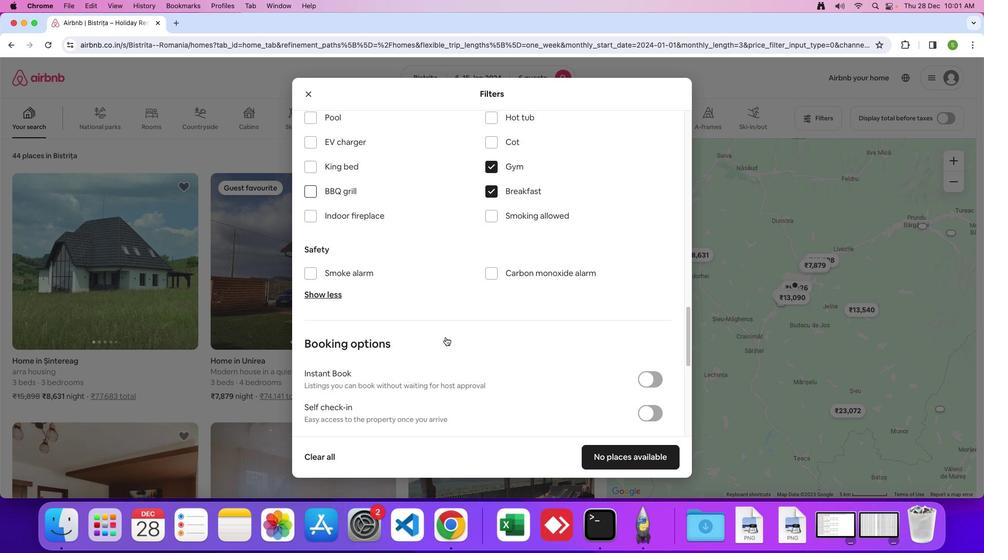 
Action: Mouse scrolled (446, 337) with delta (0, 0)
Screenshot: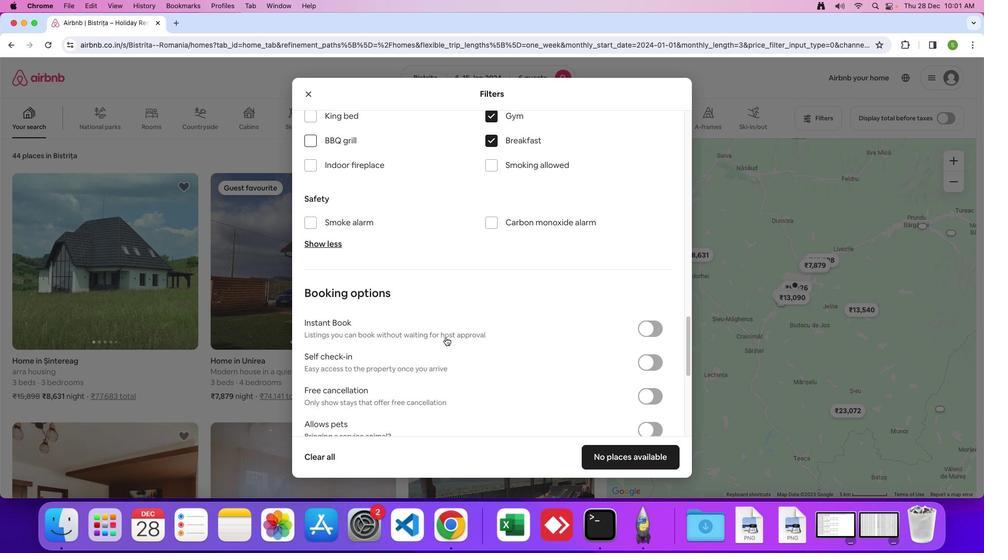 
Action: Mouse scrolled (446, 337) with delta (0, 0)
Screenshot: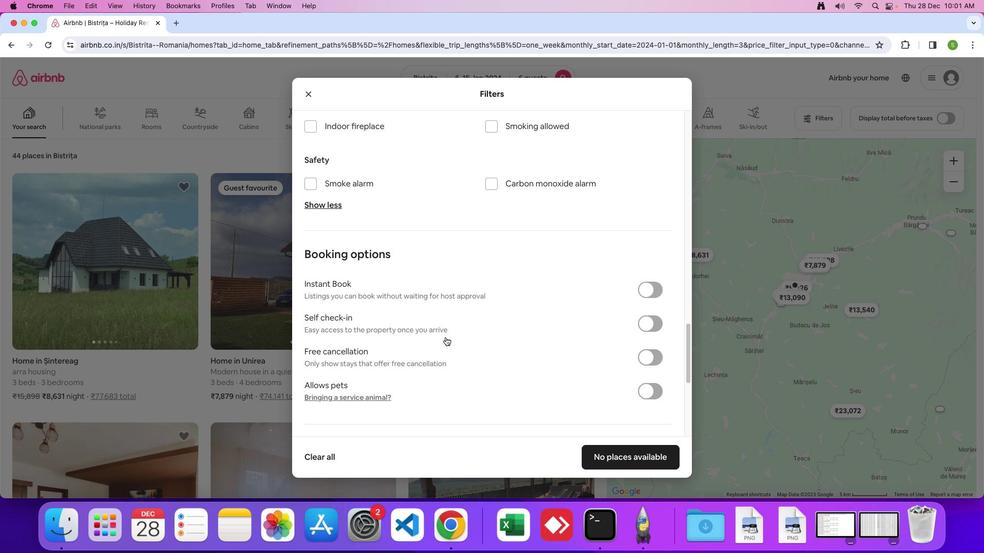 
Action: Mouse scrolled (446, 337) with delta (0, -2)
Screenshot: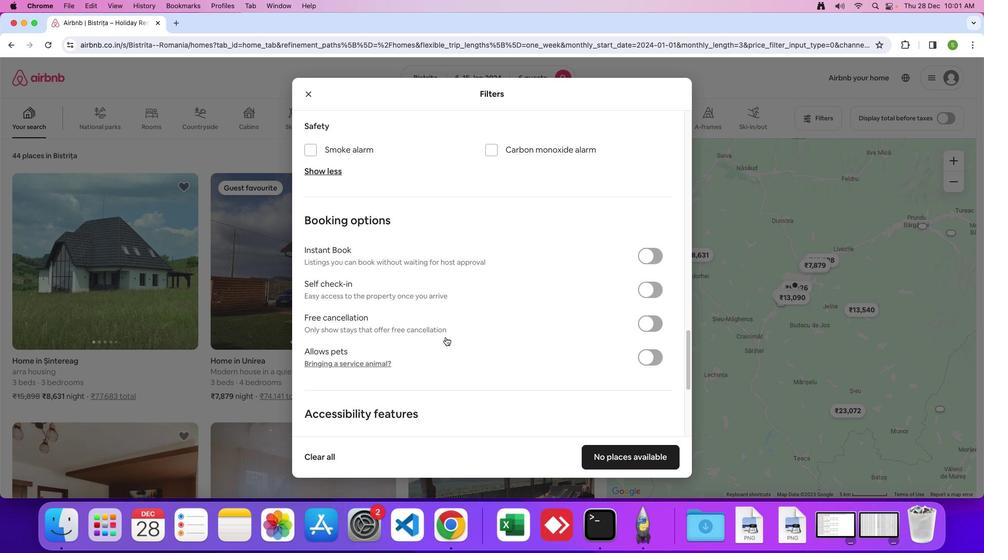 
Action: Mouse scrolled (446, 337) with delta (0, 0)
Screenshot: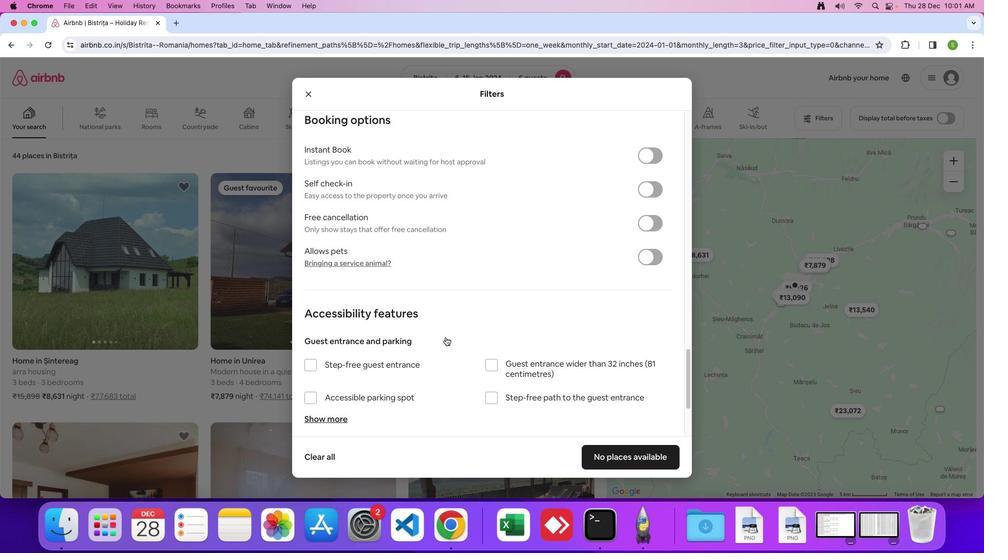 
Action: Mouse scrolled (446, 337) with delta (0, 0)
Screenshot: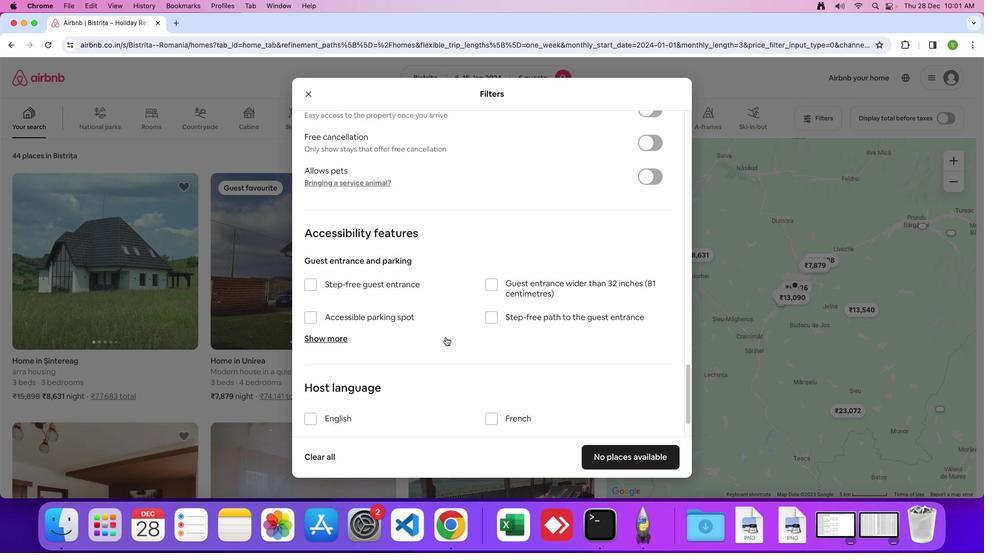 
Action: Mouse scrolled (446, 337) with delta (0, -2)
Screenshot: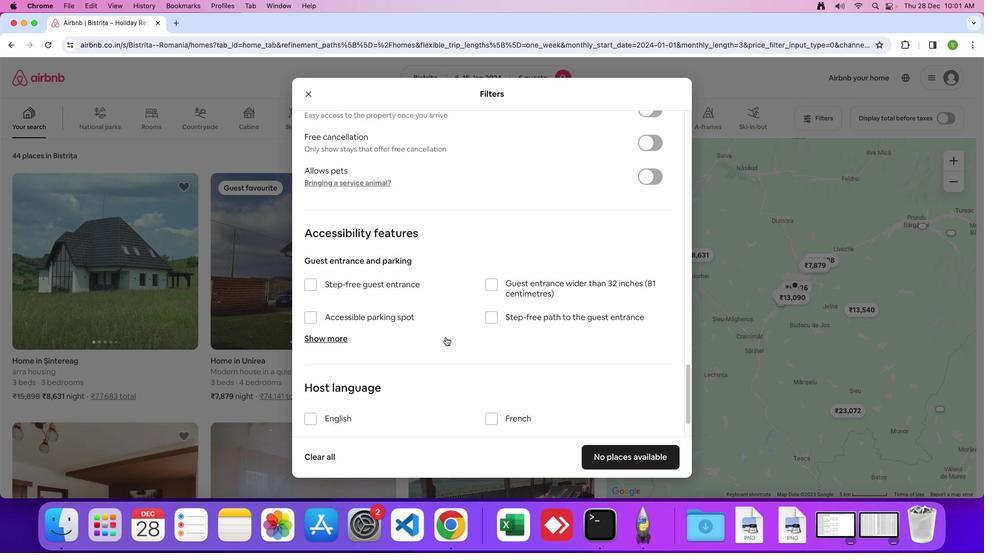 
Action: Mouse scrolled (446, 337) with delta (0, -3)
Screenshot: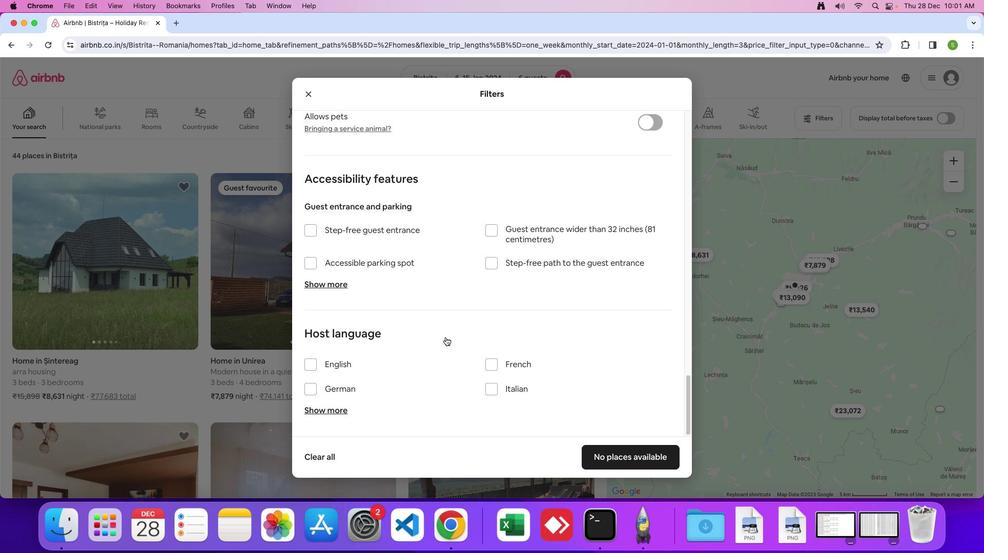 
Action: Mouse scrolled (446, 337) with delta (0, 0)
Screenshot: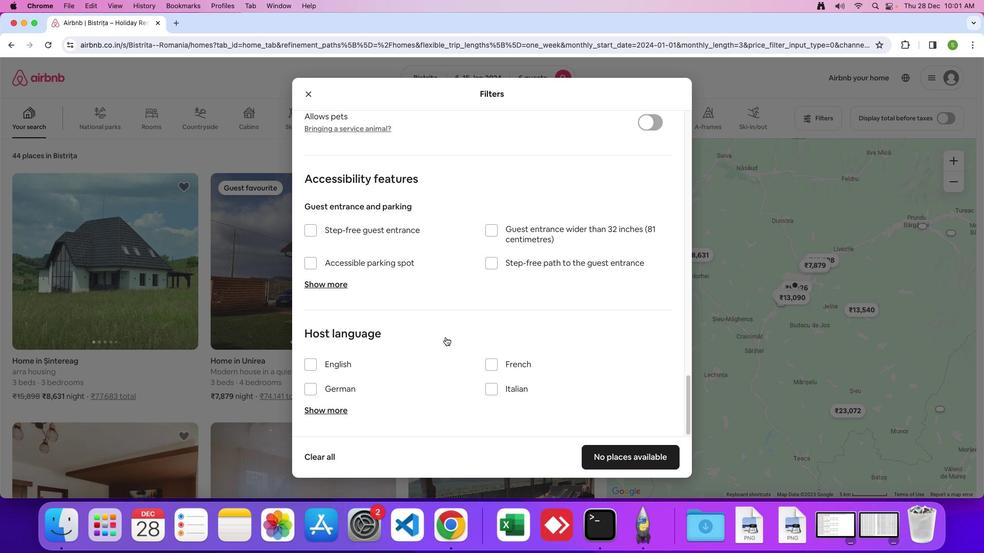 
Action: Mouse scrolled (446, 337) with delta (0, 0)
Screenshot: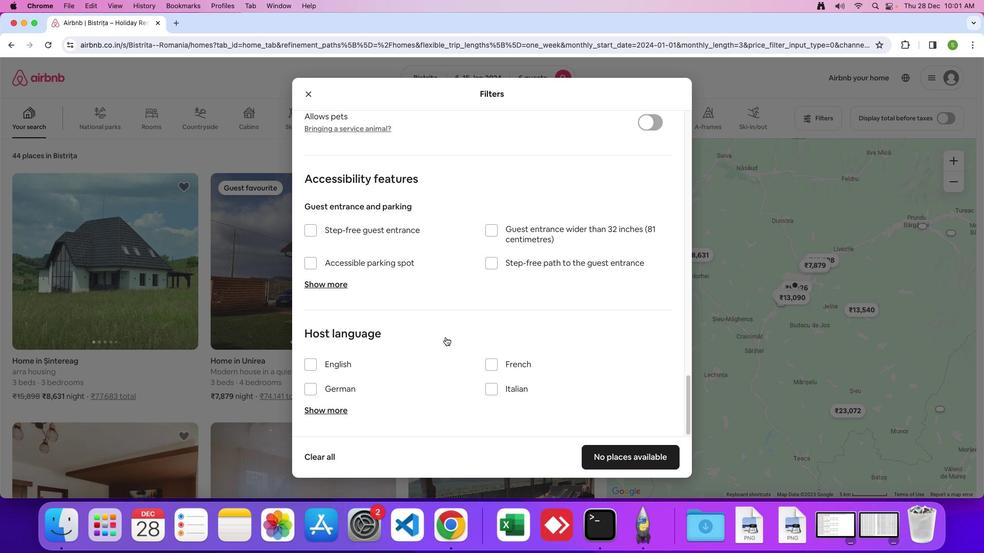 
Action: Mouse scrolled (446, 337) with delta (0, -2)
Screenshot: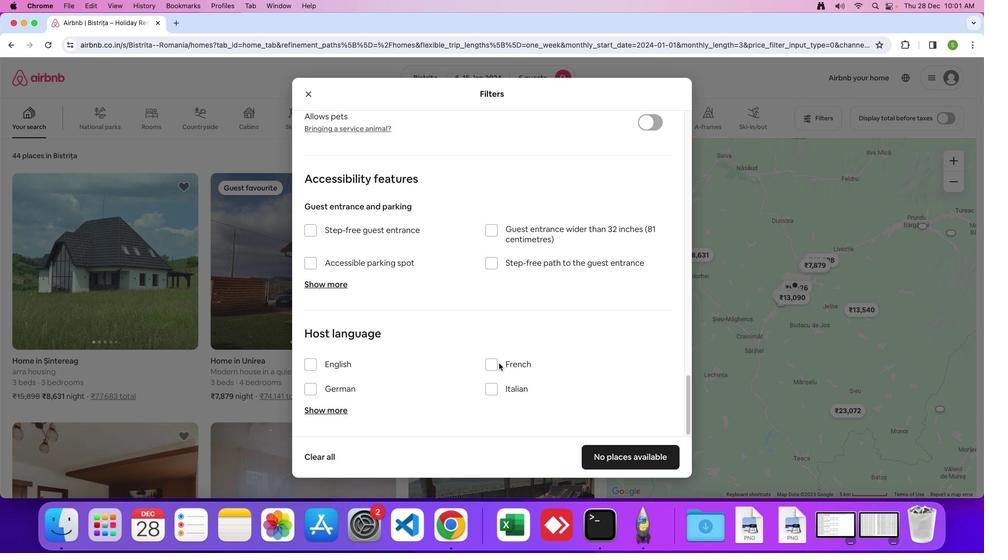 
Action: Mouse moved to (624, 463)
Screenshot: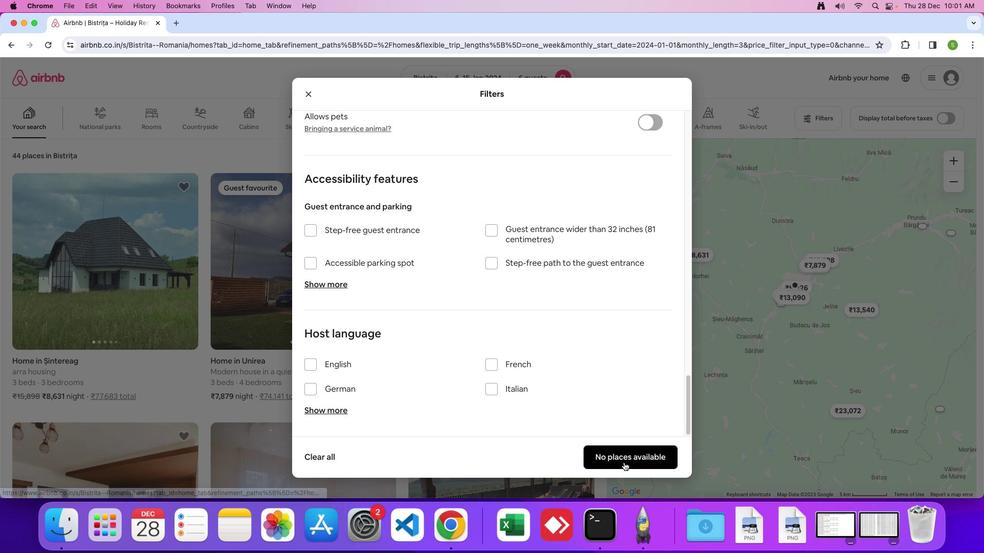 
Action: Mouse pressed left at (624, 463)
Screenshot: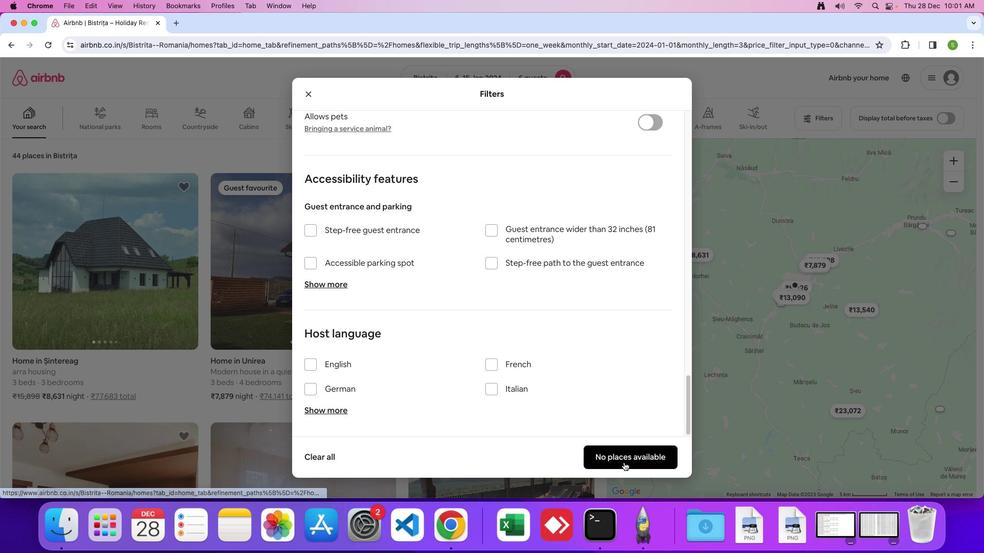 
Action: Mouse moved to (373, 280)
Screenshot: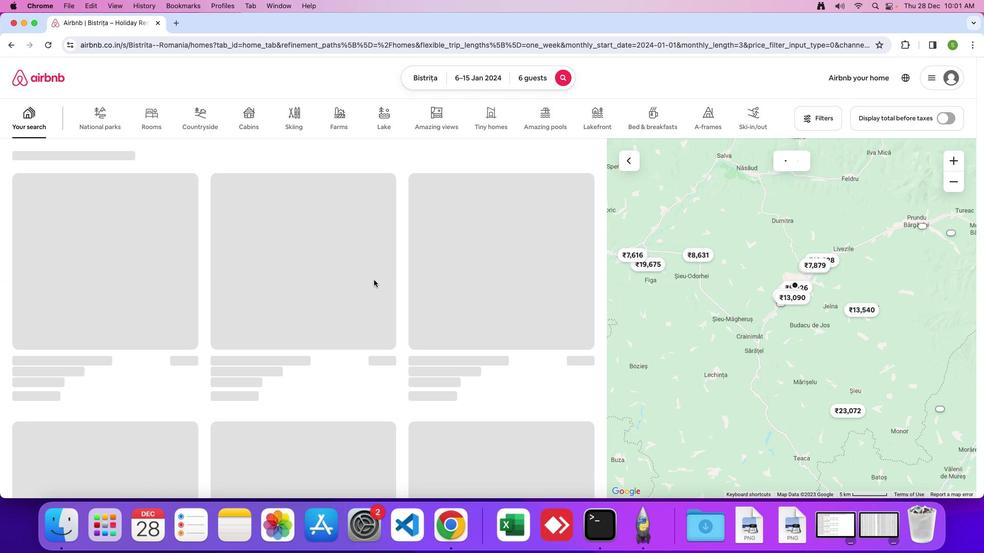 
